 Task: Look for space in Abovyan, Armenia from 6th September, 2023 to 18th September, 2023 for 3 adults in price range Rs.6000 to Rs.12000. Place can be entire place with 2 bedrooms having 2 beds and 2 bathrooms. Property type can be hotel. Amenities needed are: heating, . Booking option can be shelf check-in. Required host language is English.
Action: Mouse moved to (538, 101)
Screenshot: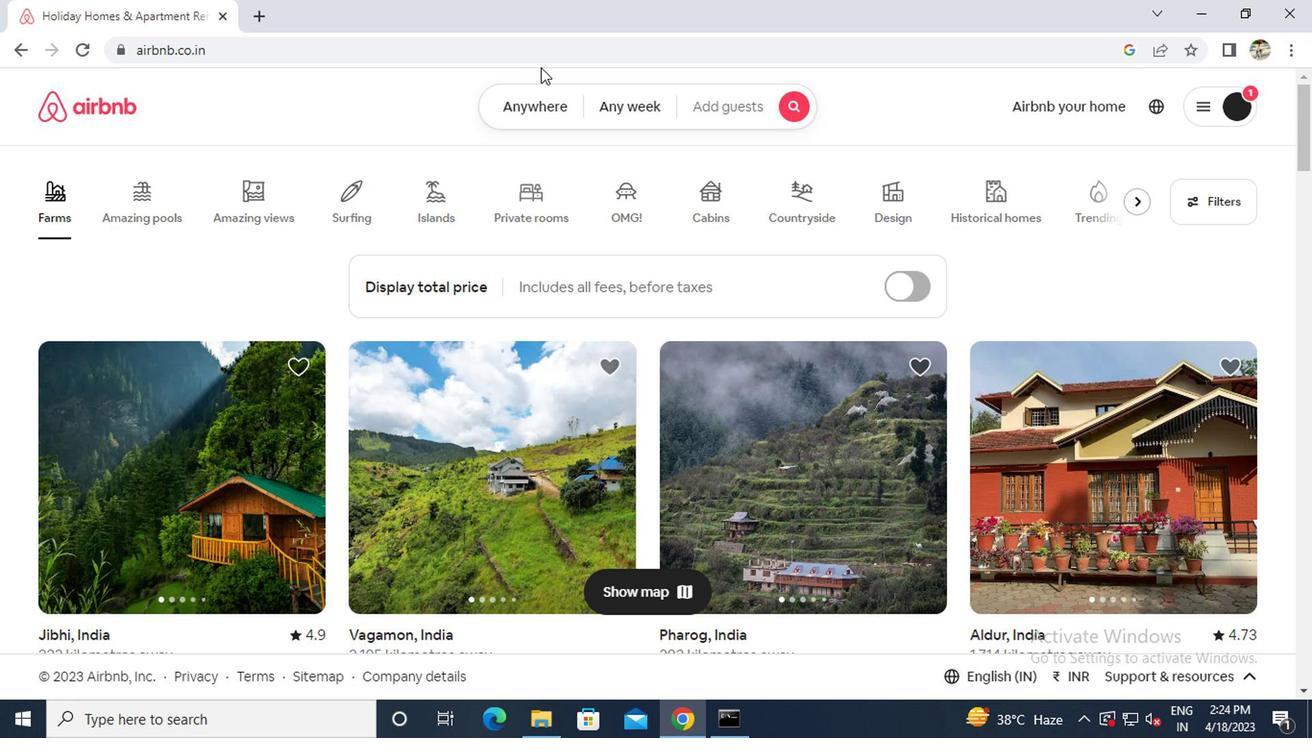 
Action: Mouse pressed left at (538, 101)
Screenshot: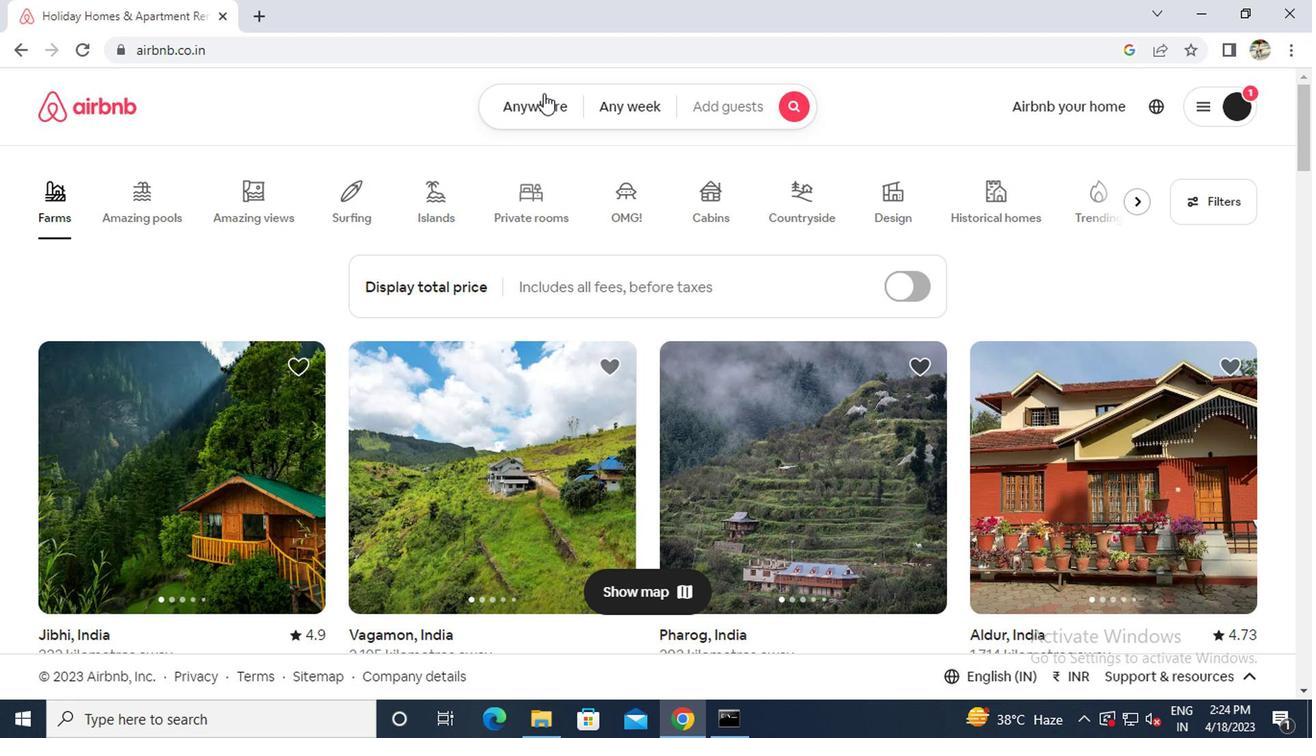 
Action: Mouse moved to (433, 187)
Screenshot: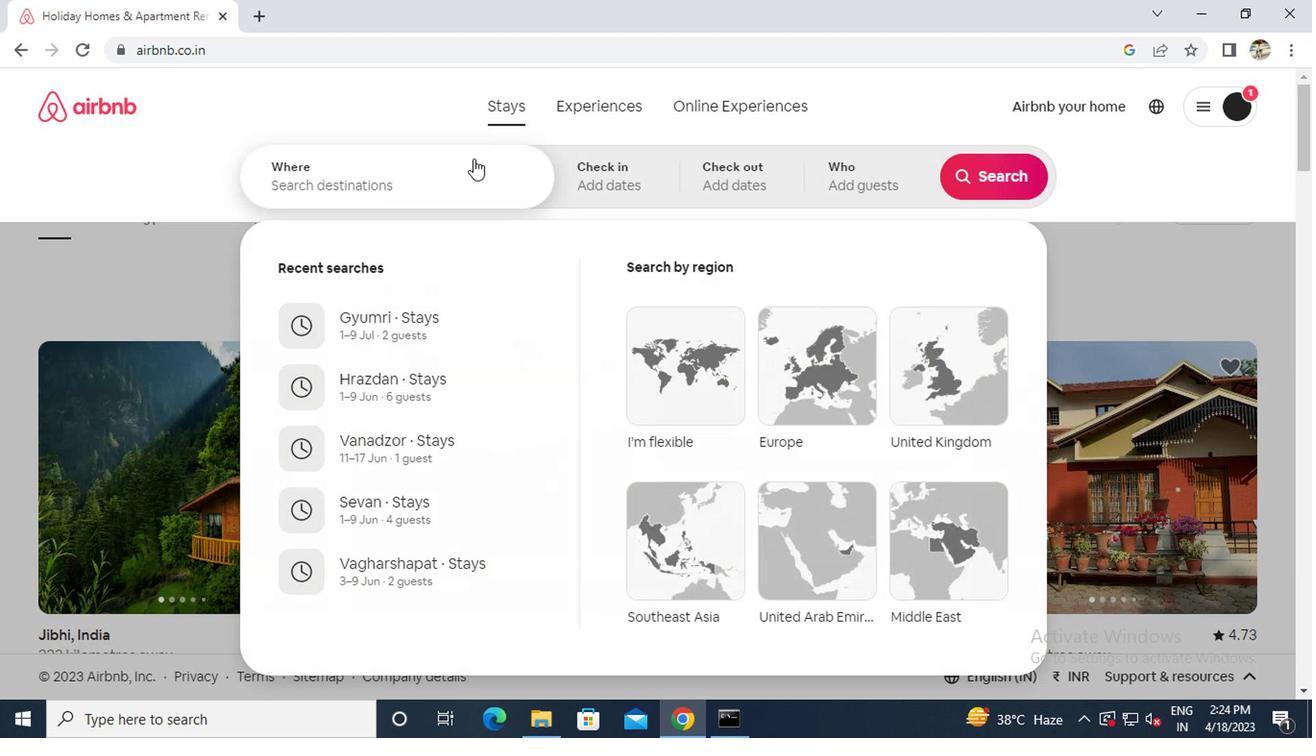
Action: Mouse pressed left at (433, 187)
Screenshot: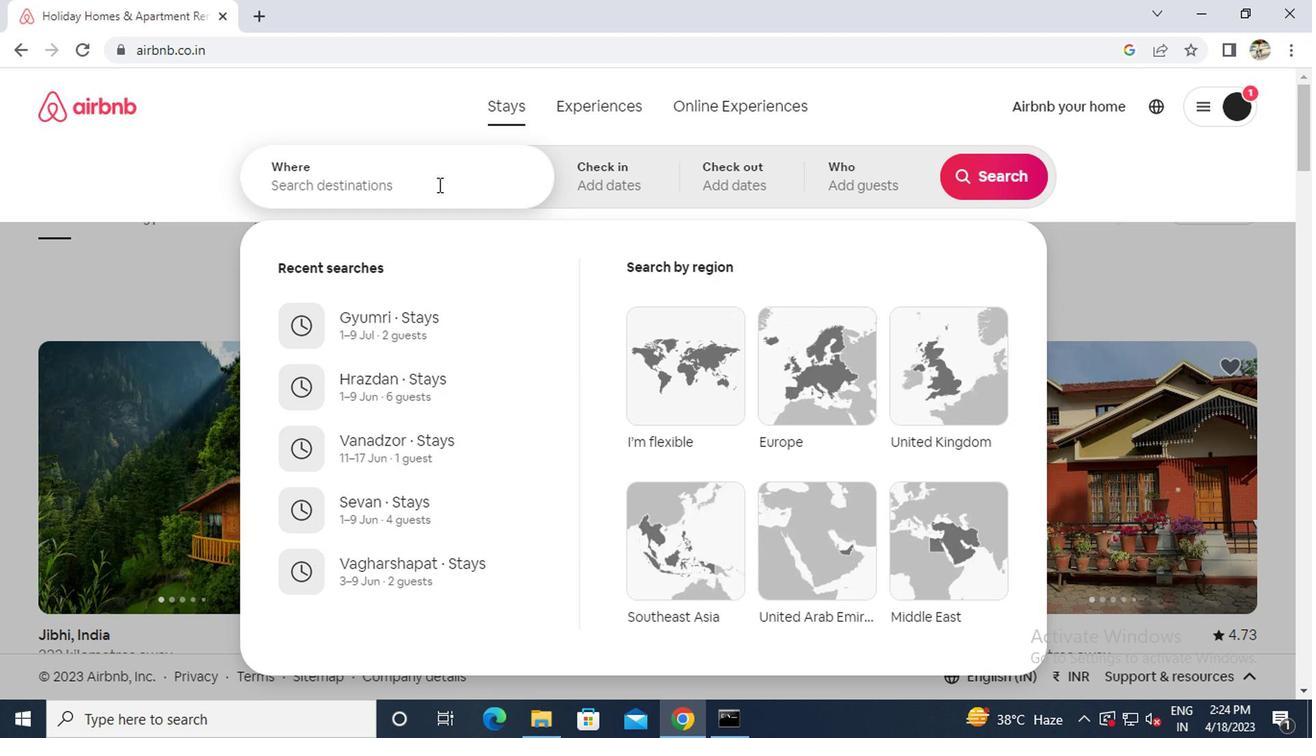 
Action: Key pressed a<Key.caps_lock>bovyan
Screenshot: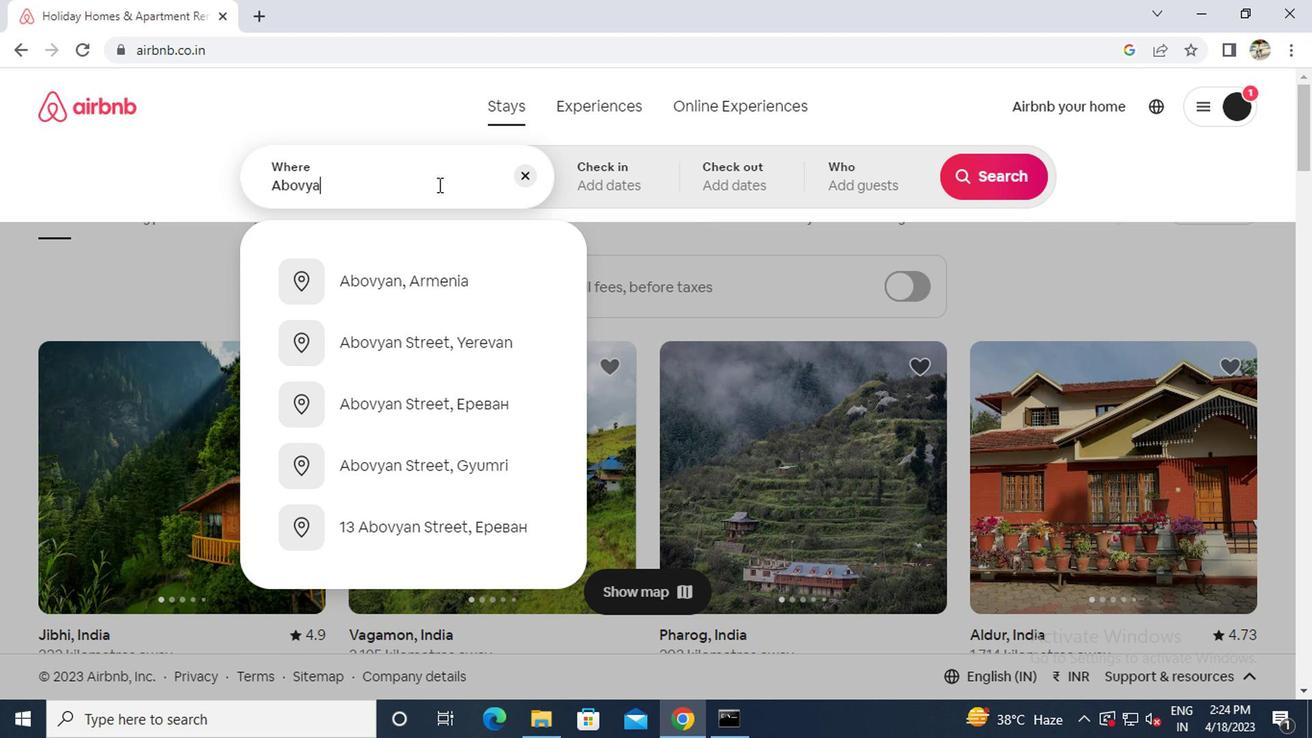 
Action: Mouse moved to (419, 278)
Screenshot: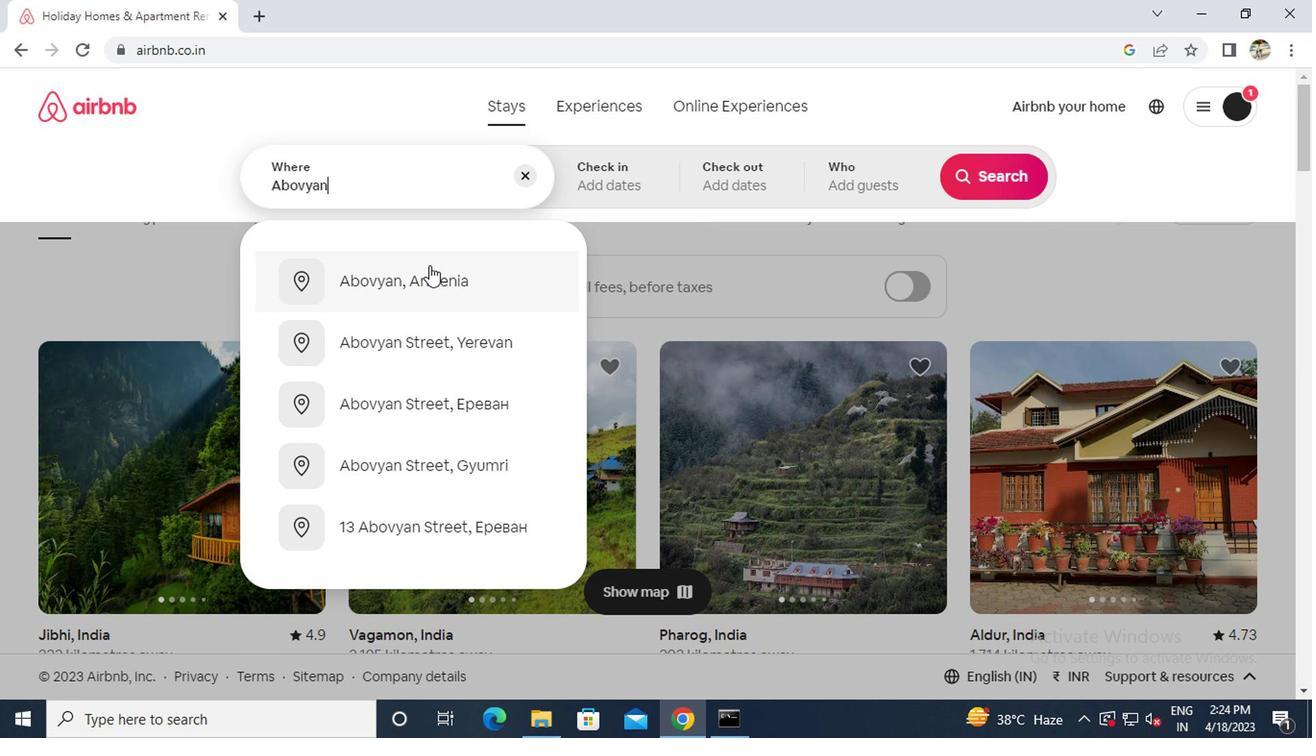 
Action: Mouse pressed left at (419, 278)
Screenshot: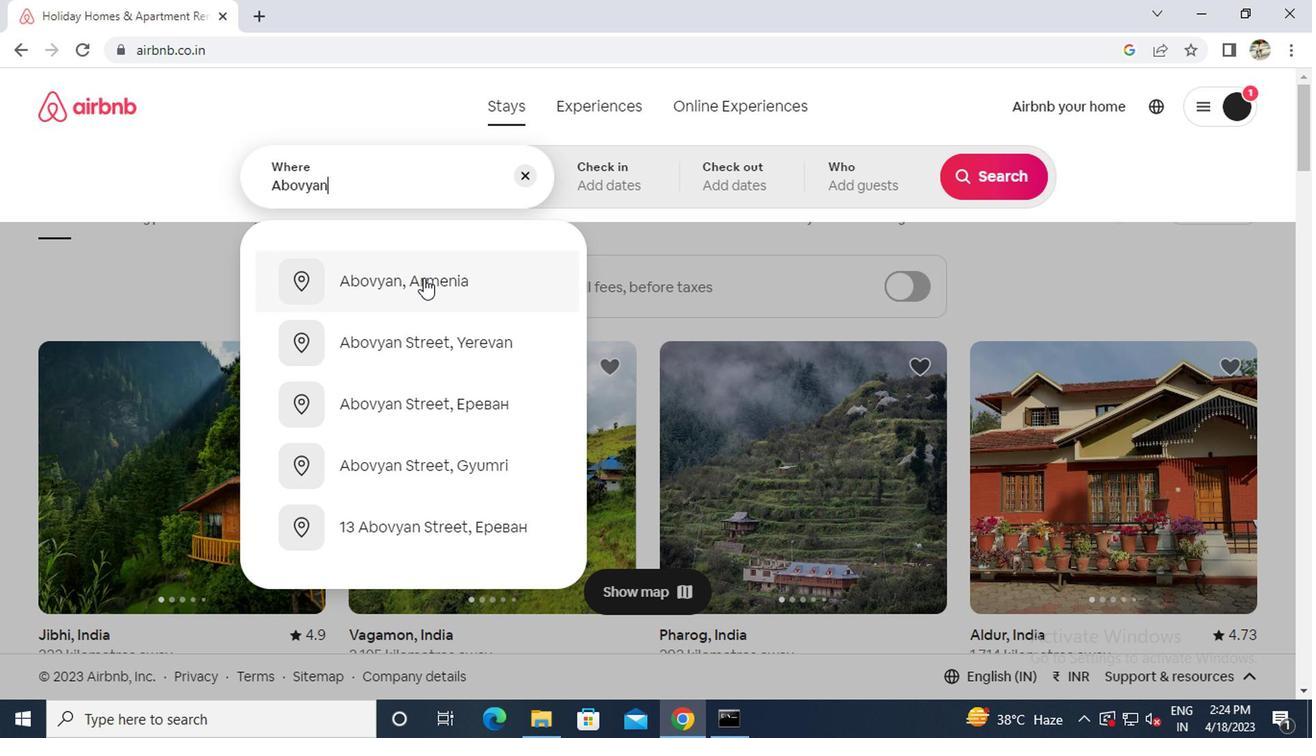
Action: Mouse moved to (981, 331)
Screenshot: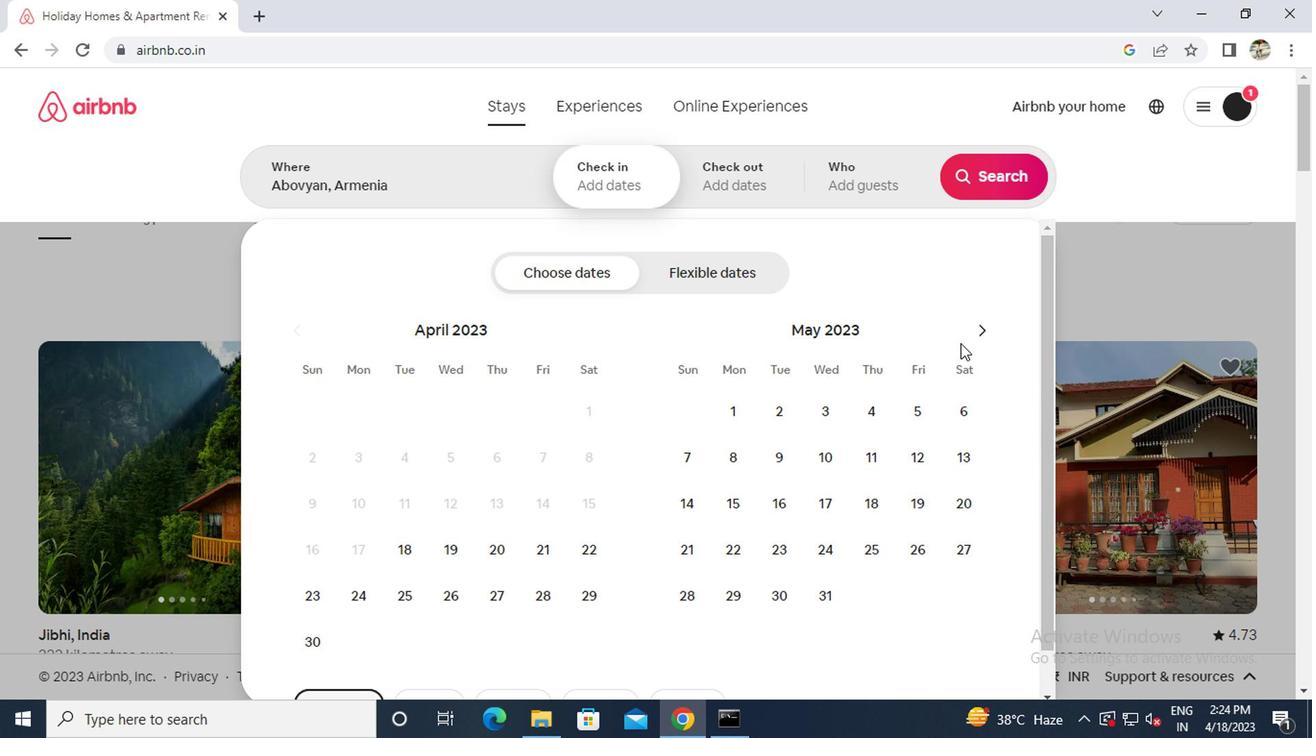
Action: Mouse pressed left at (981, 331)
Screenshot: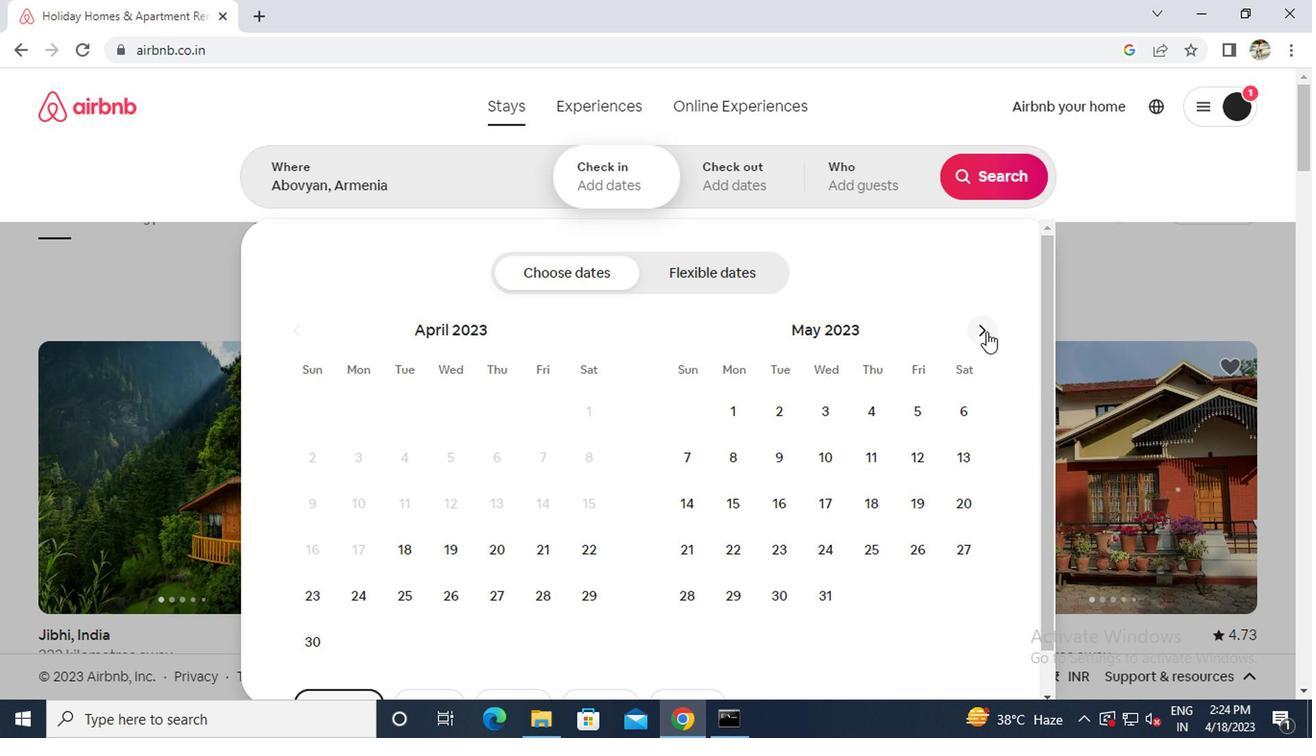 
Action: Mouse pressed left at (981, 331)
Screenshot: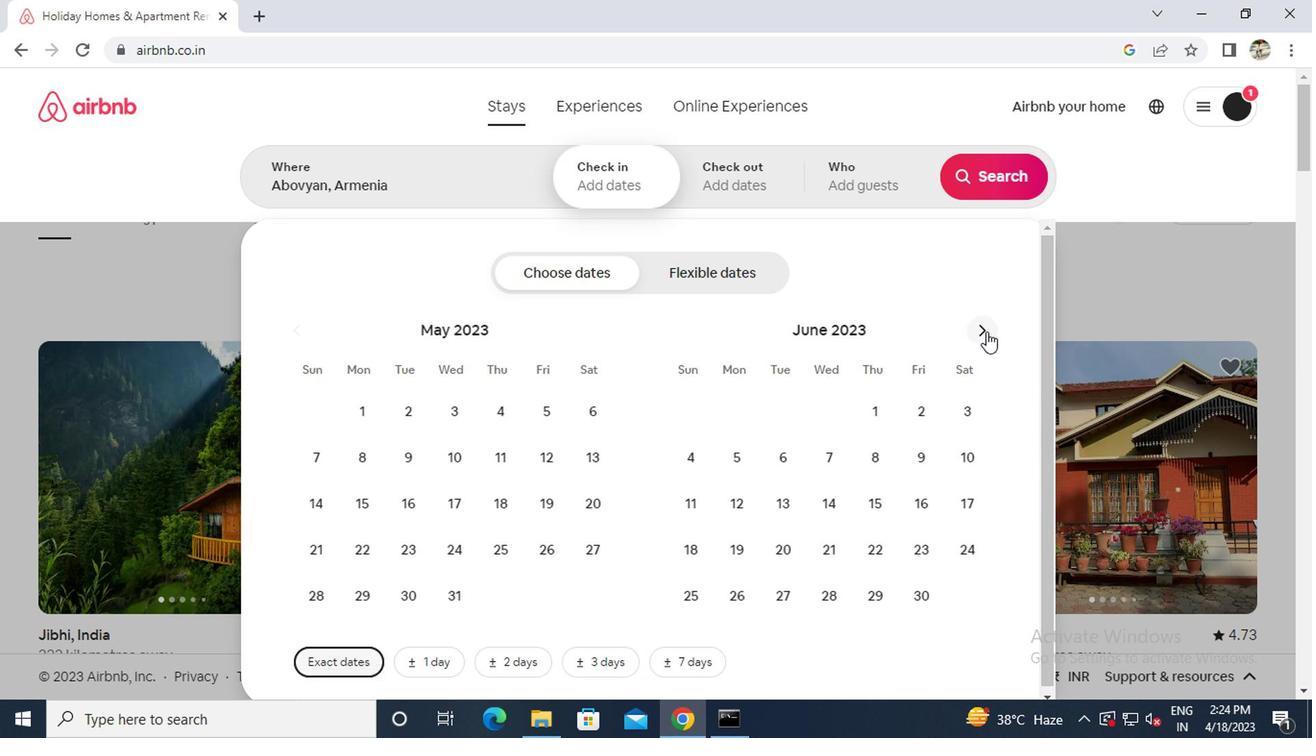 
Action: Mouse pressed left at (981, 331)
Screenshot: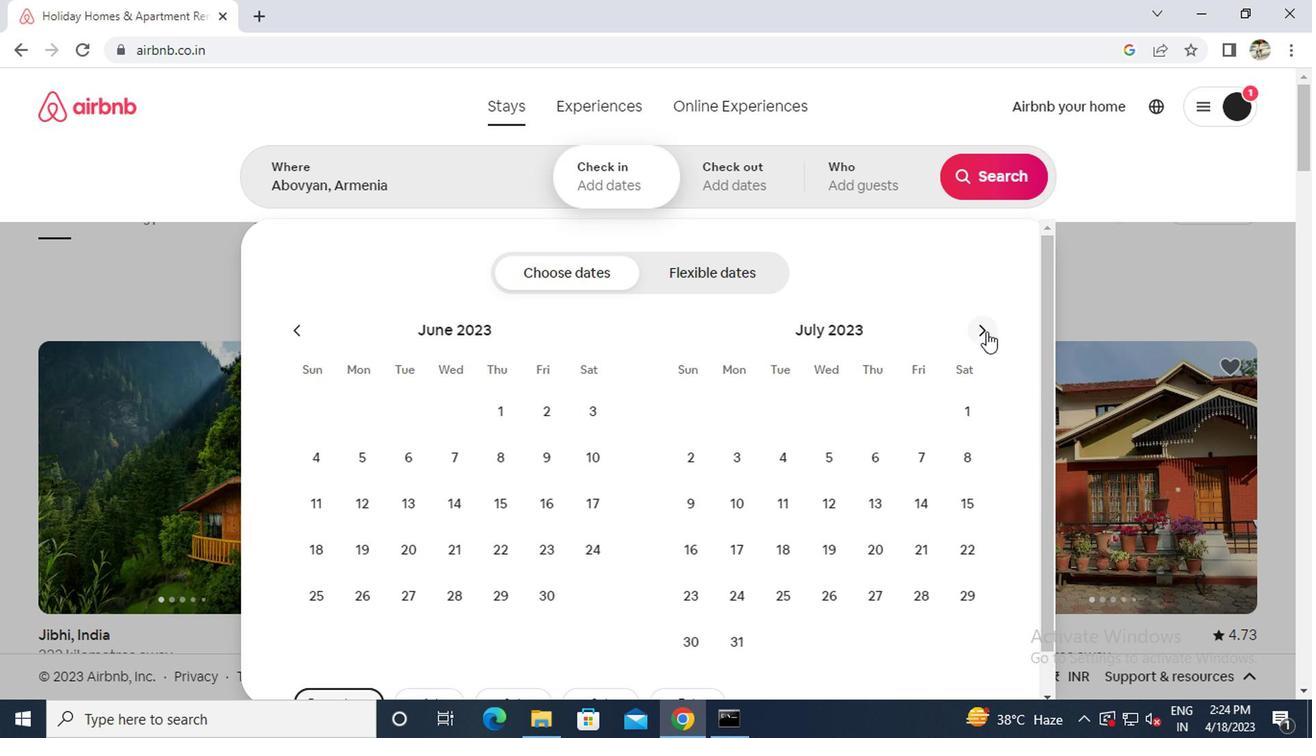 
Action: Mouse pressed left at (981, 331)
Screenshot: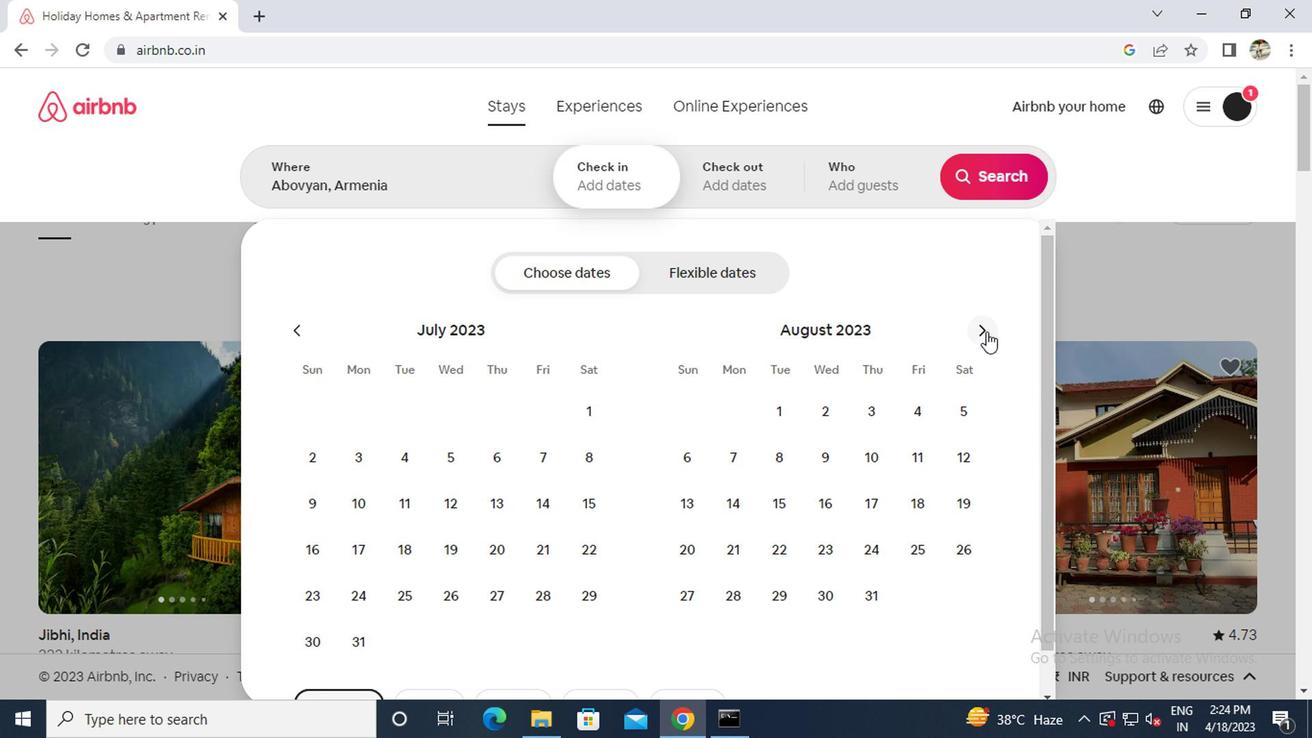 
Action: Mouse moved to (825, 445)
Screenshot: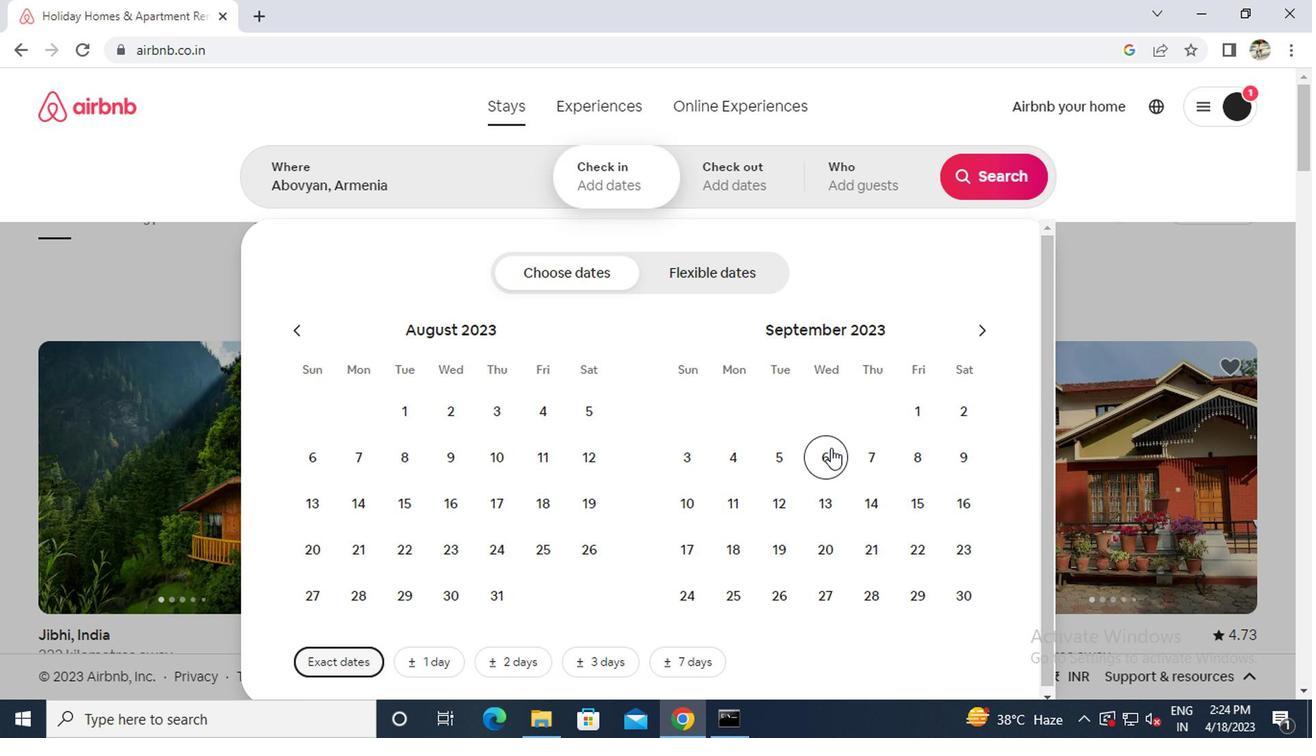 
Action: Mouse pressed left at (825, 445)
Screenshot: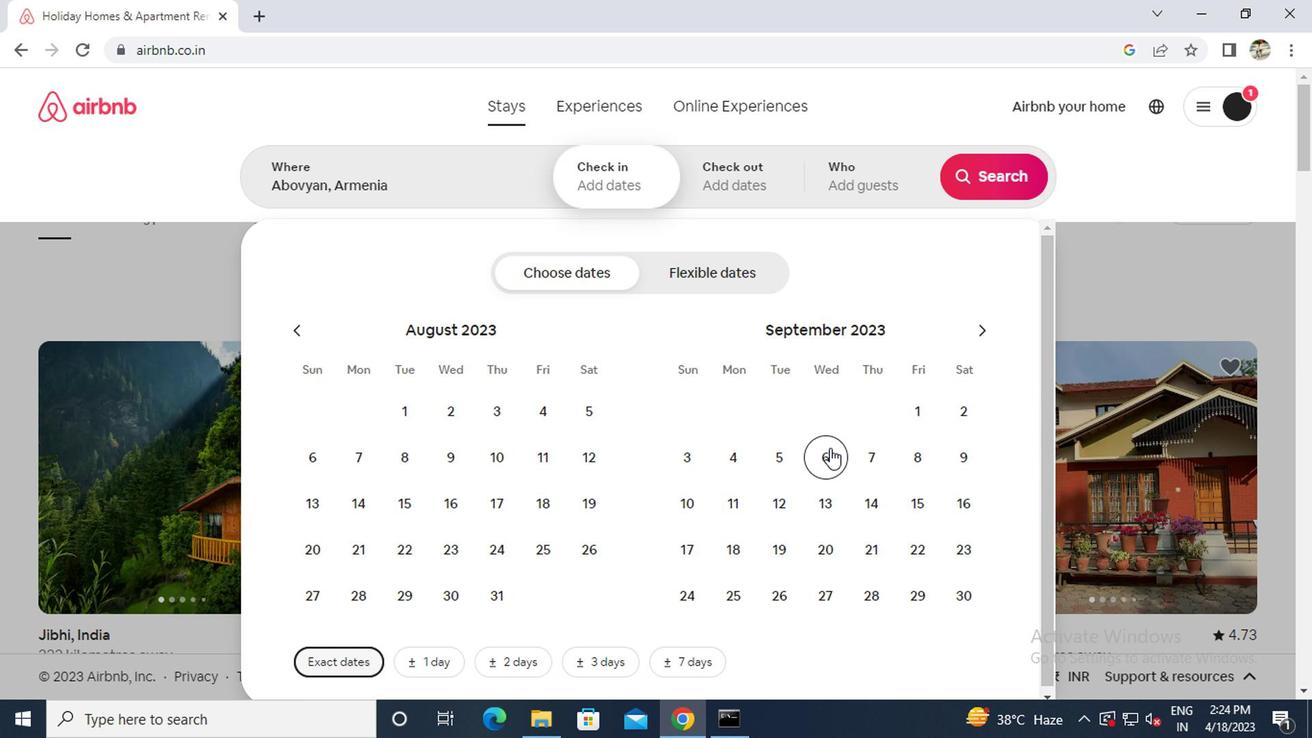 
Action: Mouse moved to (729, 549)
Screenshot: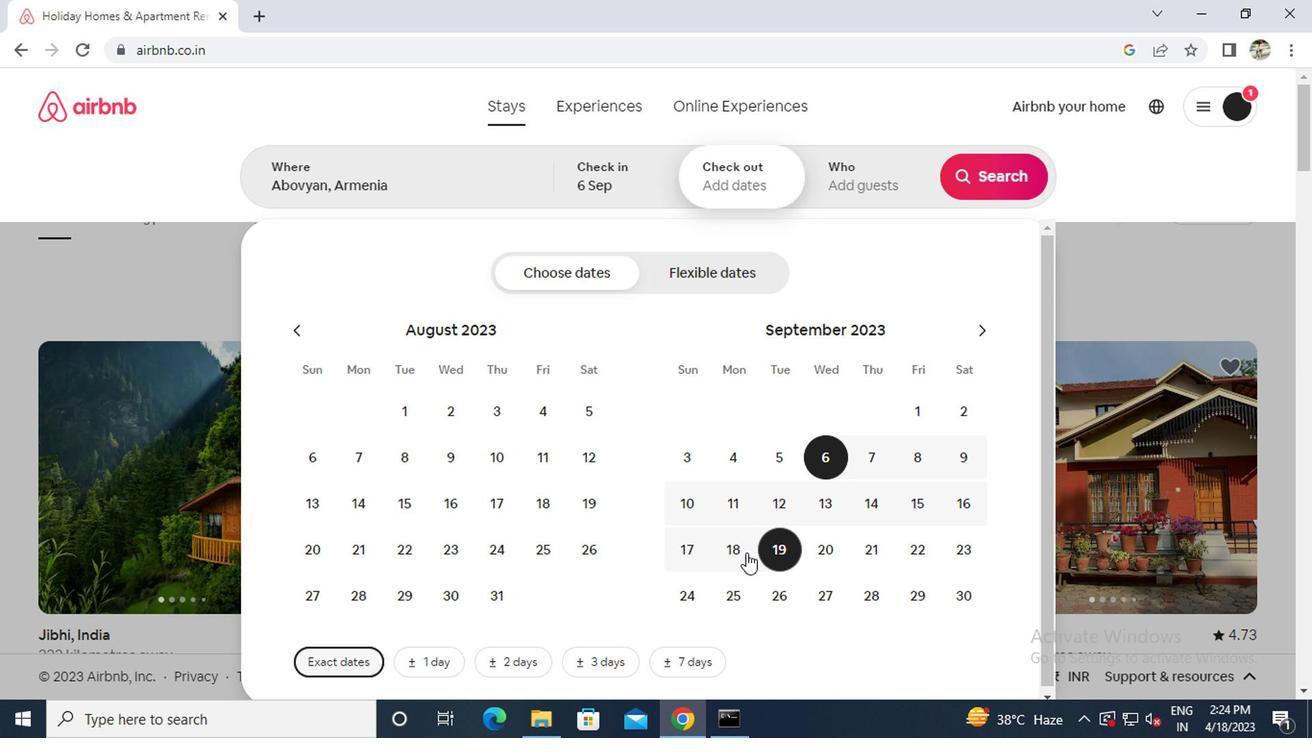 
Action: Mouse pressed left at (729, 549)
Screenshot: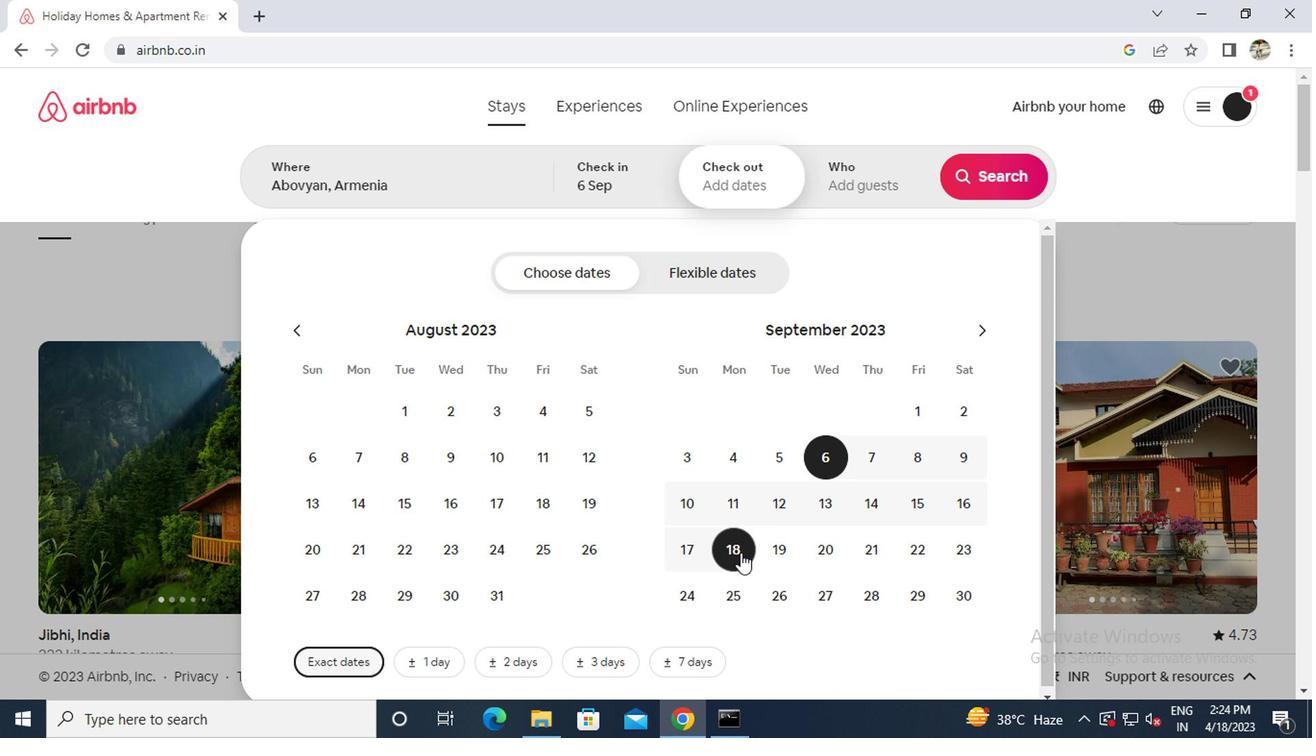
Action: Mouse moved to (853, 193)
Screenshot: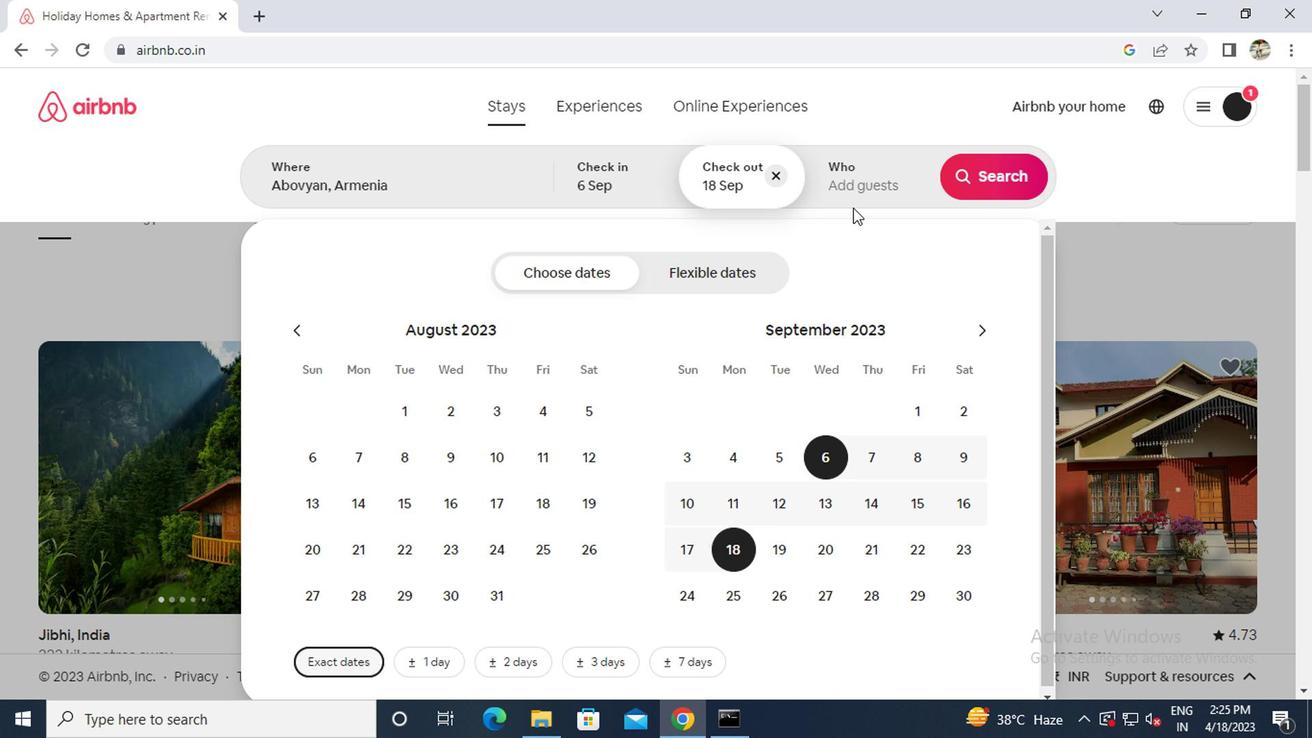
Action: Mouse pressed left at (853, 193)
Screenshot: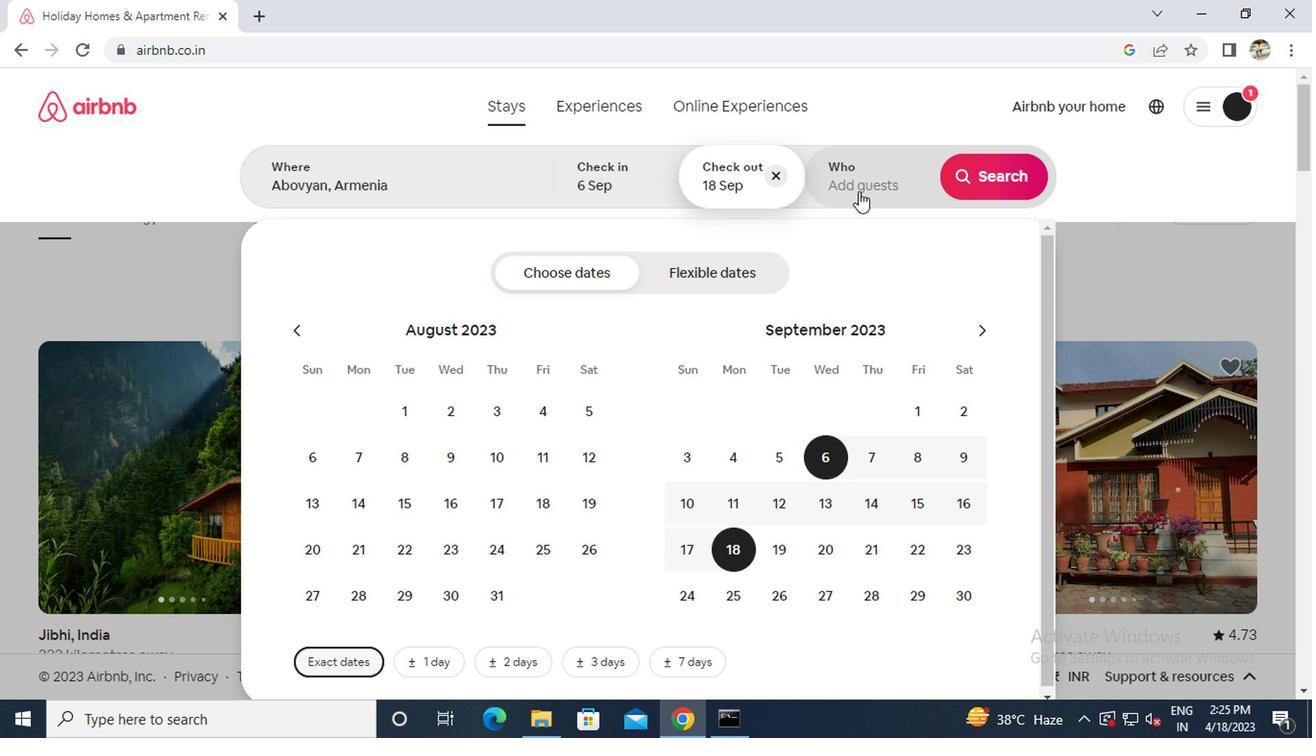 
Action: Mouse moved to (999, 282)
Screenshot: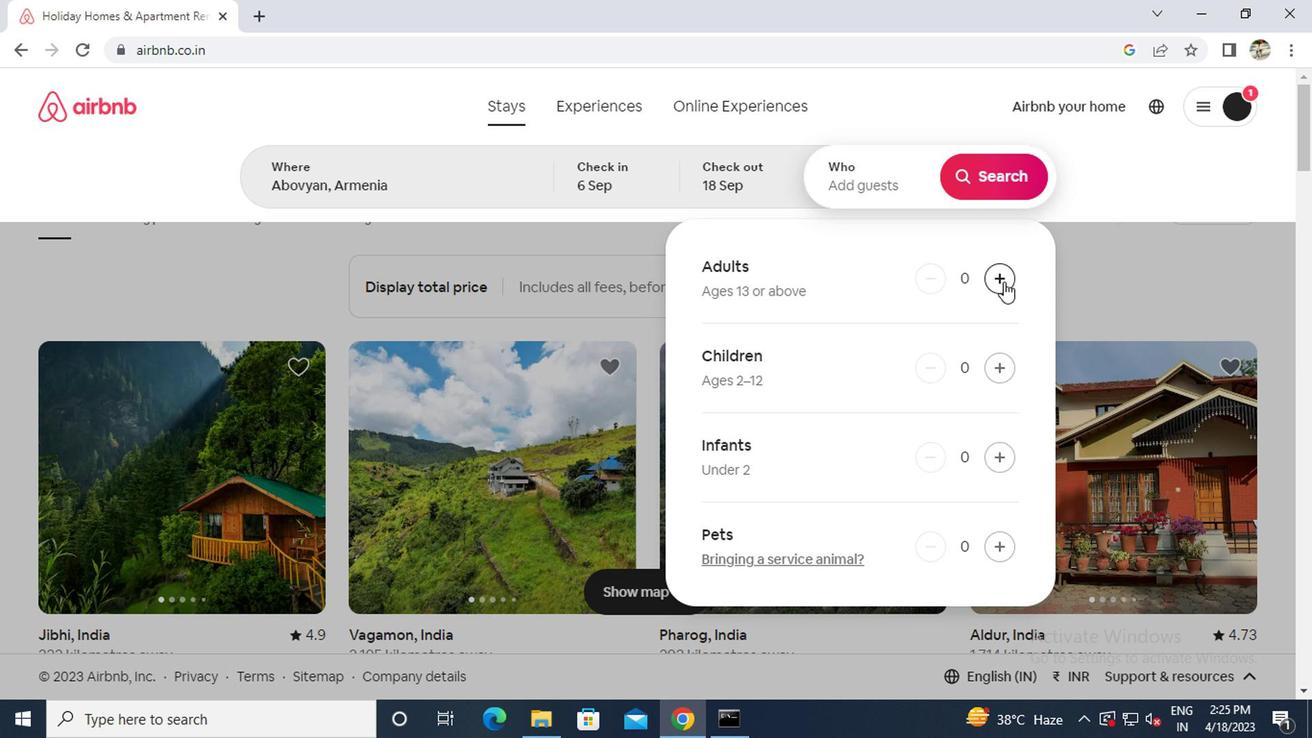 
Action: Mouse pressed left at (999, 282)
Screenshot: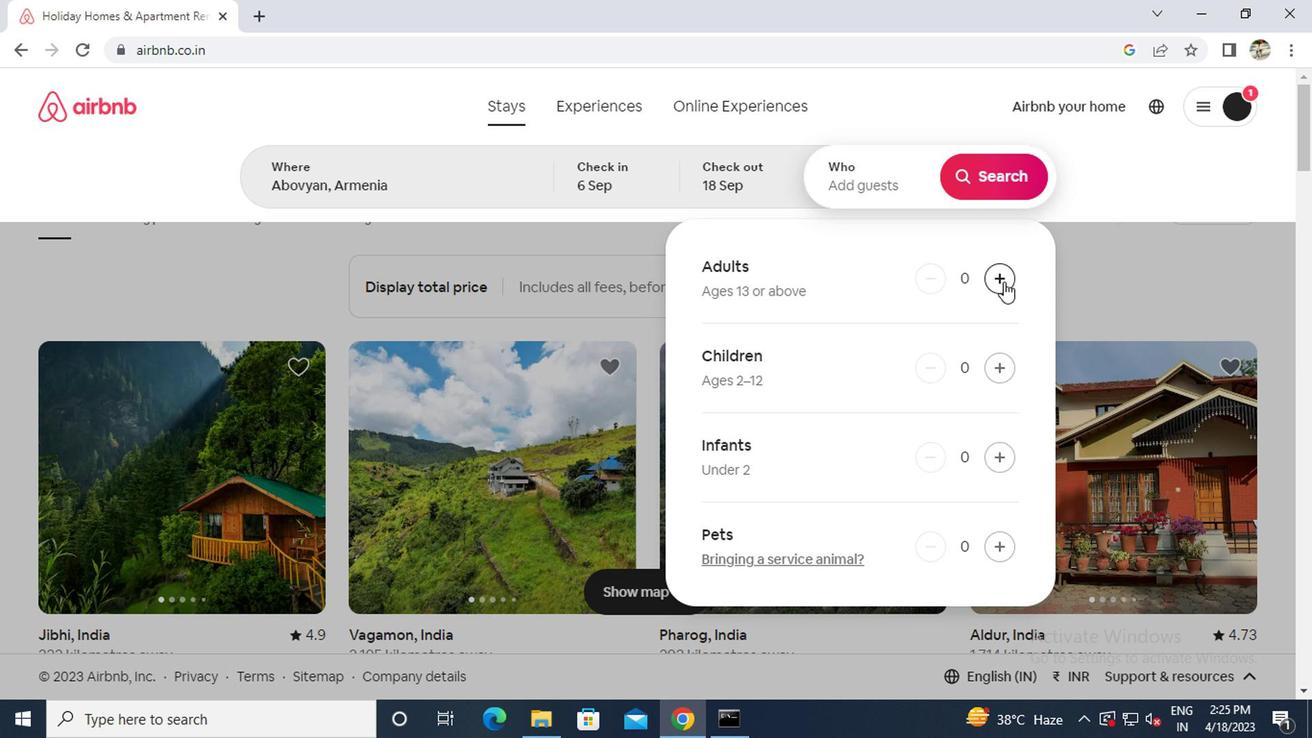 
Action: Mouse pressed left at (999, 282)
Screenshot: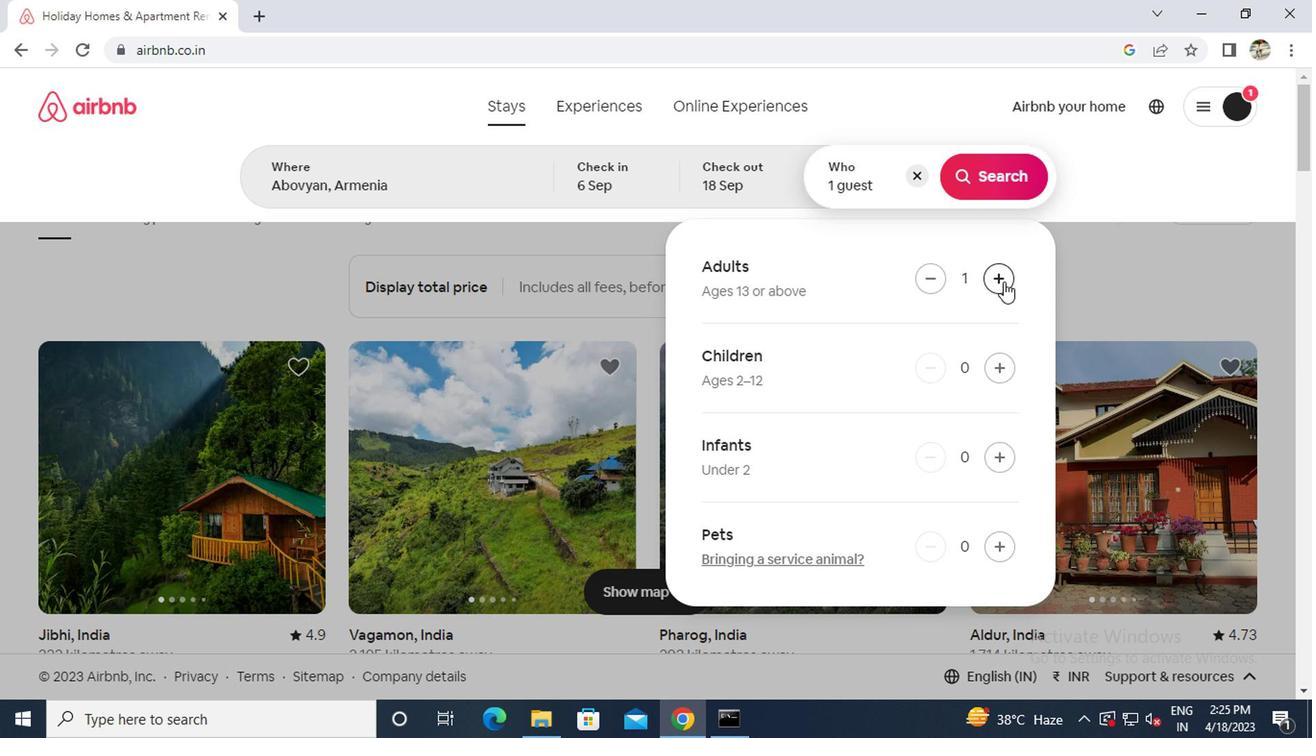 
Action: Mouse pressed left at (999, 282)
Screenshot: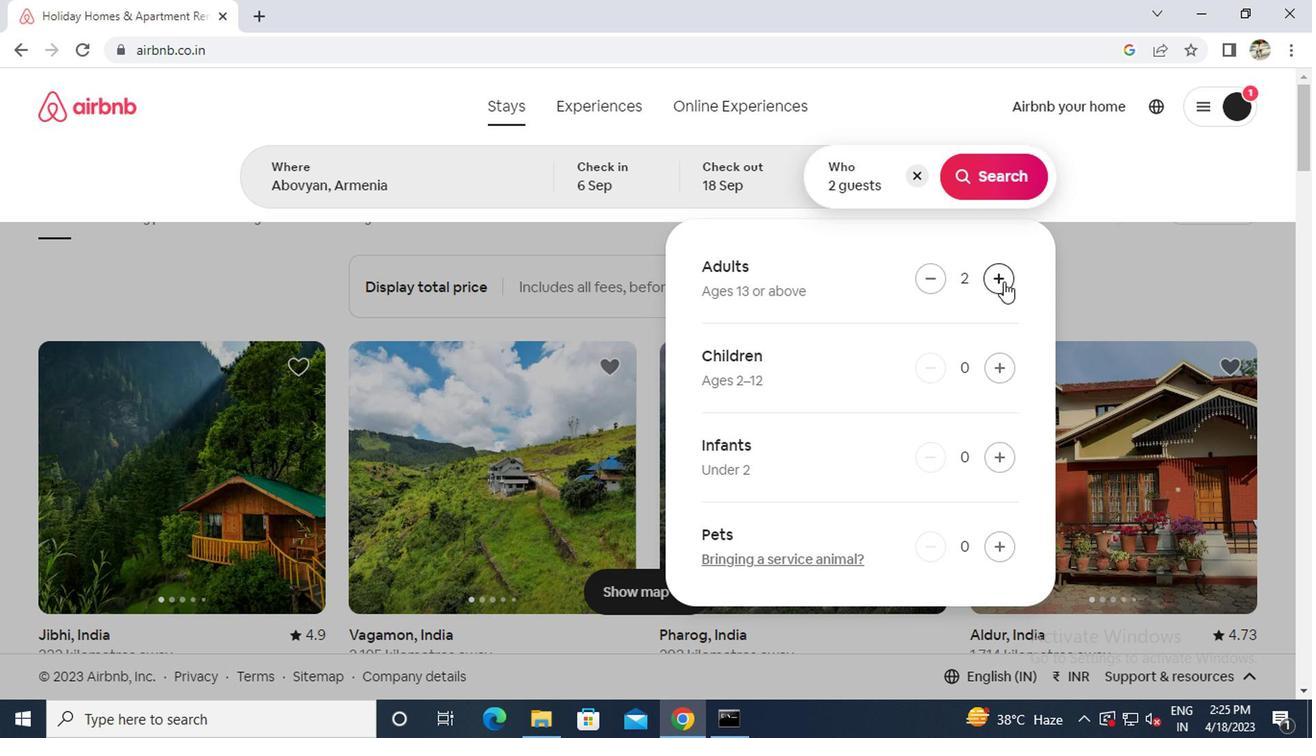 
Action: Mouse moved to (999, 170)
Screenshot: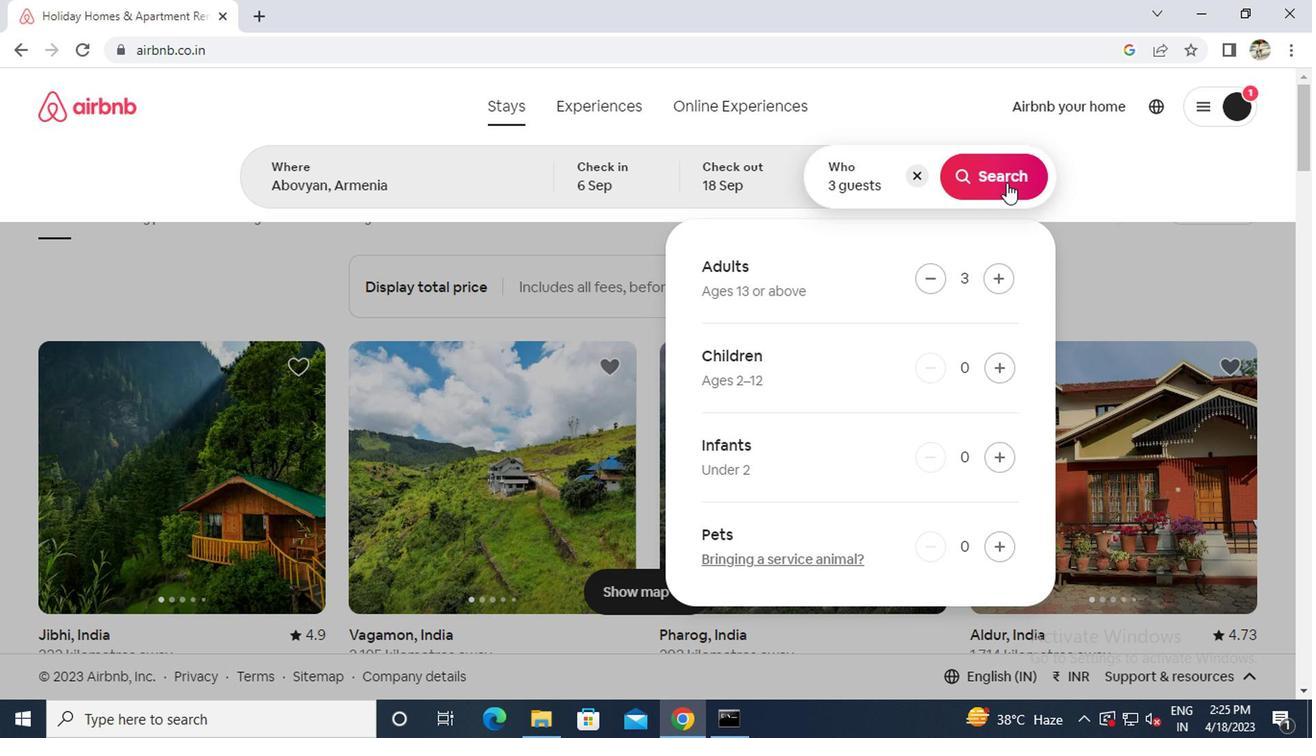 
Action: Mouse pressed left at (999, 170)
Screenshot: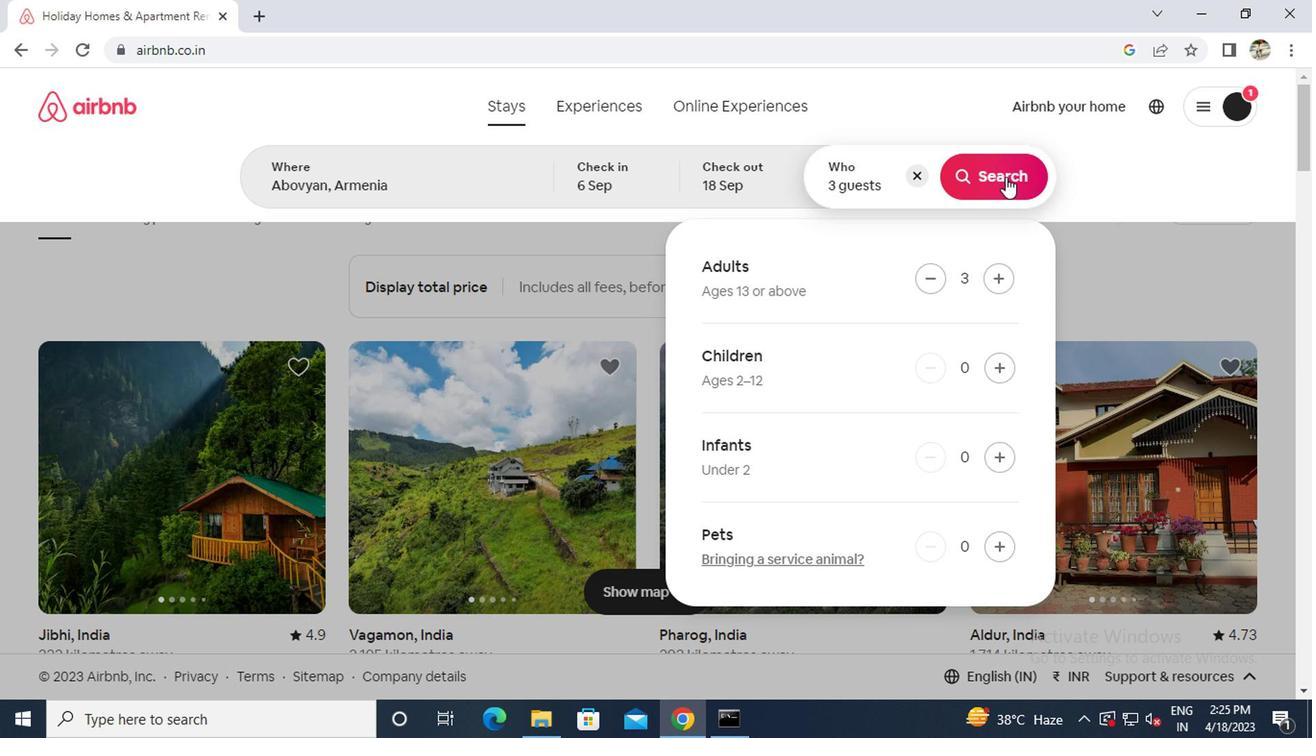 
Action: Mouse moved to (1209, 199)
Screenshot: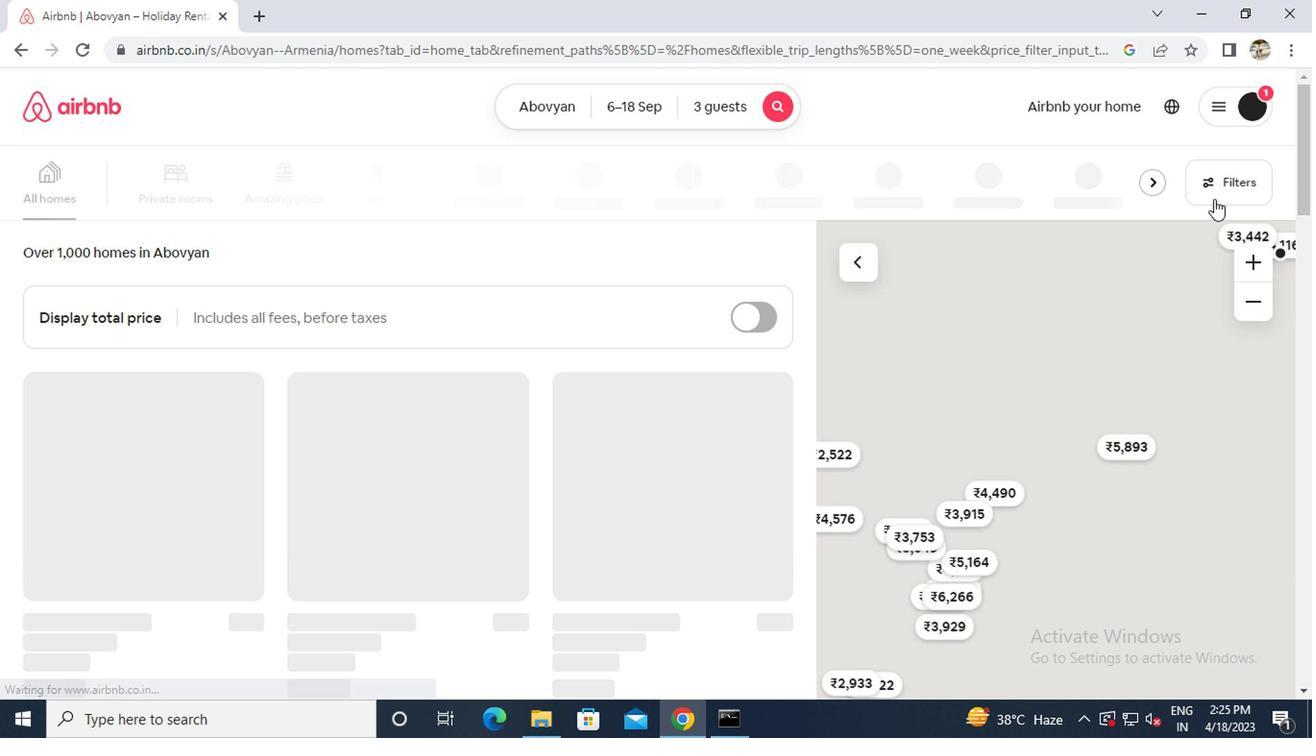 
Action: Mouse pressed left at (1209, 199)
Screenshot: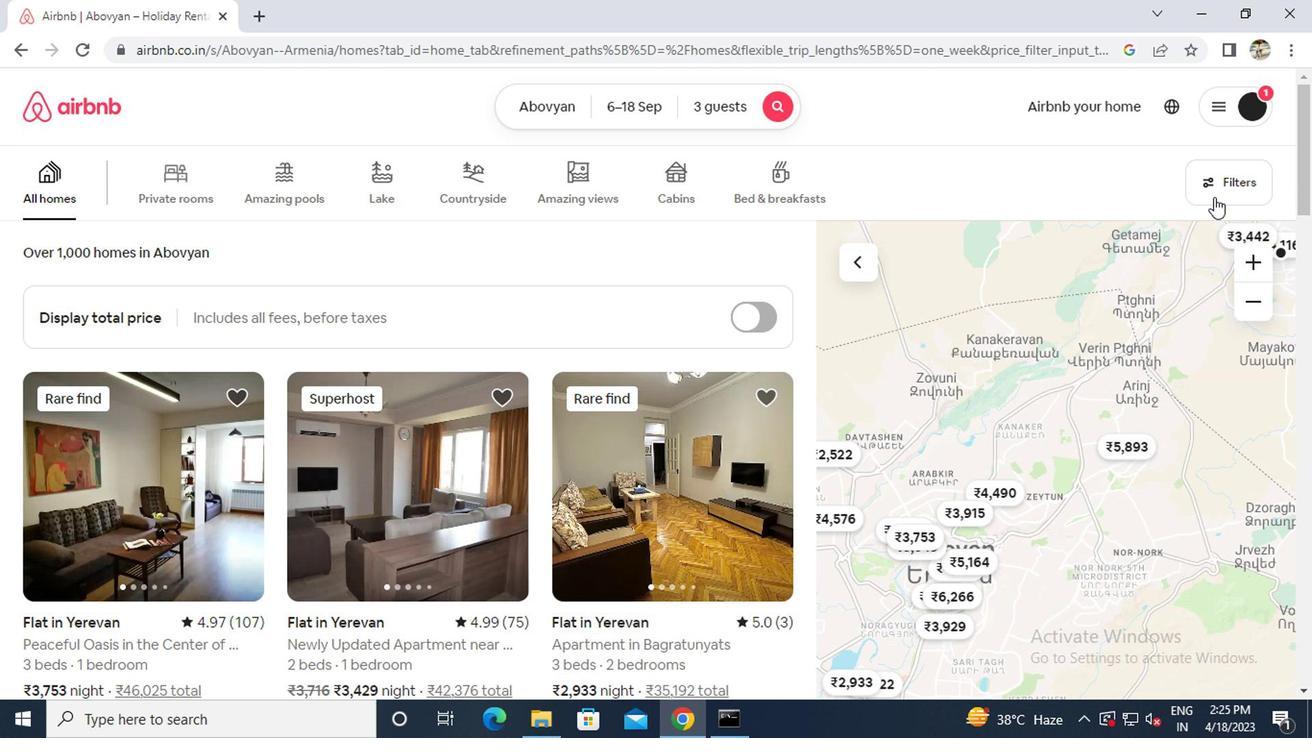 
Action: Mouse moved to (466, 437)
Screenshot: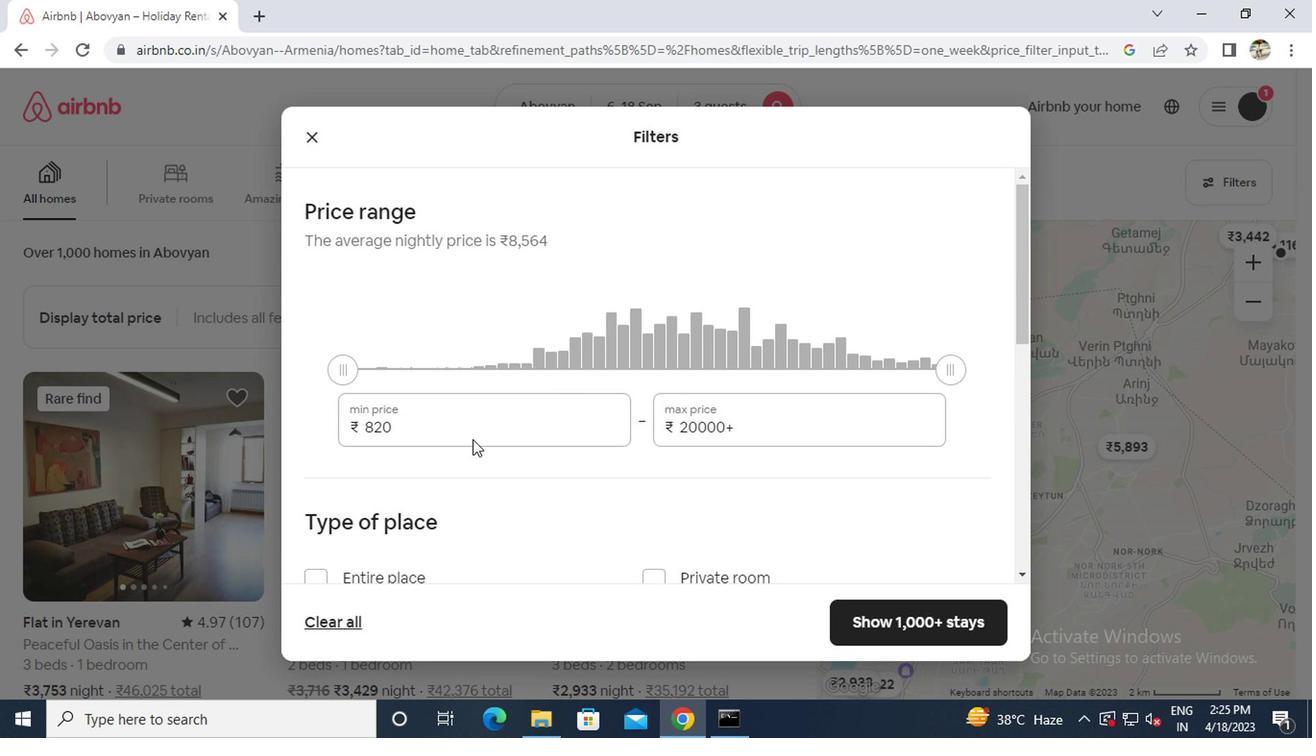
Action: Mouse pressed left at (466, 437)
Screenshot: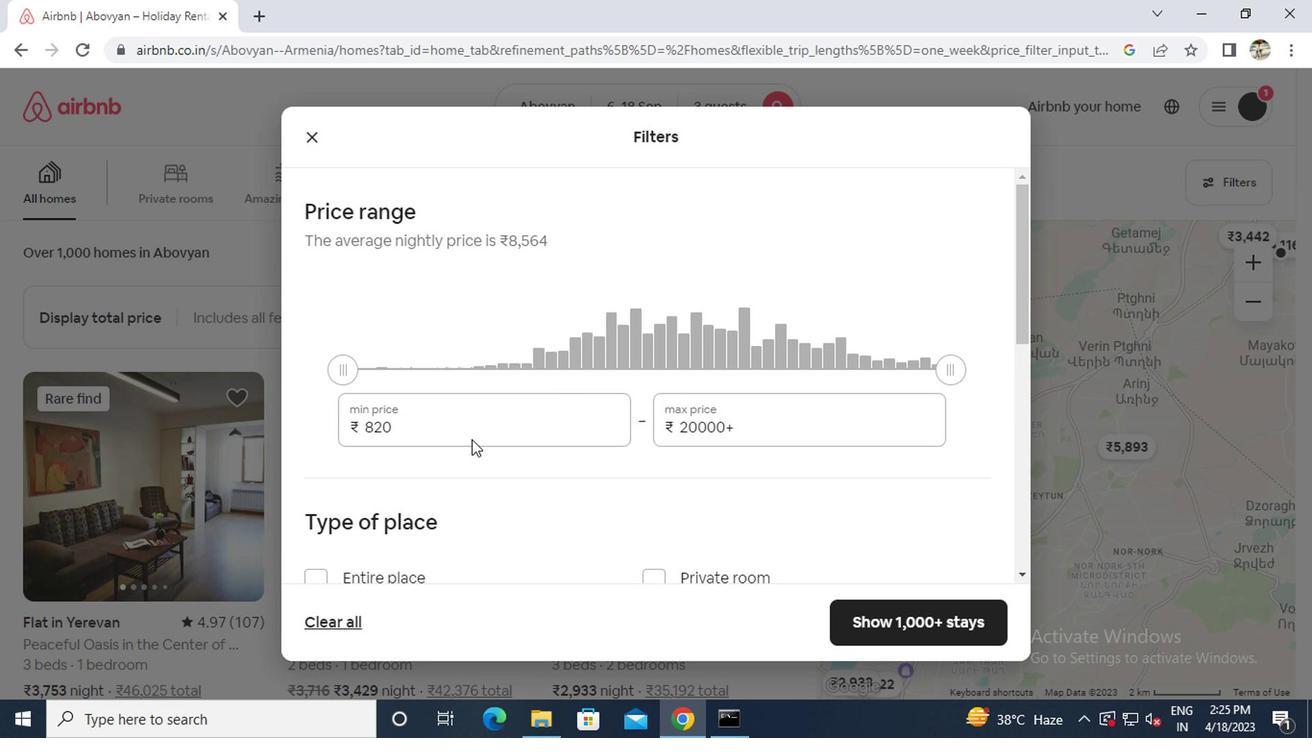
Action: Mouse moved to (466, 433)
Screenshot: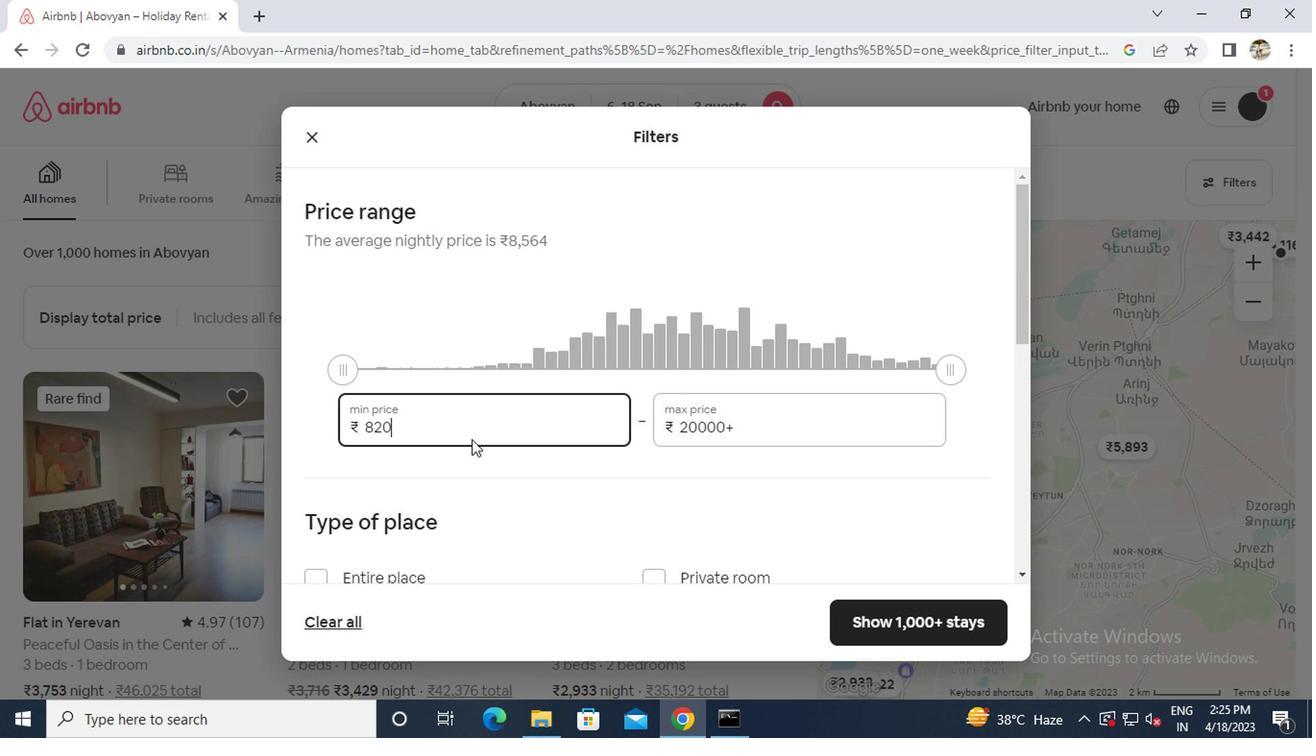 
Action: Key pressed ctrl+A6000
Screenshot: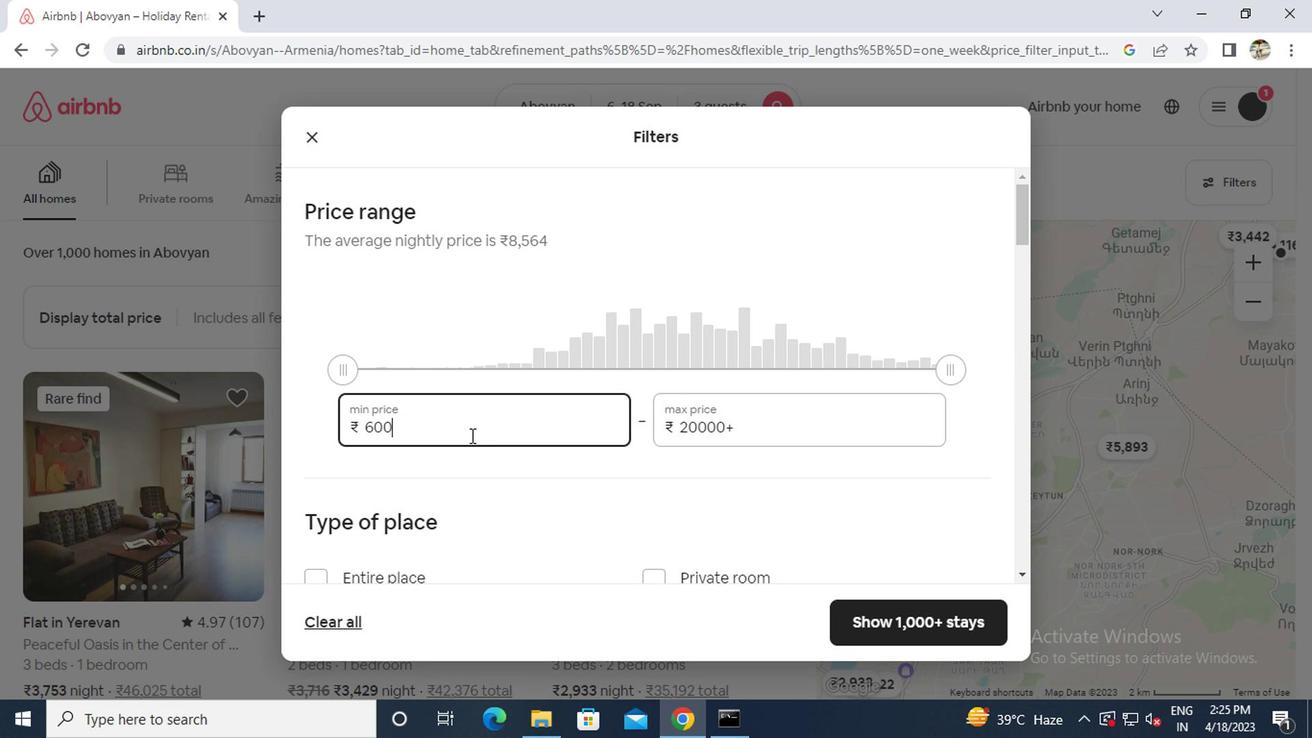 
Action: Mouse moved to (773, 422)
Screenshot: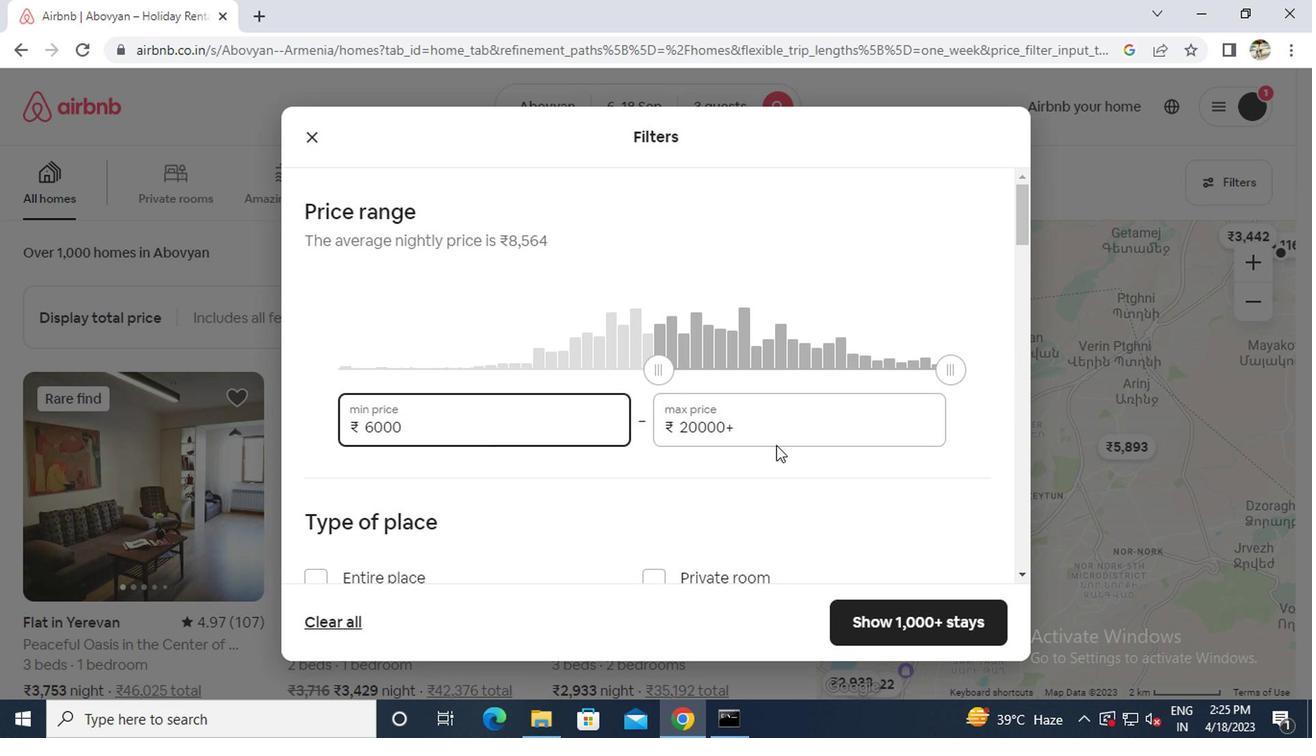 
Action: Mouse pressed left at (773, 422)
Screenshot: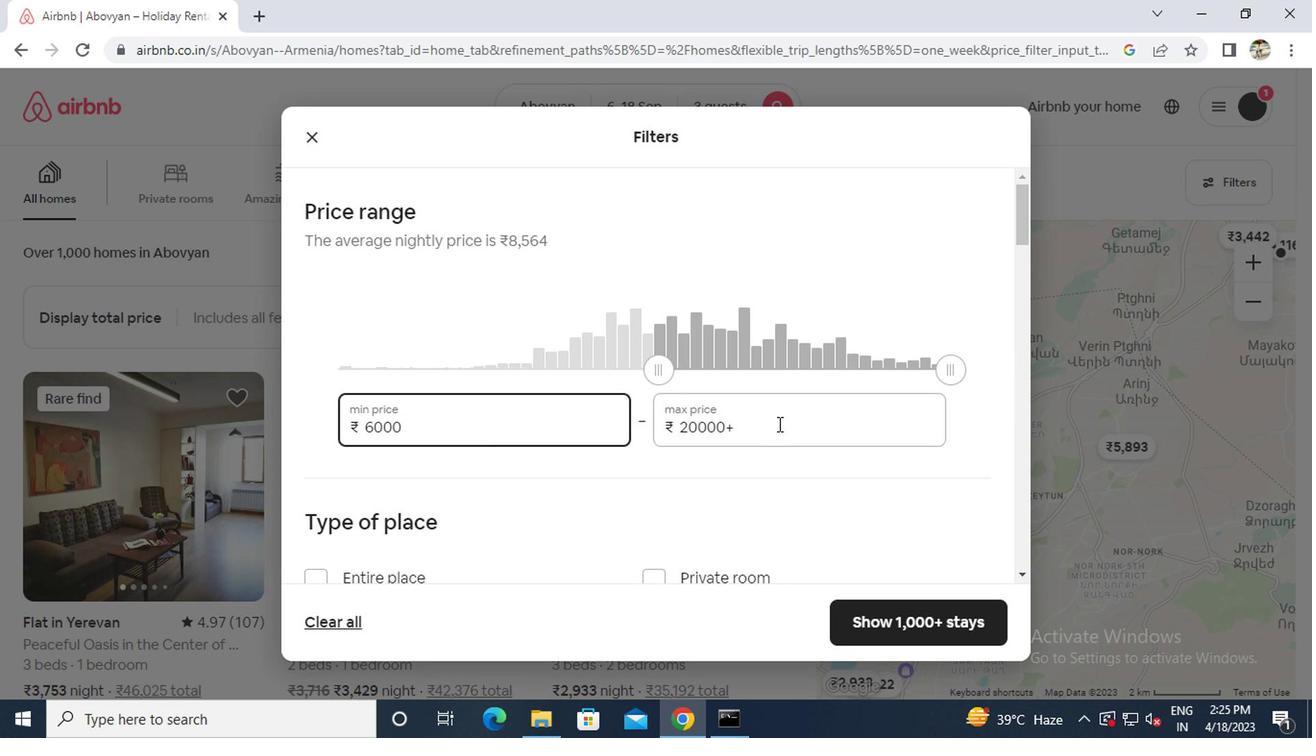 
Action: Key pressed ctrl+A12000
Screenshot: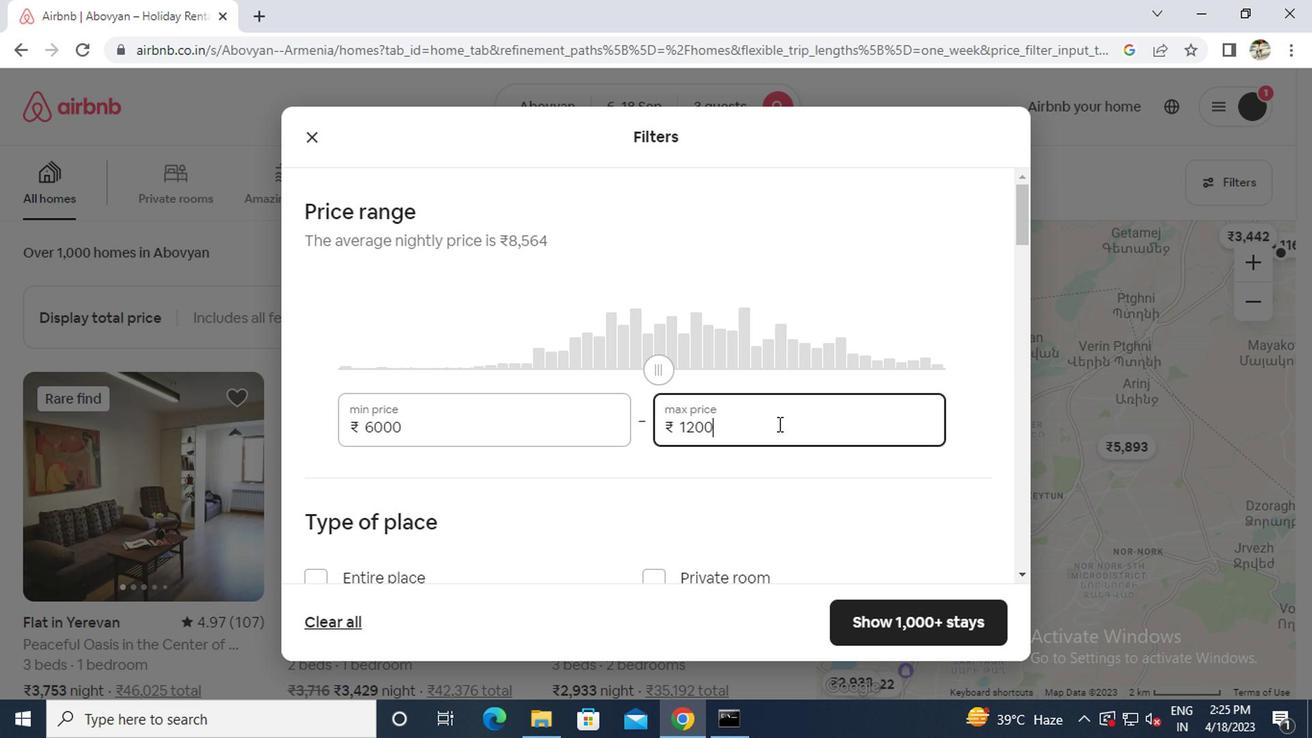 
Action: Mouse scrolled (773, 421) with delta (0, -1)
Screenshot: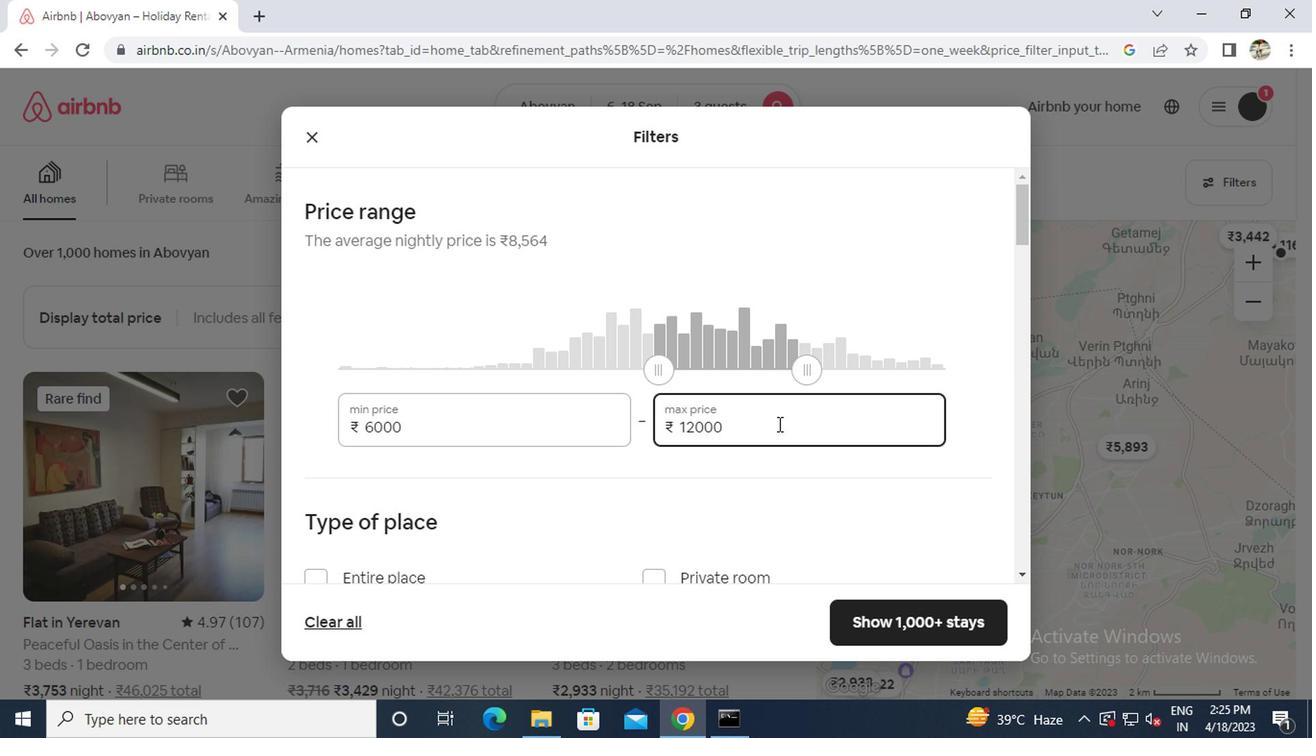 
Action: Mouse moved to (672, 416)
Screenshot: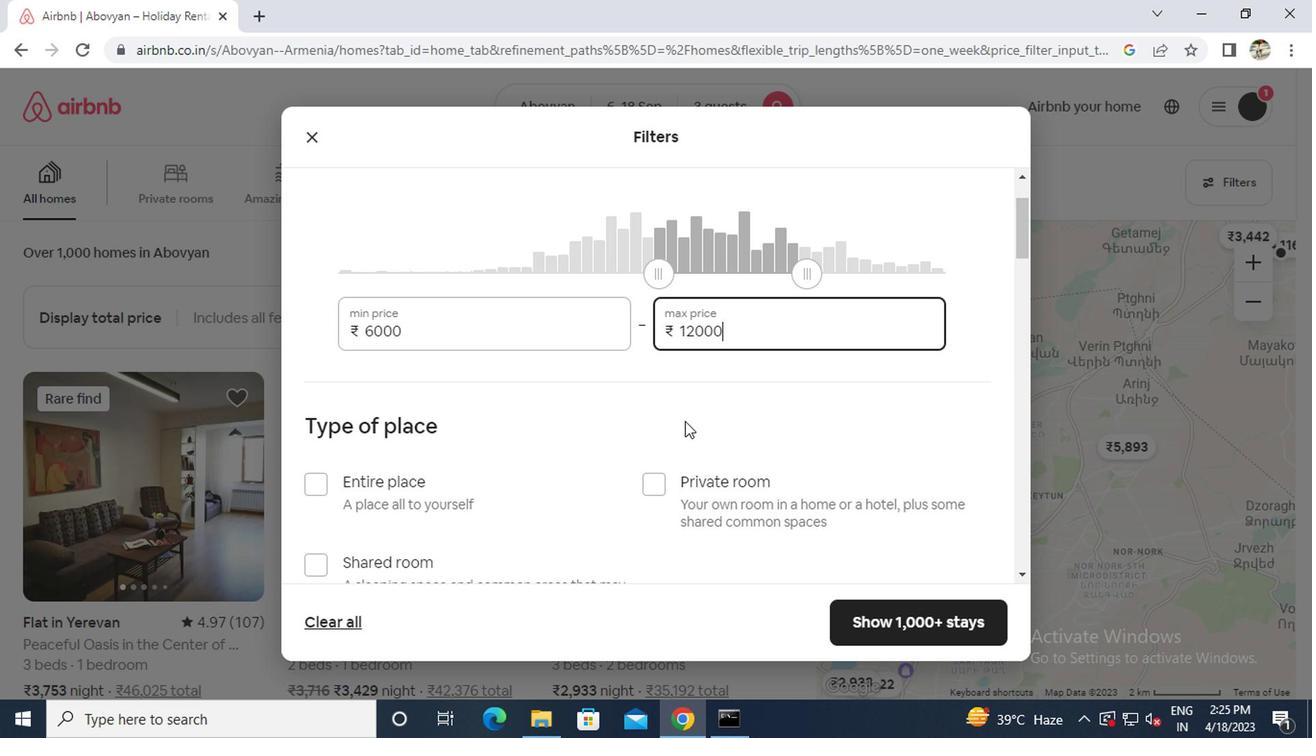 
Action: Mouse scrolled (672, 415) with delta (0, 0)
Screenshot: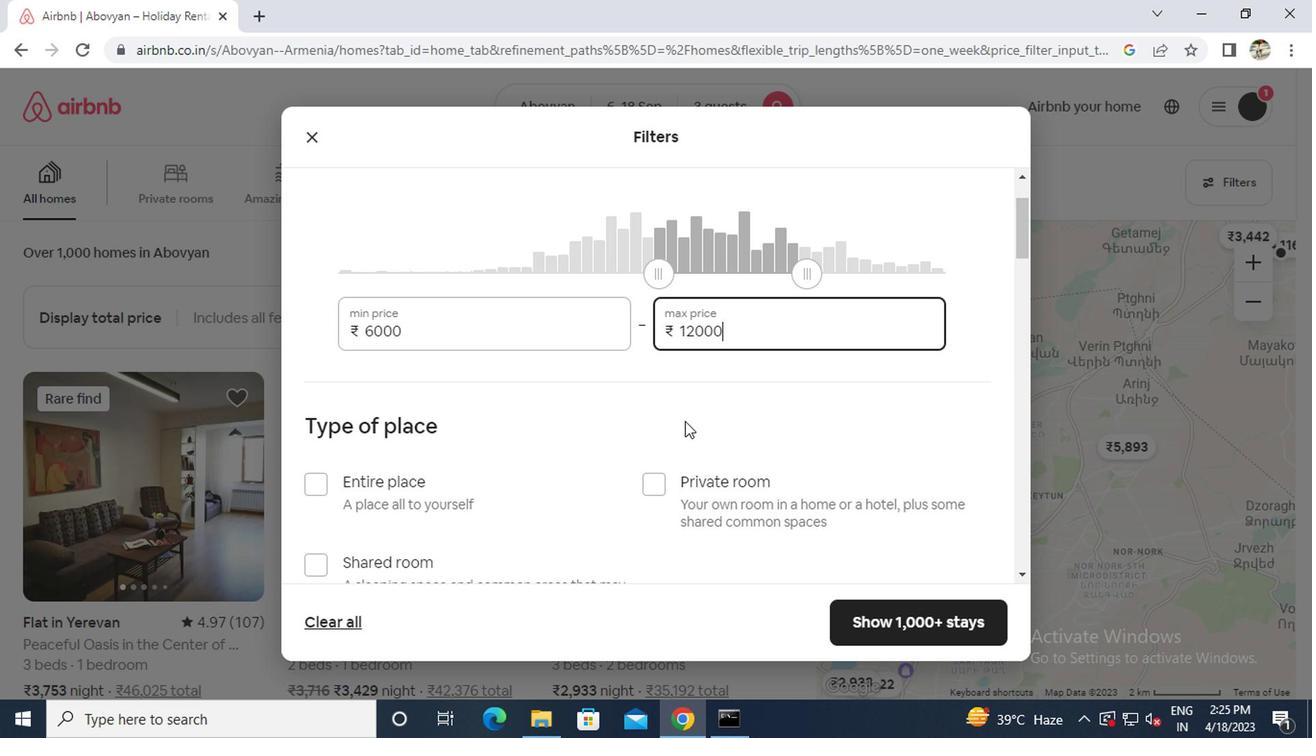 
Action: Mouse moved to (668, 412)
Screenshot: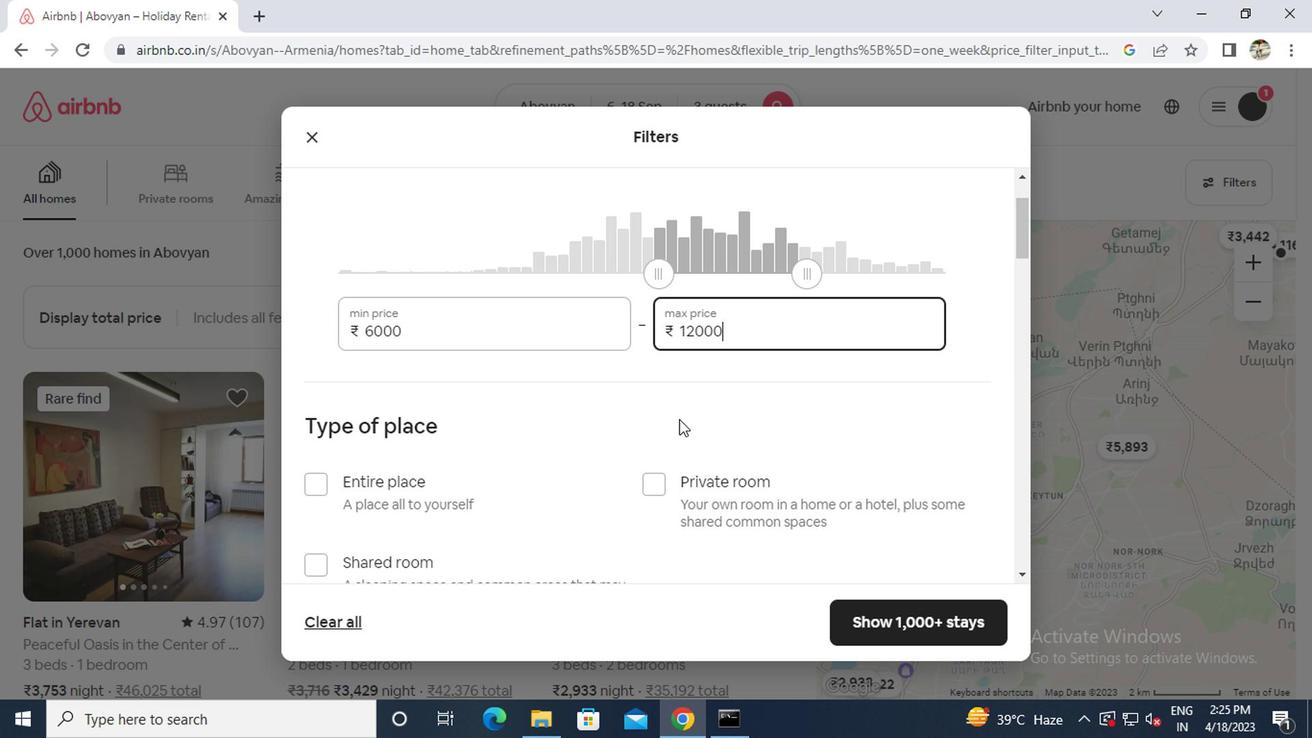 
Action: Mouse scrolled (668, 411) with delta (0, -1)
Screenshot: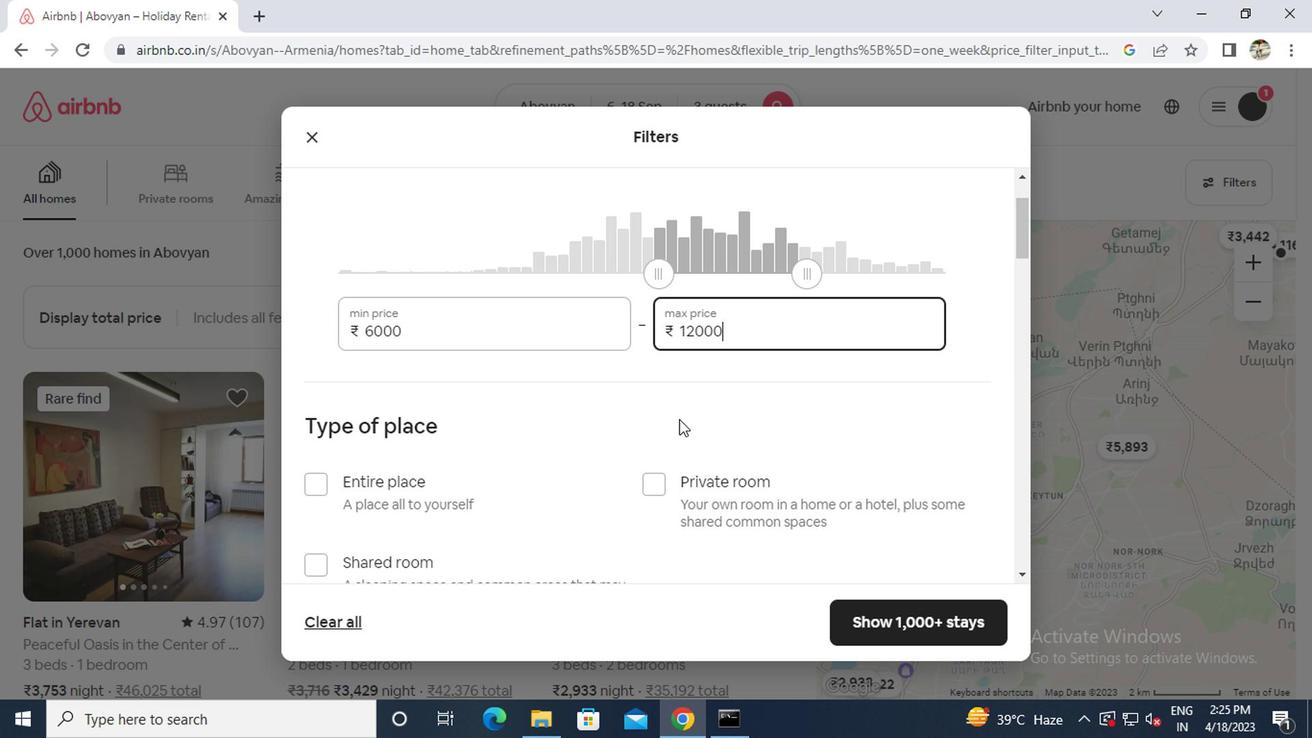 
Action: Mouse moved to (395, 302)
Screenshot: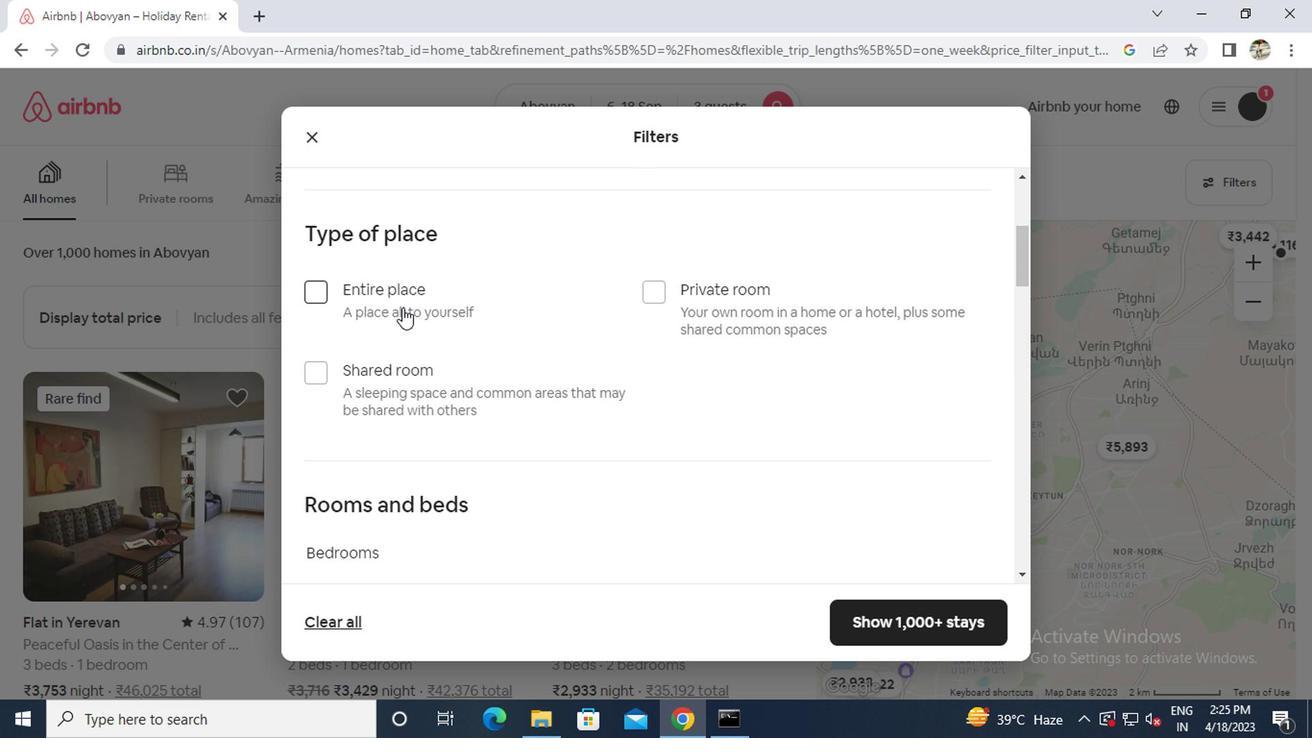 
Action: Mouse pressed left at (395, 302)
Screenshot: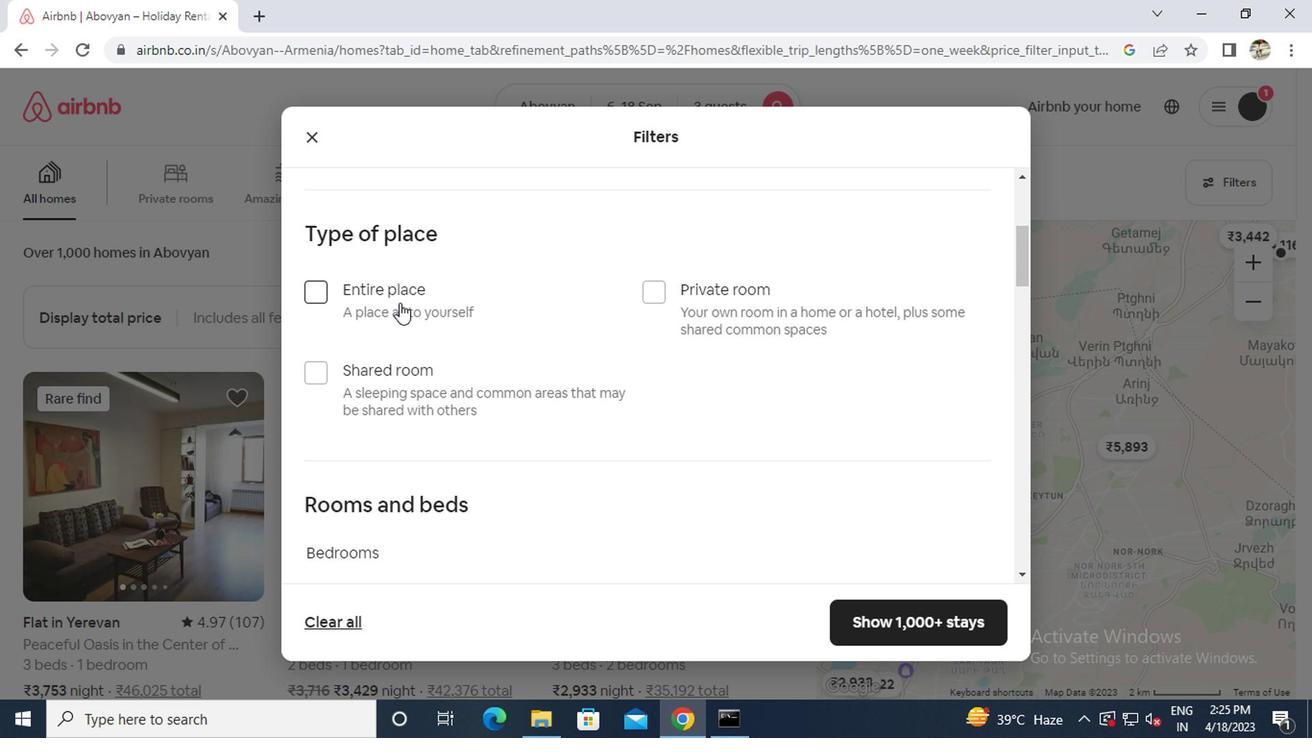 
Action: Mouse moved to (309, 289)
Screenshot: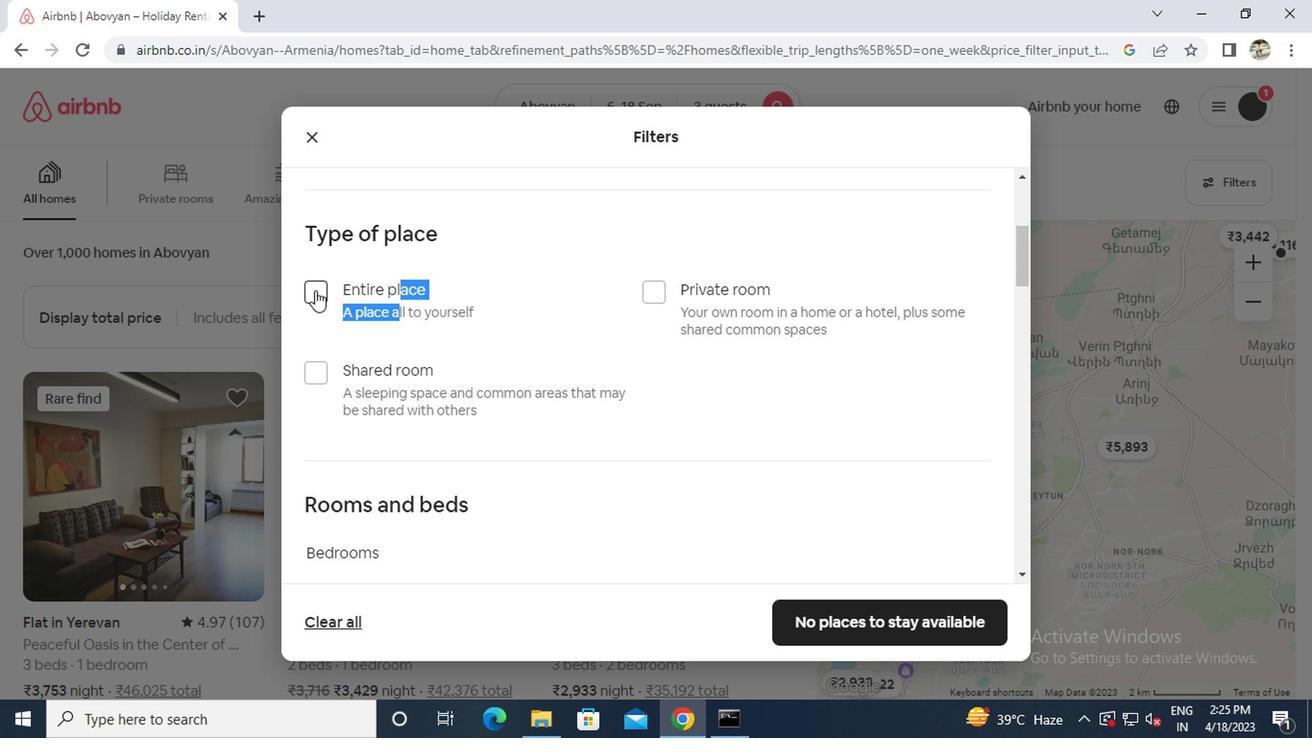 
Action: Mouse pressed left at (309, 289)
Screenshot: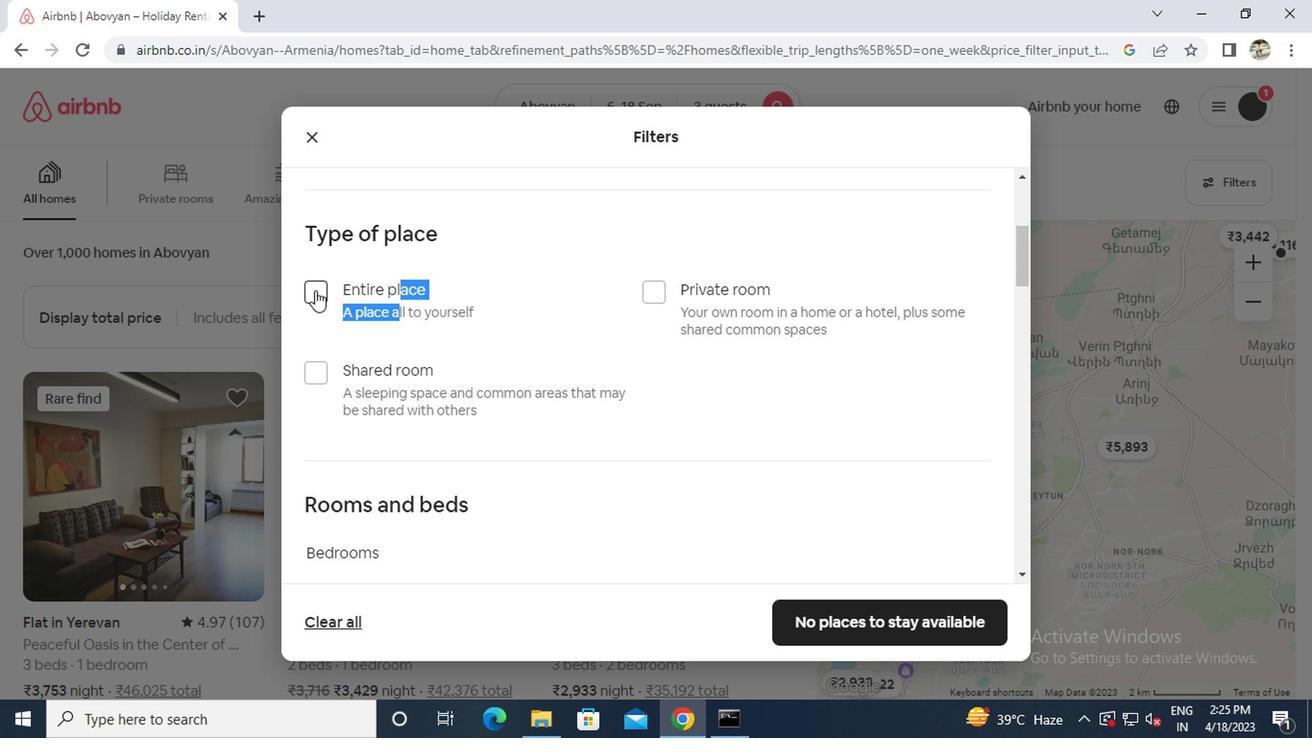 
Action: Mouse moved to (314, 289)
Screenshot: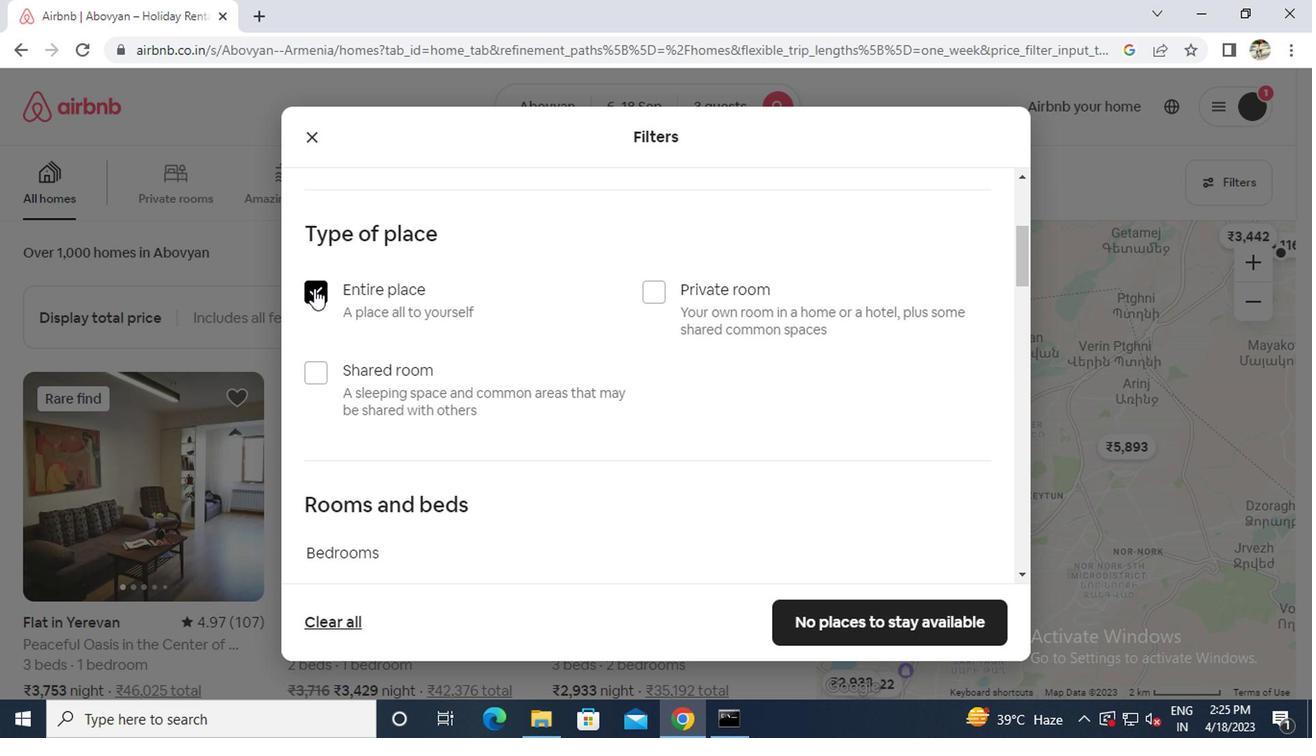 
Action: Mouse scrolled (314, 287) with delta (0, -1)
Screenshot: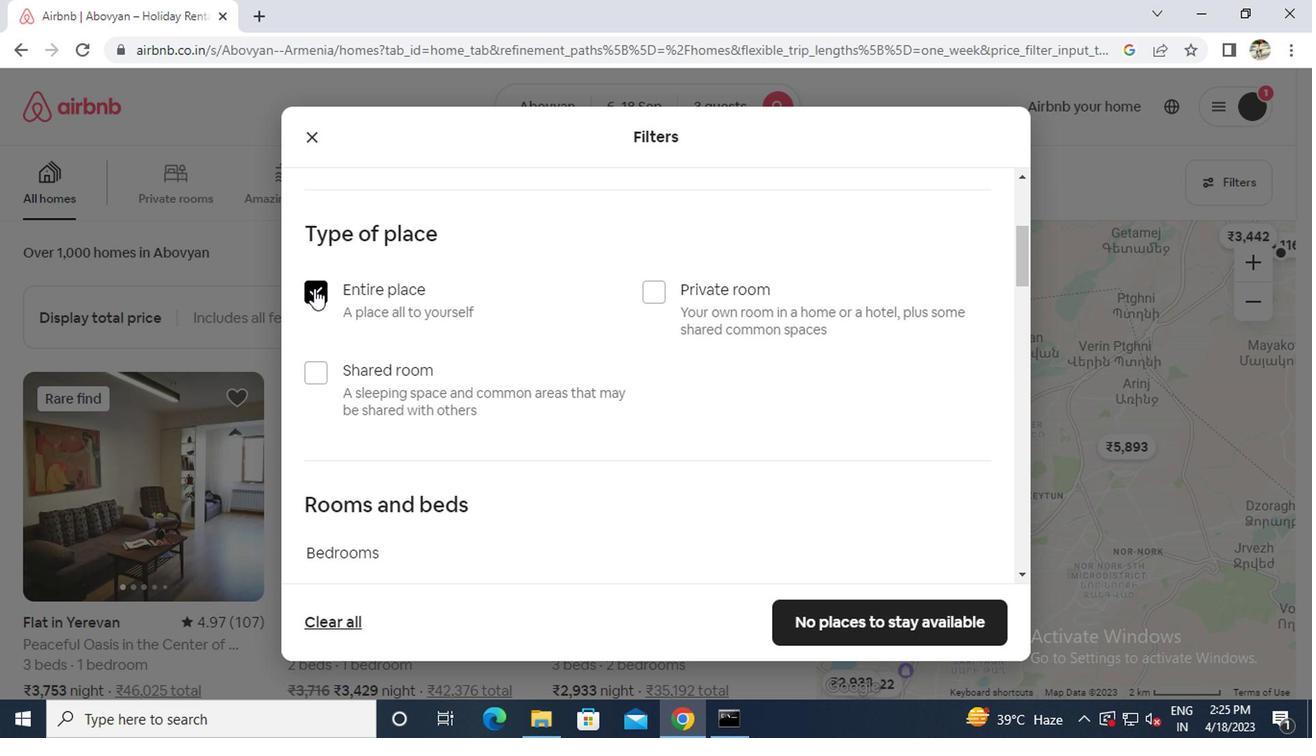 
Action: Mouse moved to (345, 294)
Screenshot: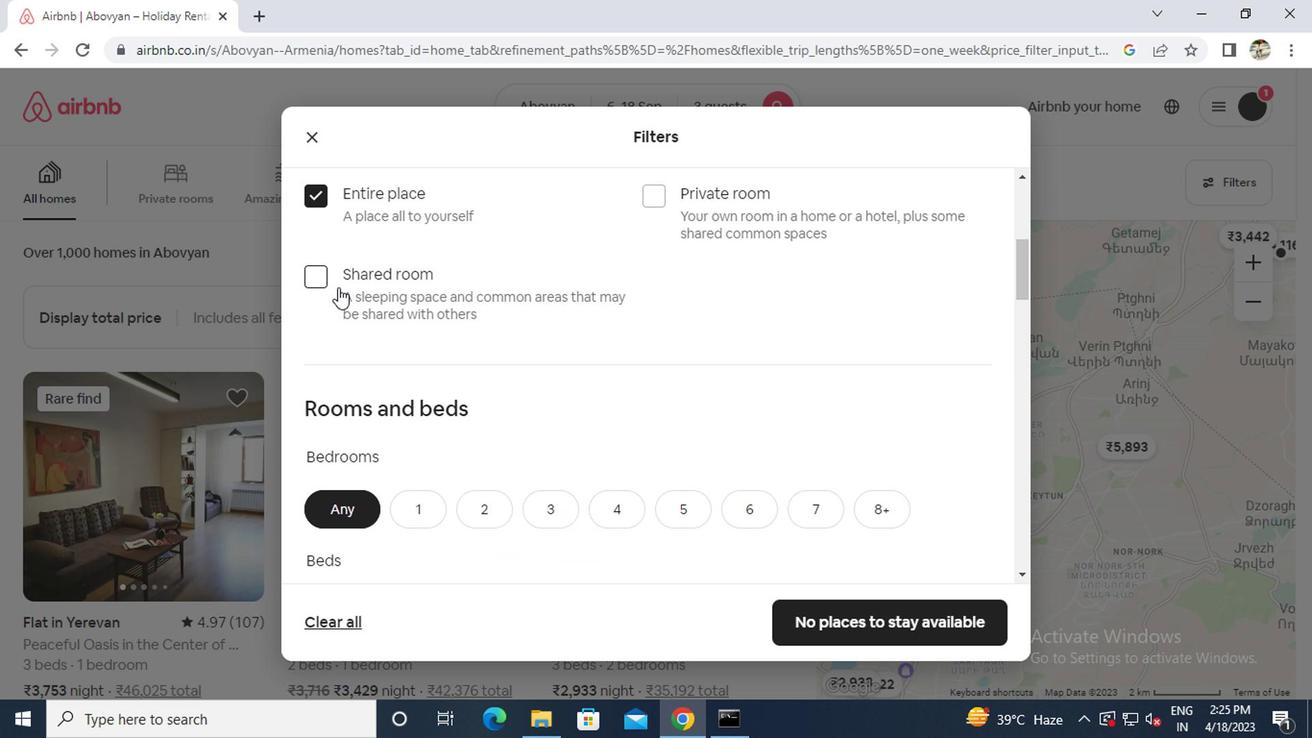 
Action: Mouse scrolled (345, 293) with delta (0, 0)
Screenshot: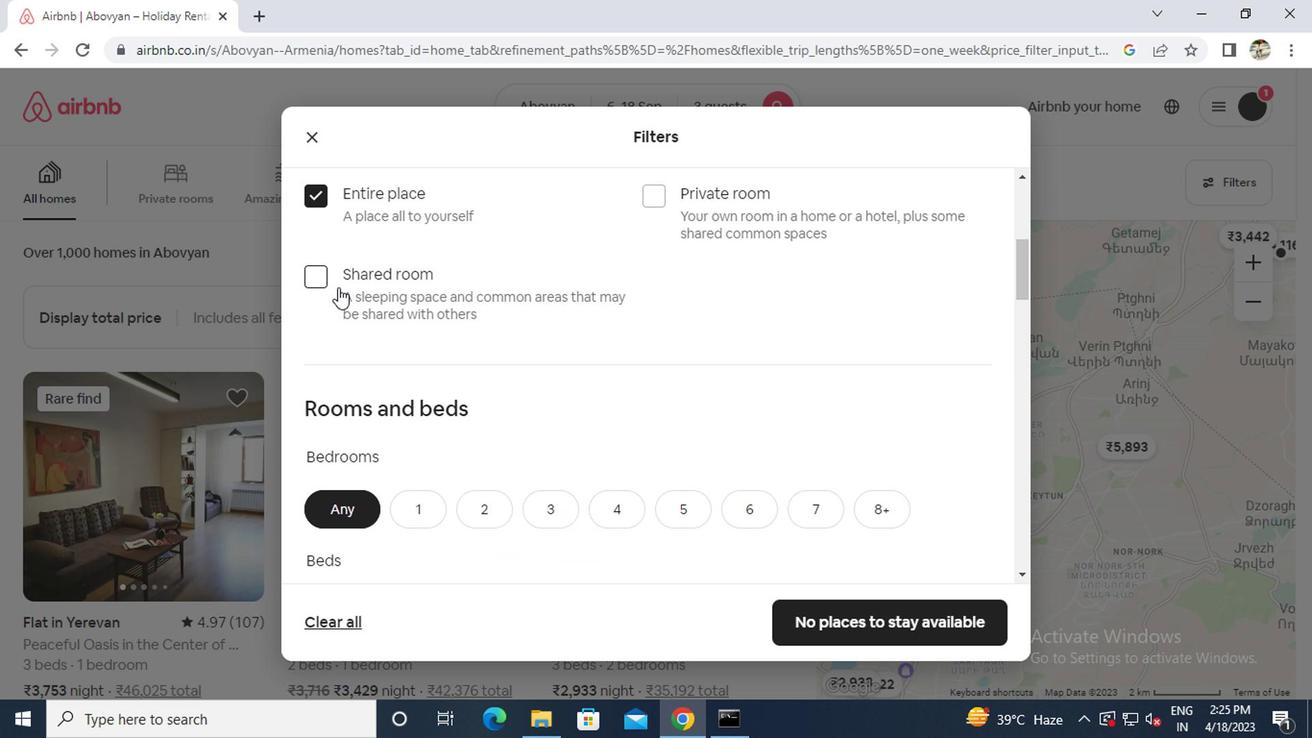 
Action: Mouse moved to (345, 294)
Screenshot: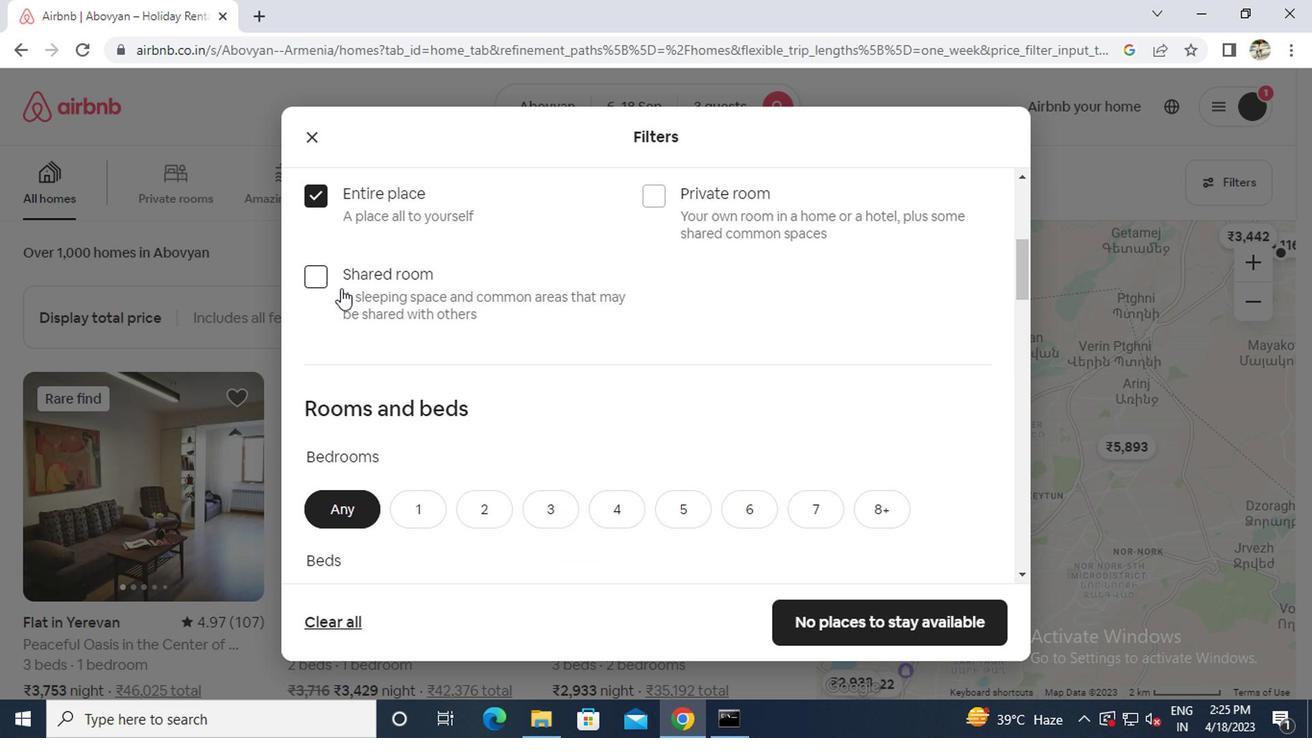 
Action: Mouse scrolled (345, 293) with delta (0, 0)
Screenshot: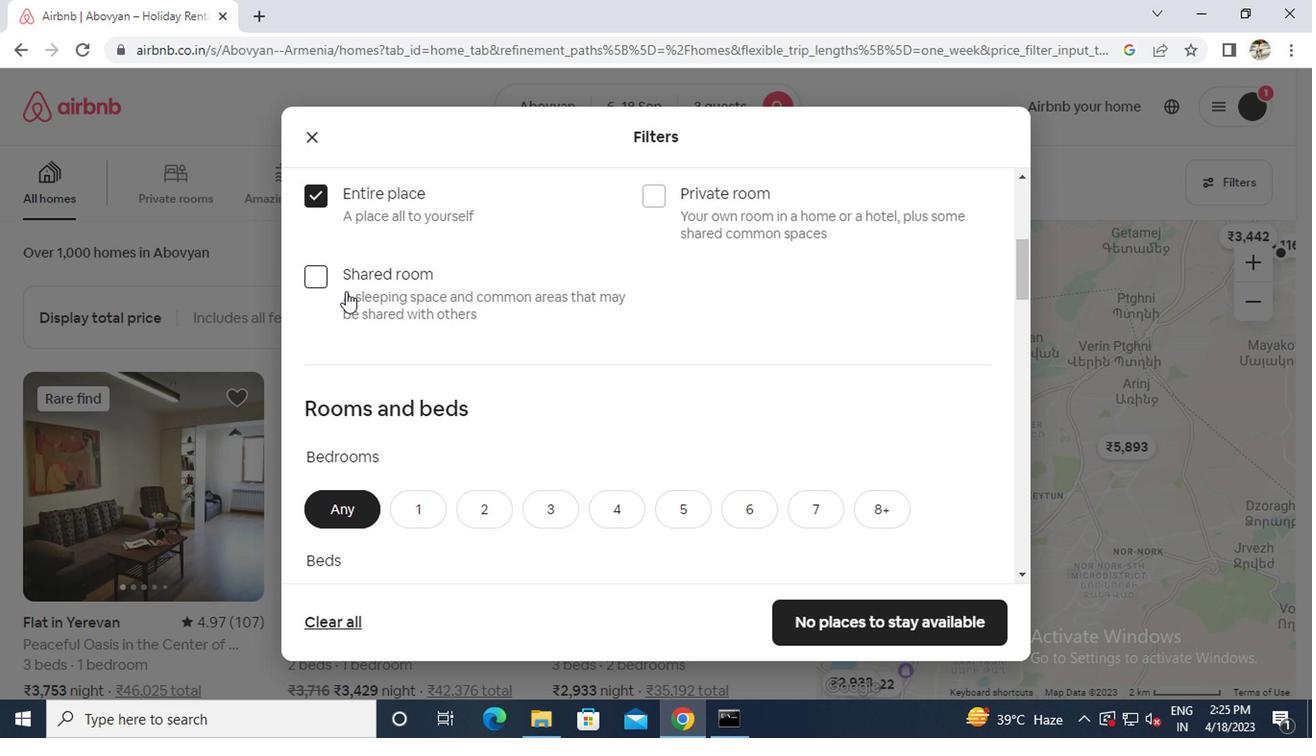 
Action: Mouse moved to (497, 322)
Screenshot: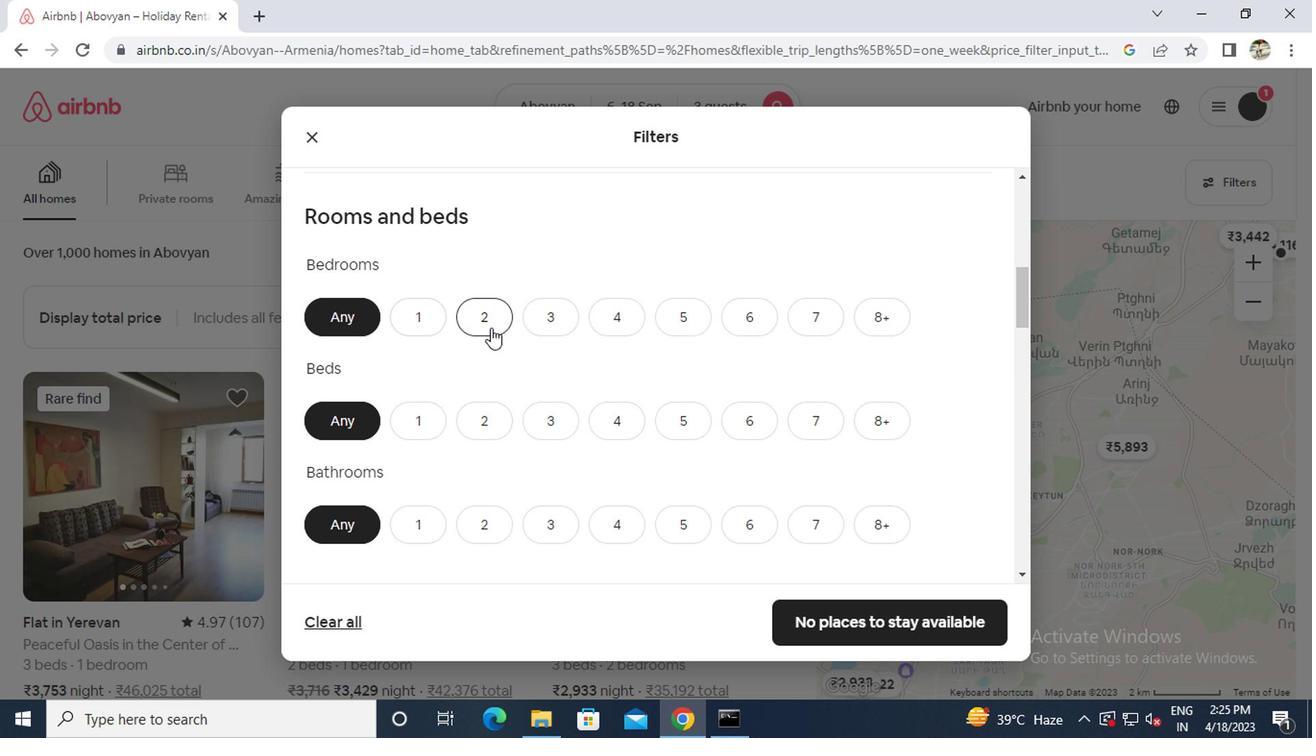 
Action: Mouse pressed left at (497, 322)
Screenshot: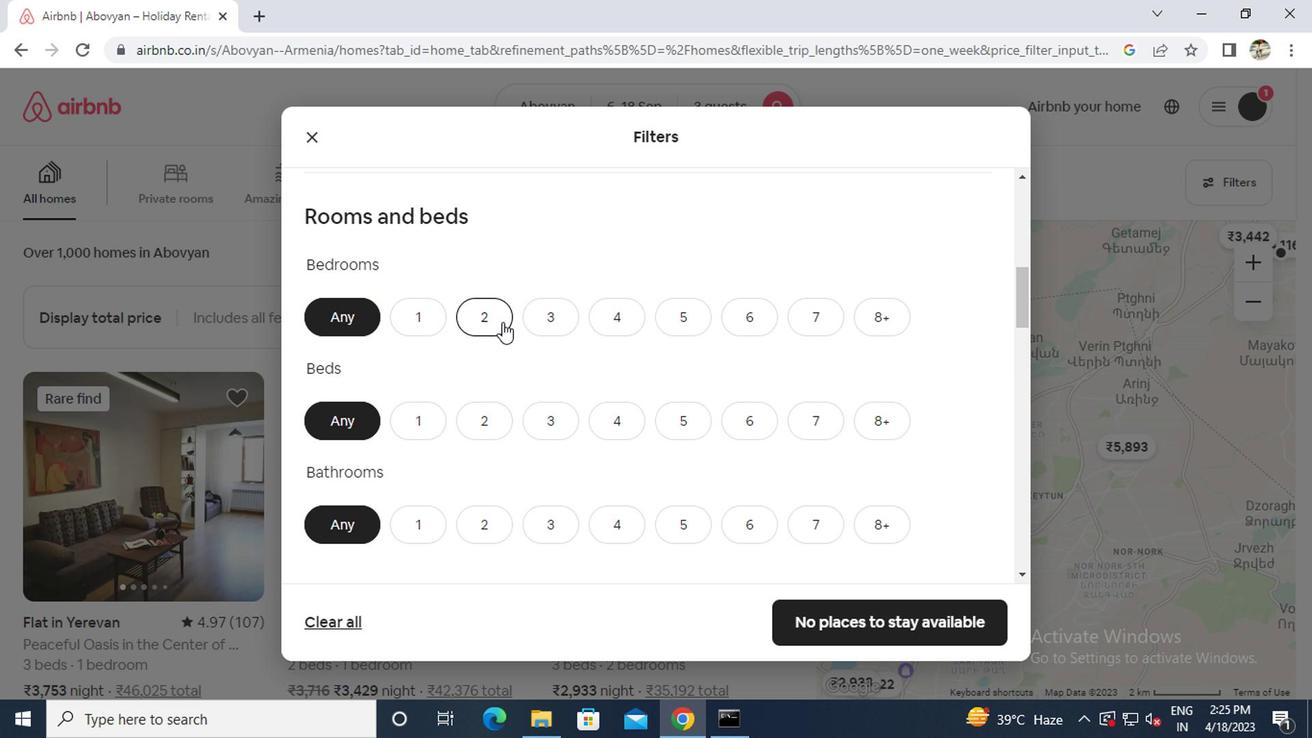
Action: Mouse moved to (481, 410)
Screenshot: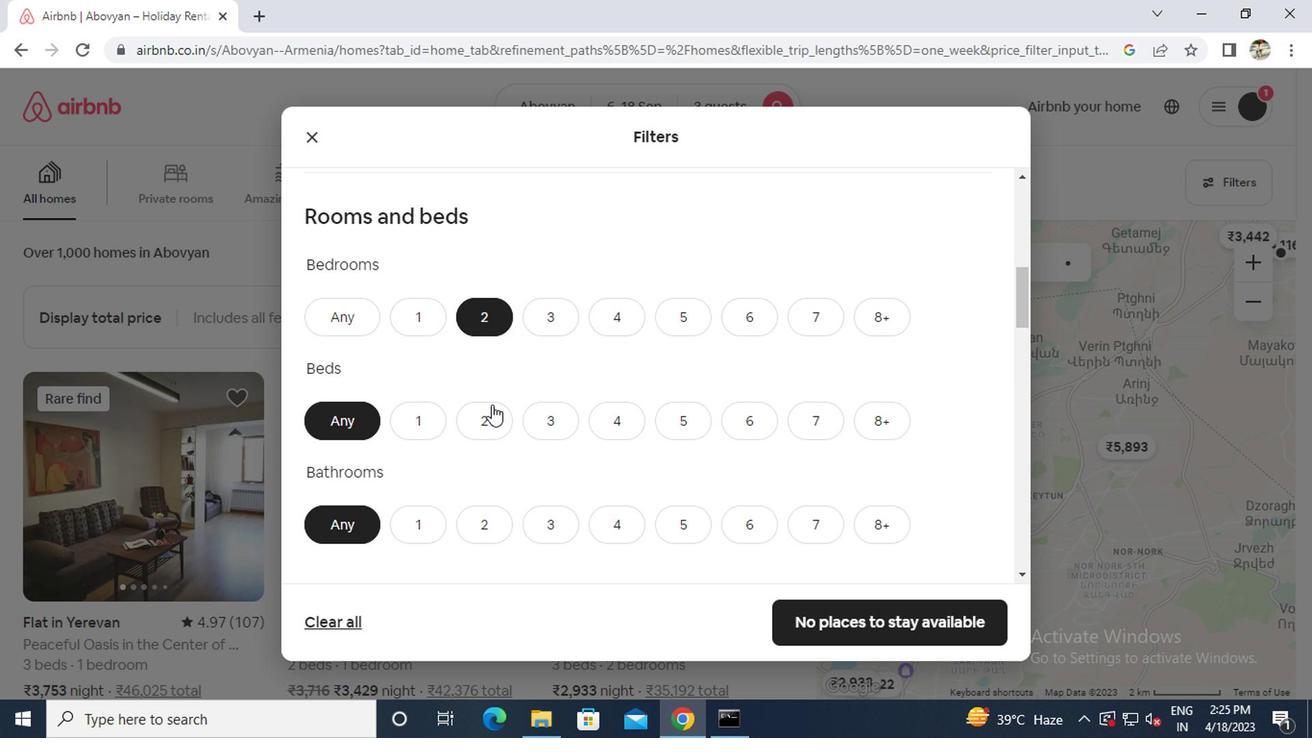 
Action: Mouse pressed left at (481, 410)
Screenshot: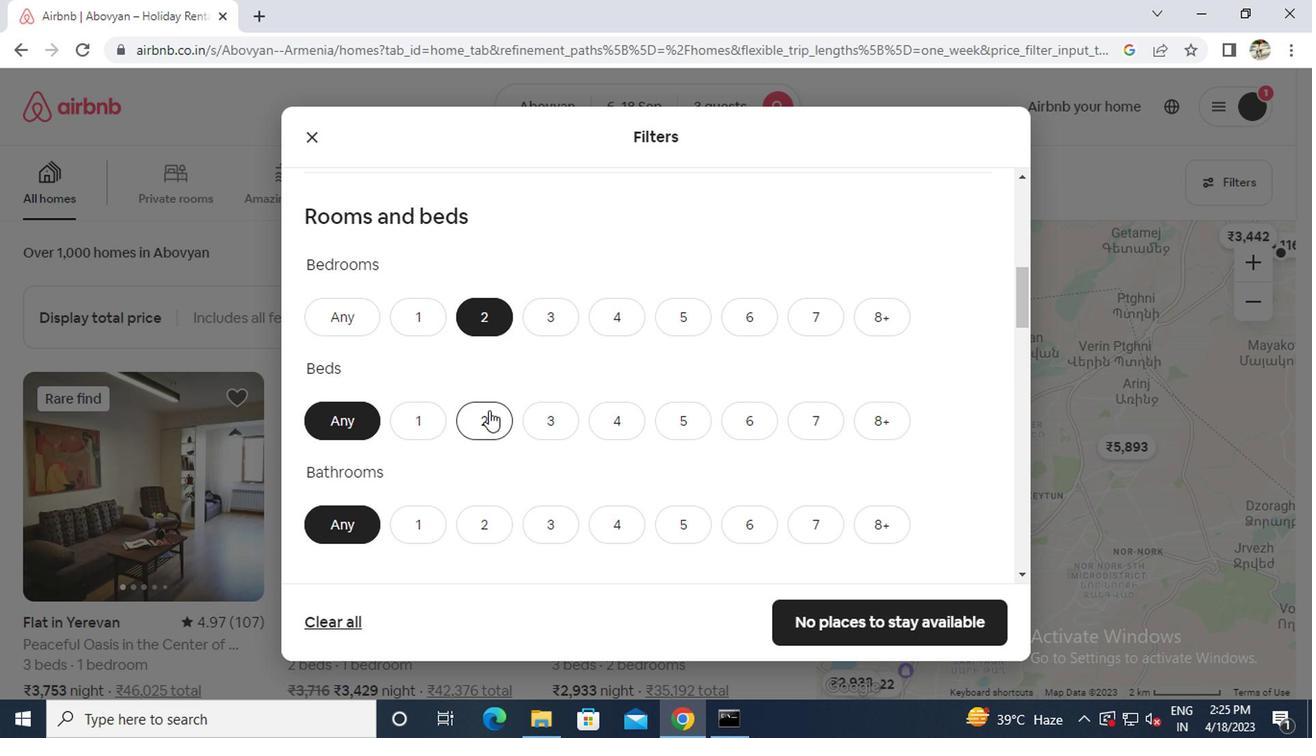 
Action: Mouse moved to (475, 510)
Screenshot: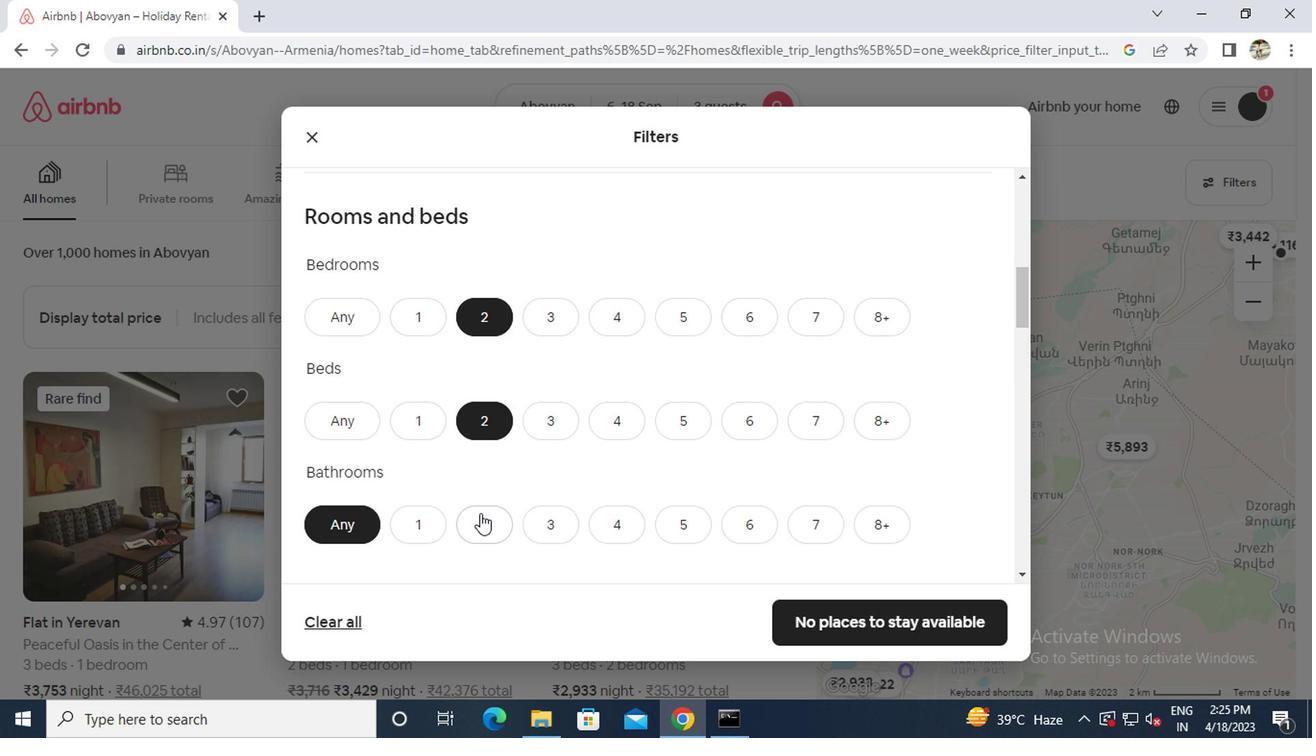 
Action: Mouse pressed left at (475, 510)
Screenshot: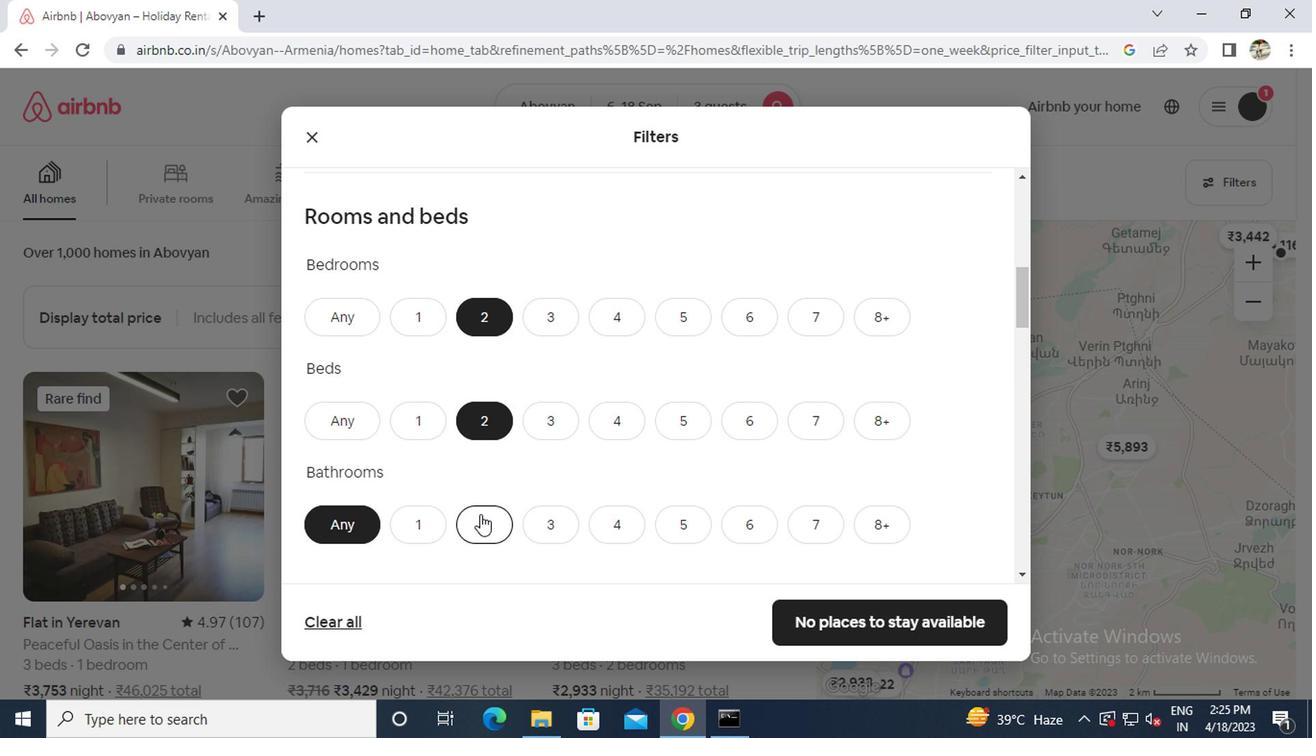 
Action: Mouse moved to (475, 510)
Screenshot: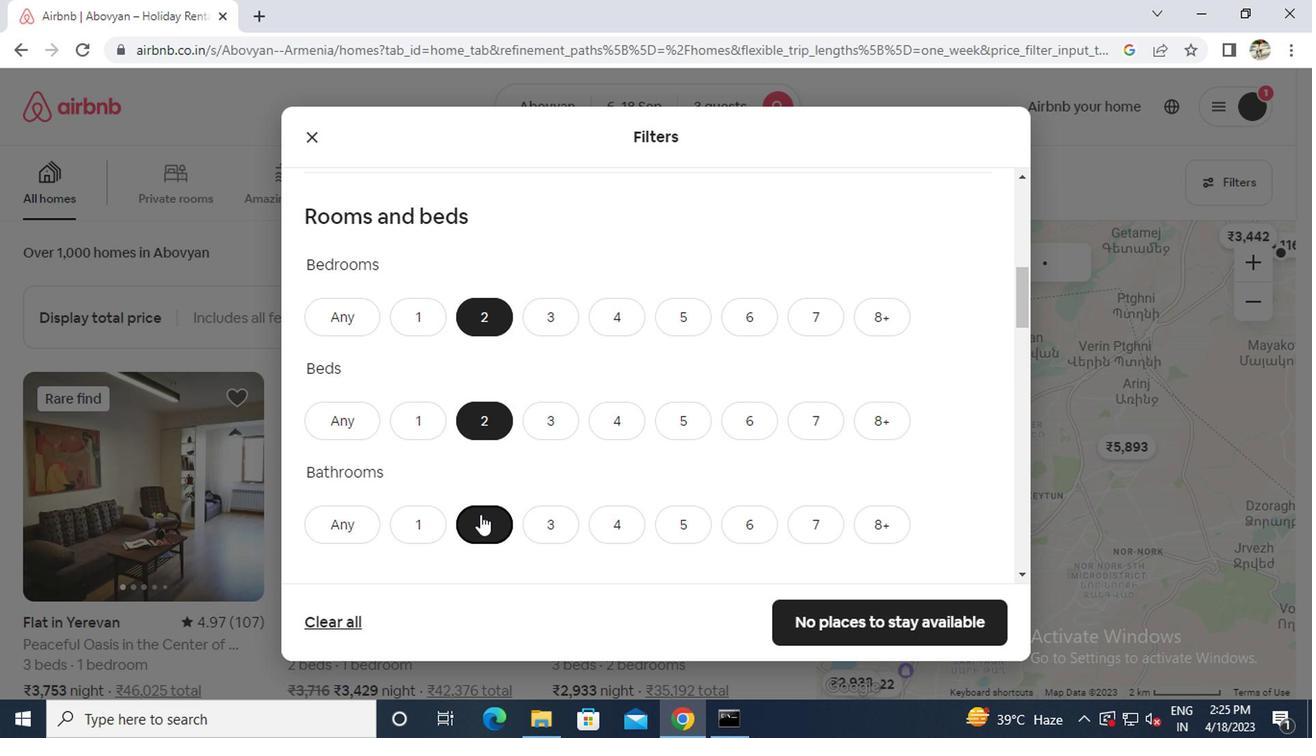 
Action: Mouse scrolled (475, 510) with delta (0, 0)
Screenshot: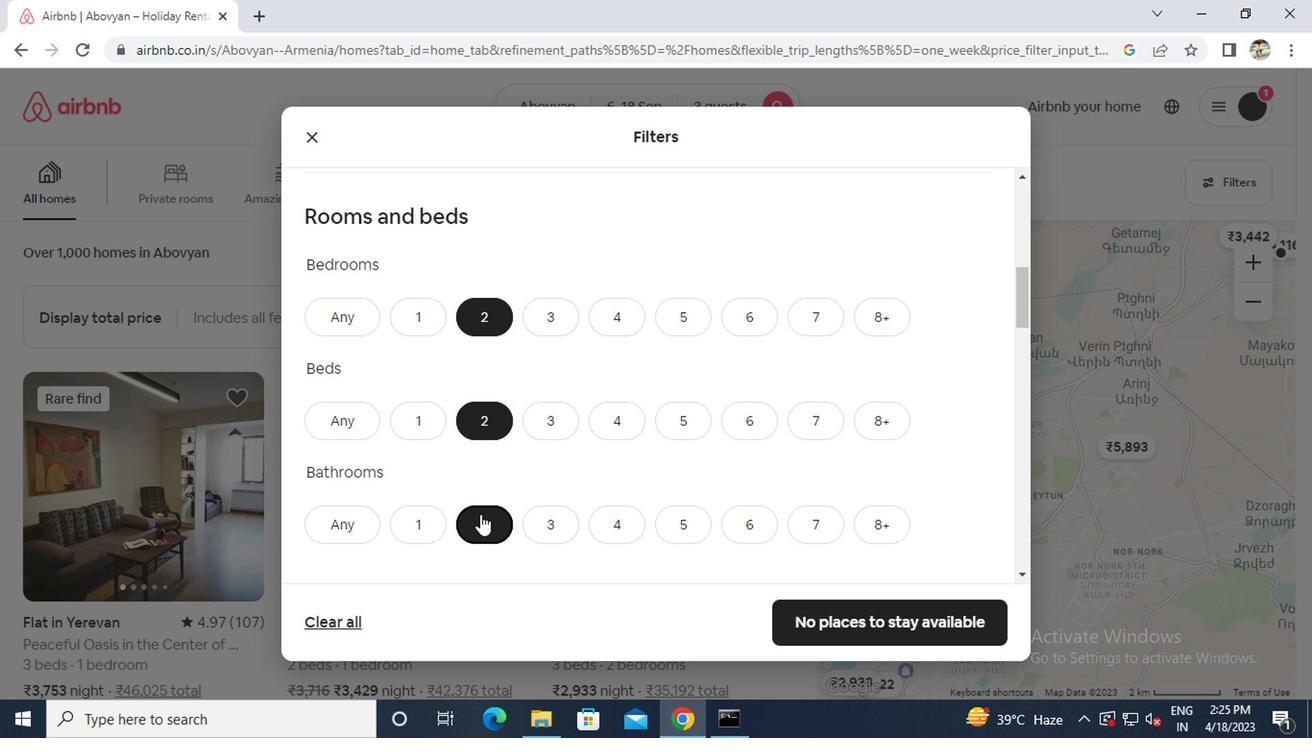 
Action: Mouse scrolled (475, 510) with delta (0, 0)
Screenshot: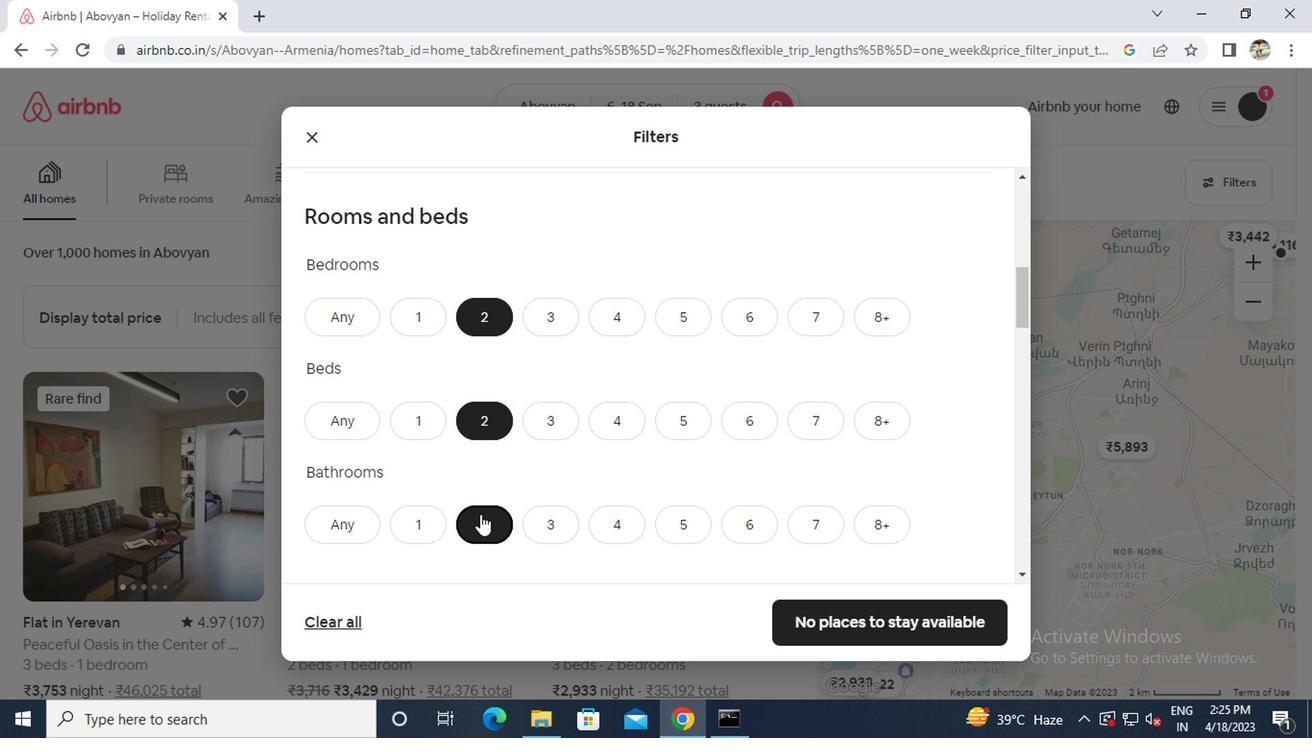 
Action: Mouse moved to (874, 551)
Screenshot: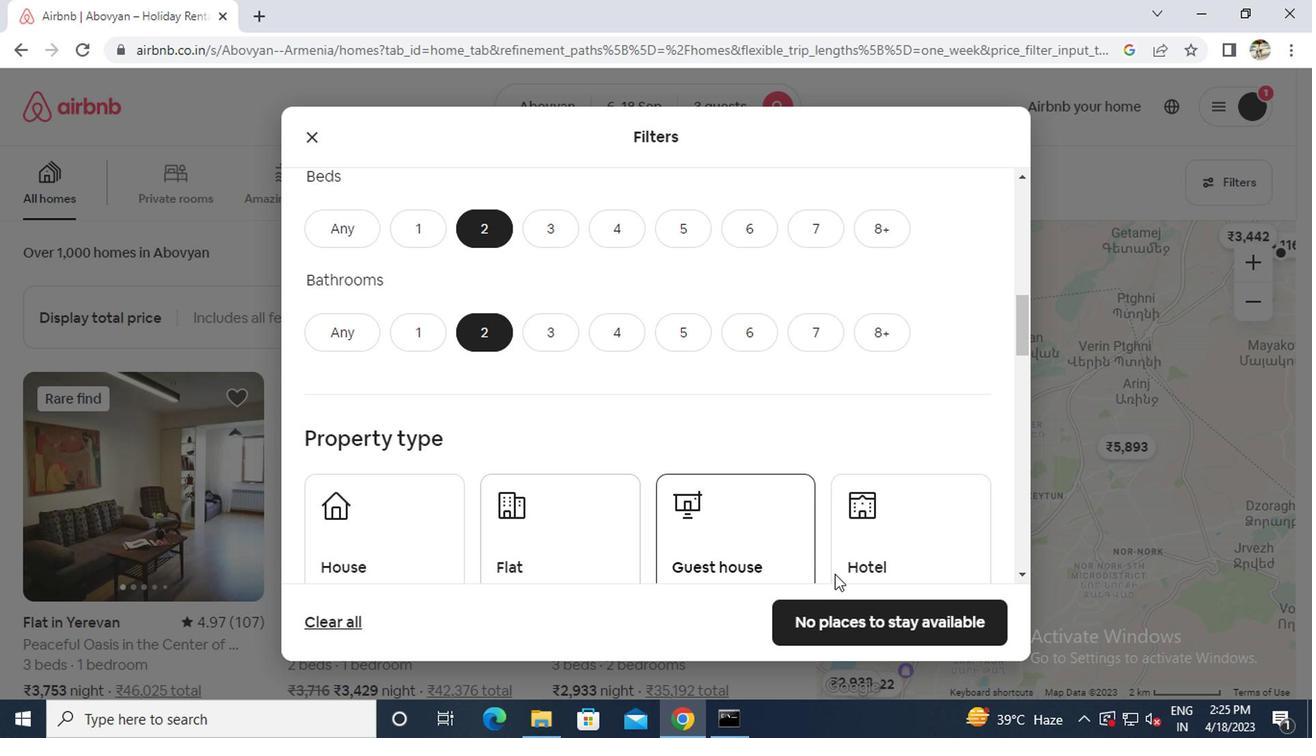 
Action: Mouse pressed left at (874, 551)
Screenshot: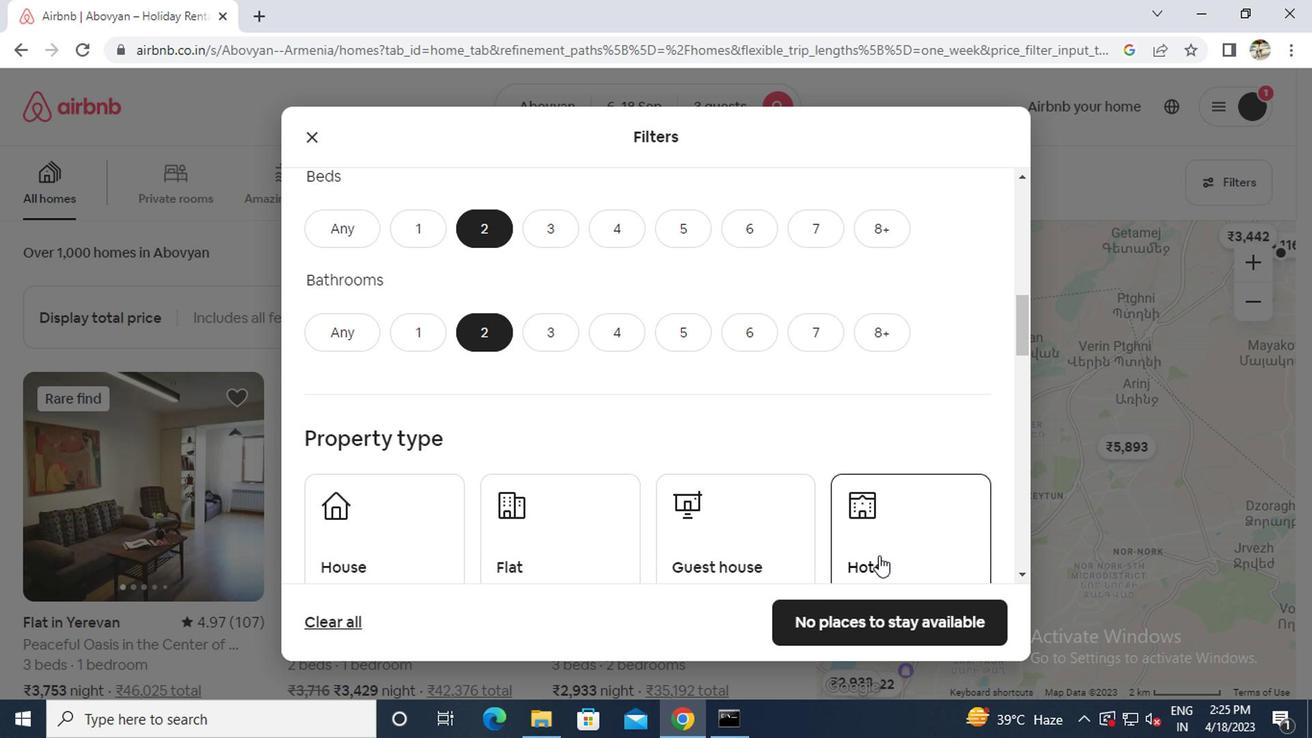 
Action: Mouse moved to (641, 450)
Screenshot: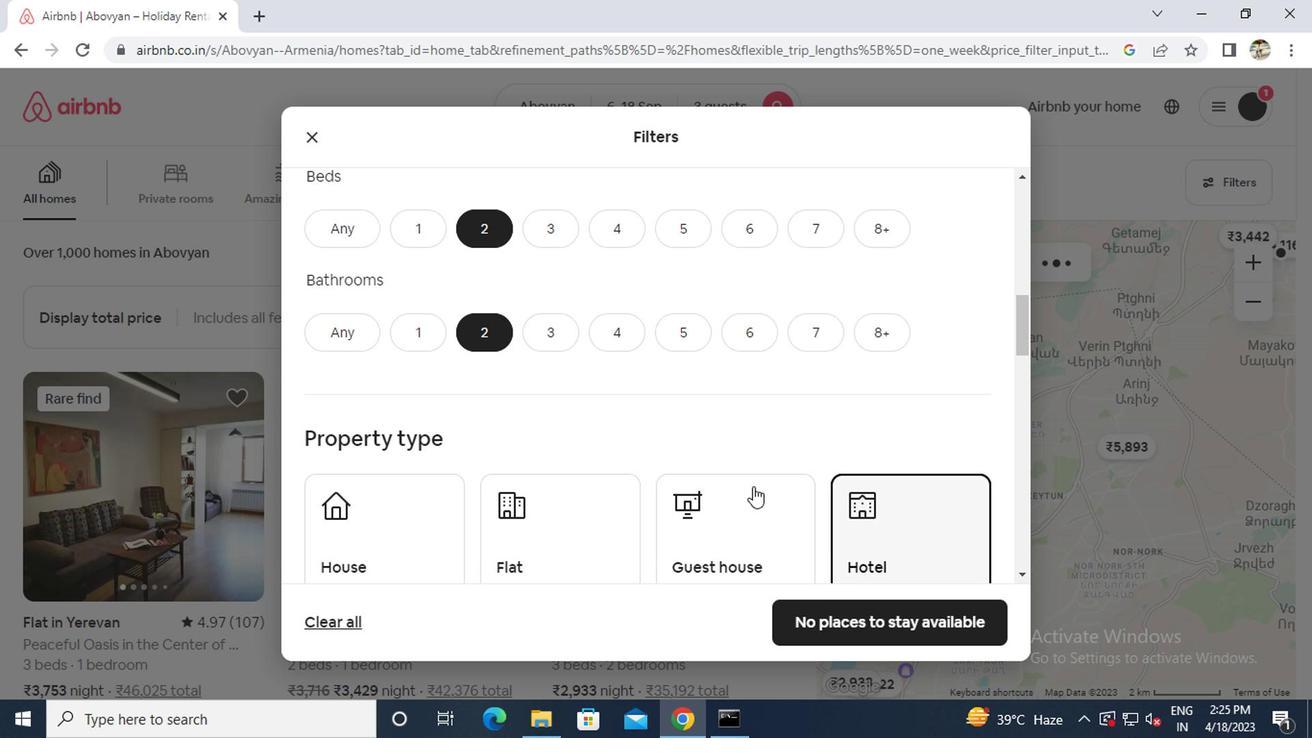
Action: Mouse scrolled (641, 449) with delta (0, 0)
Screenshot: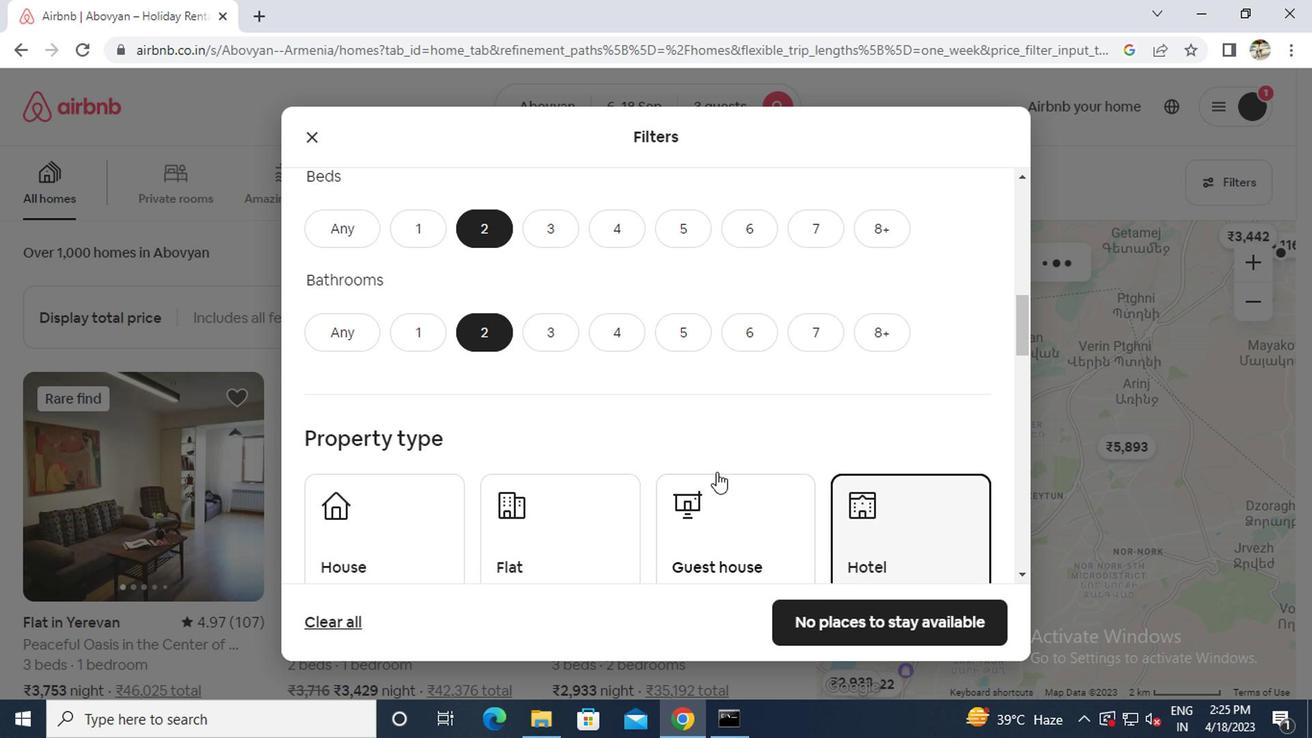 
Action: Mouse scrolled (641, 449) with delta (0, 0)
Screenshot: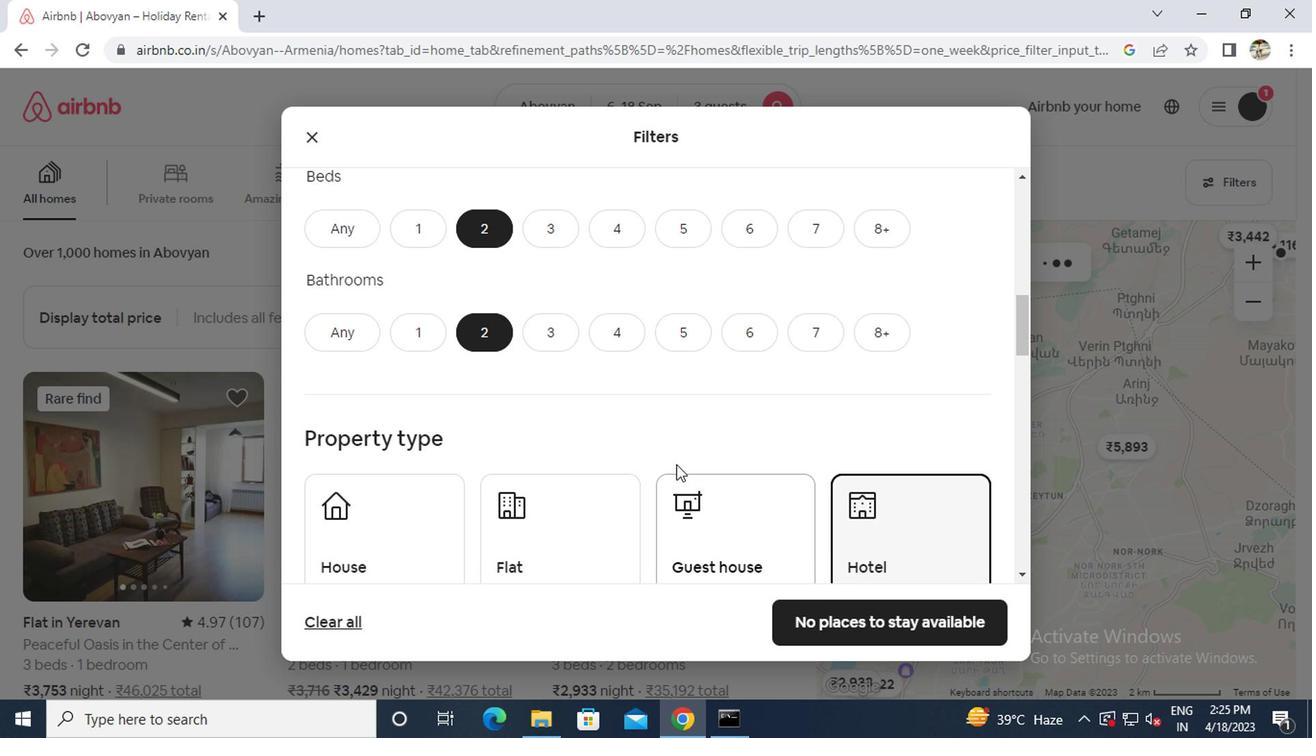 
Action: Mouse moved to (607, 453)
Screenshot: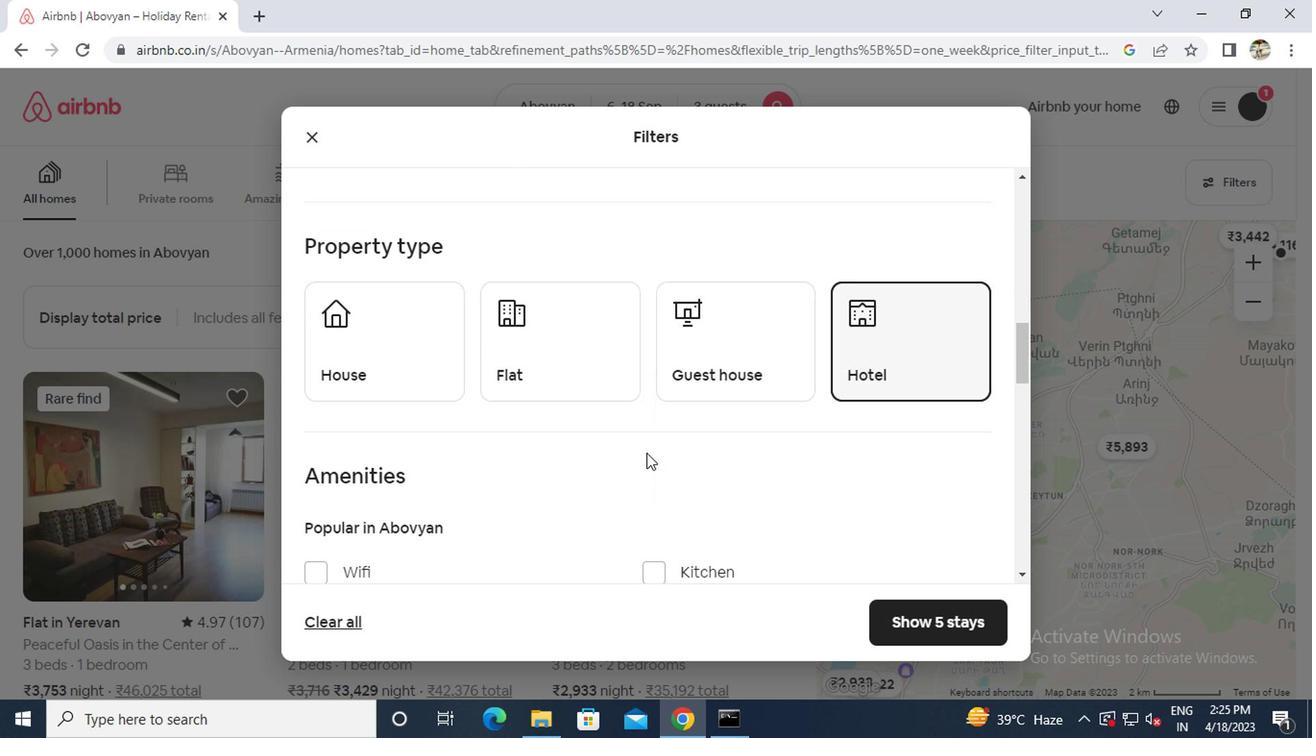 
Action: Mouse scrolled (607, 452) with delta (0, 0)
Screenshot: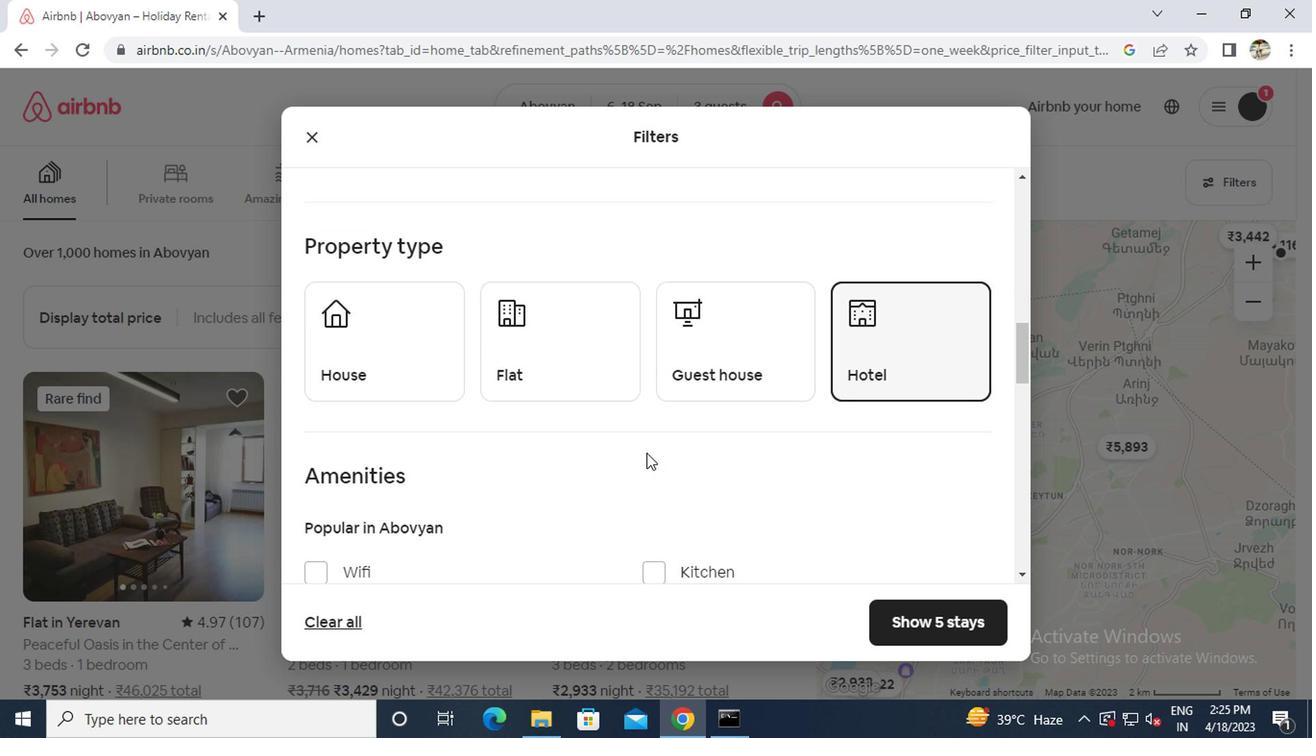 
Action: Mouse moved to (600, 455)
Screenshot: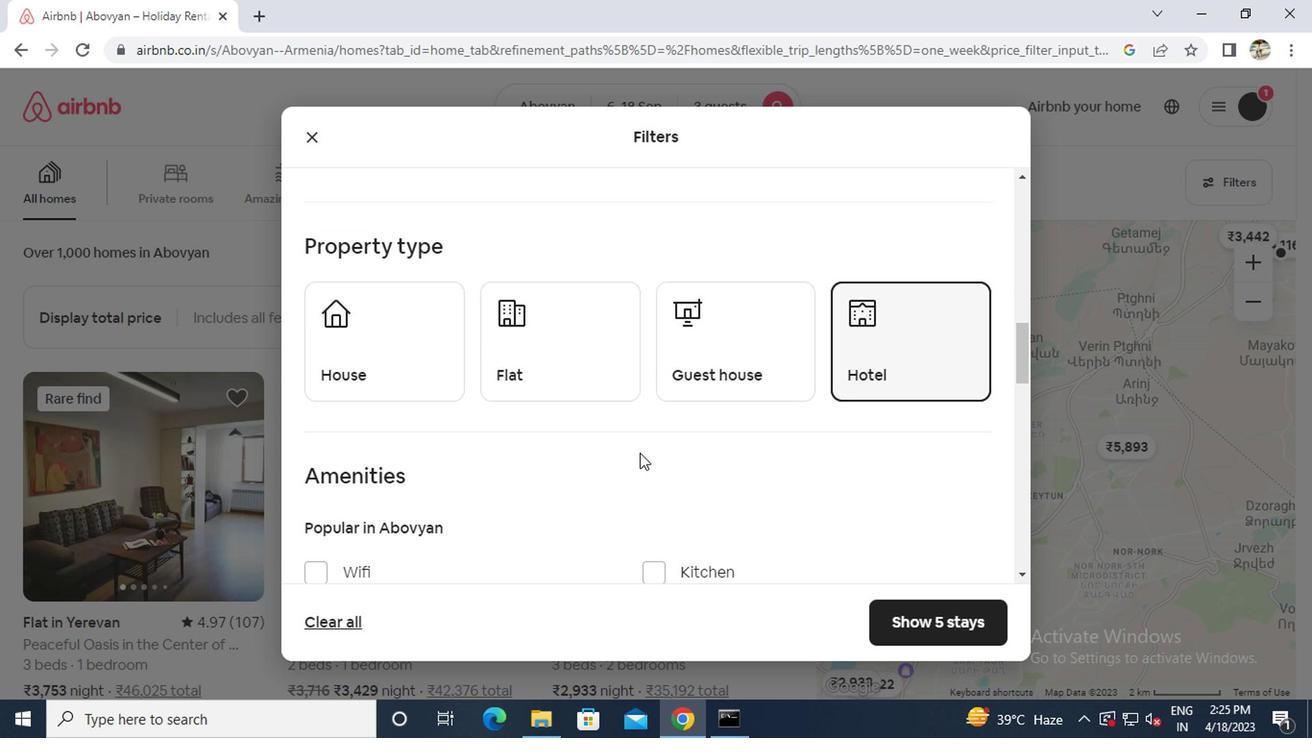 
Action: Mouse scrolled (600, 453) with delta (0, -1)
Screenshot: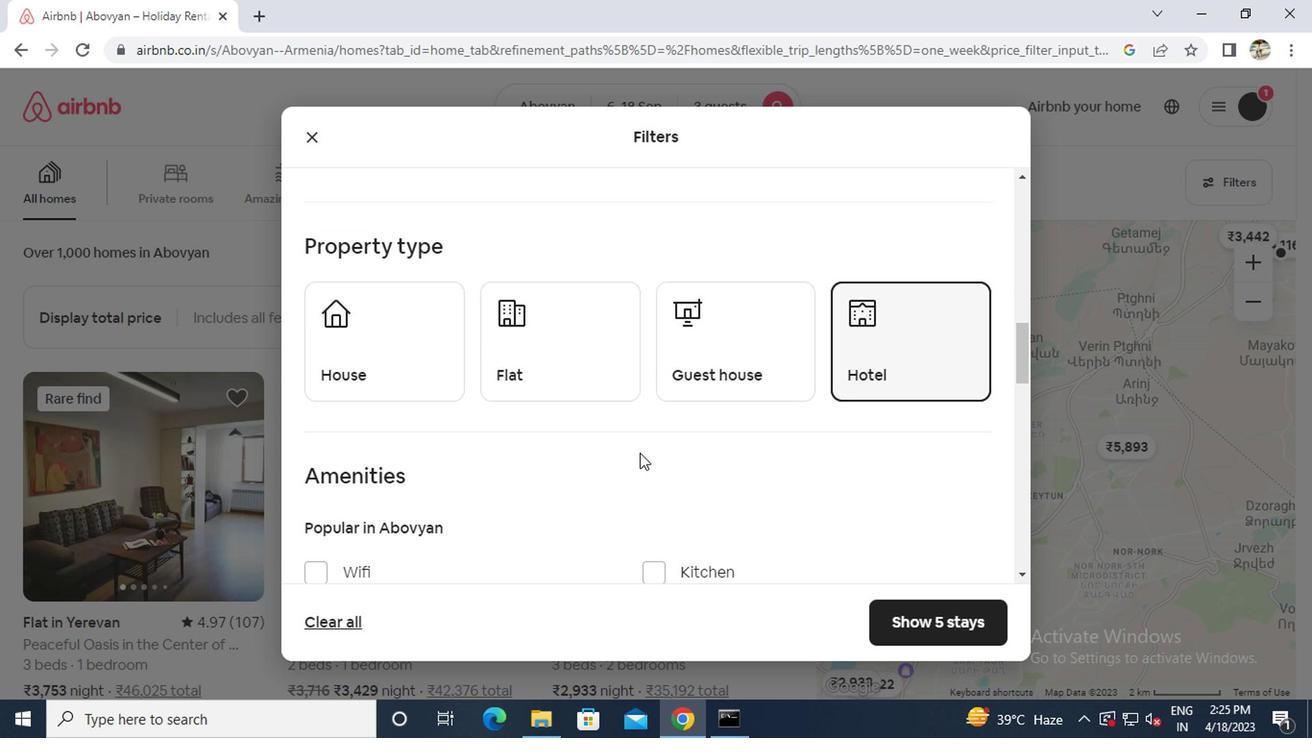 
Action: Mouse moved to (326, 507)
Screenshot: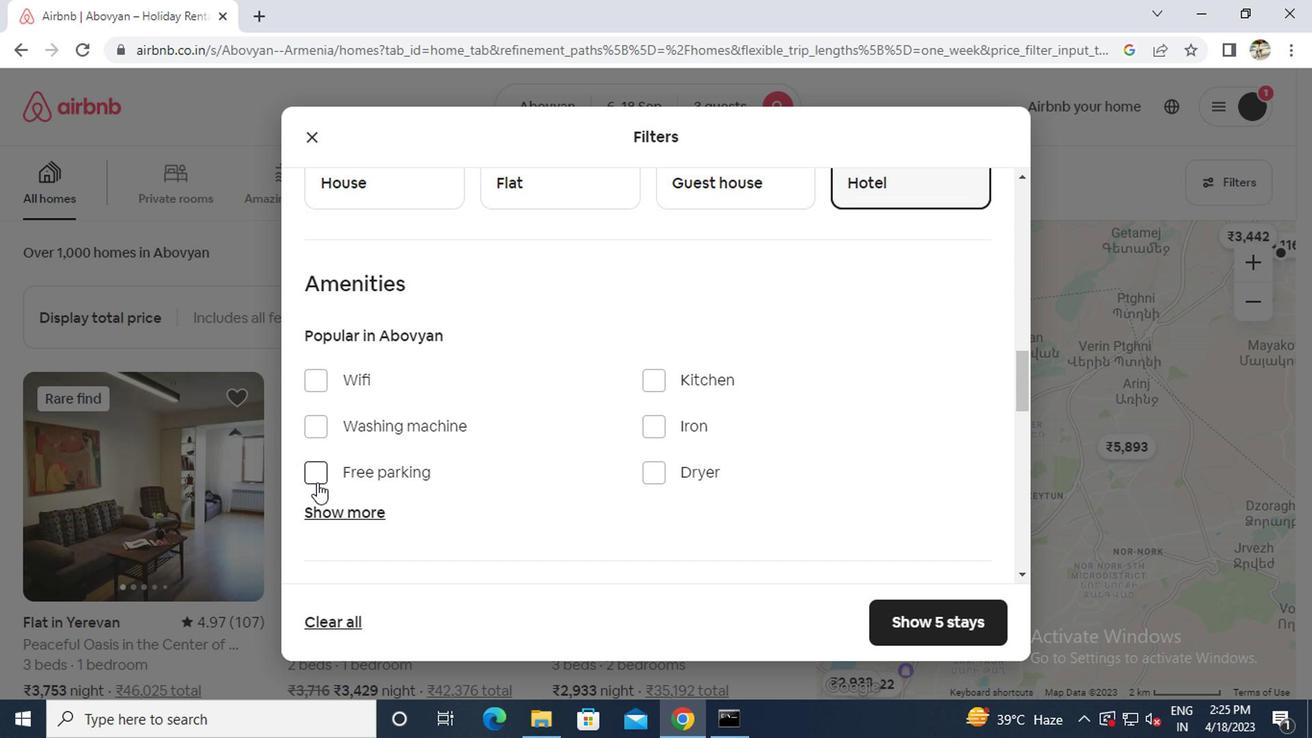 
Action: Mouse pressed left at (326, 507)
Screenshot: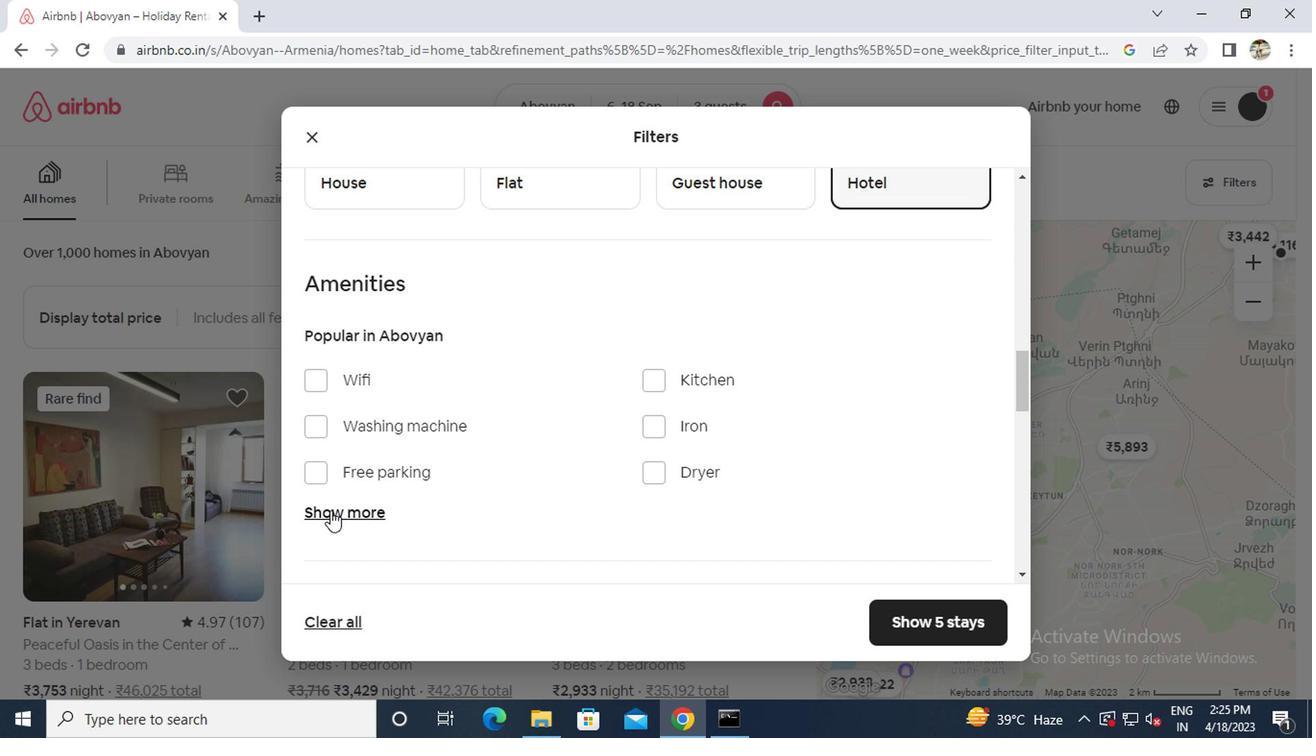 
Action: Mouse moved to (454, 517)
Screenshot: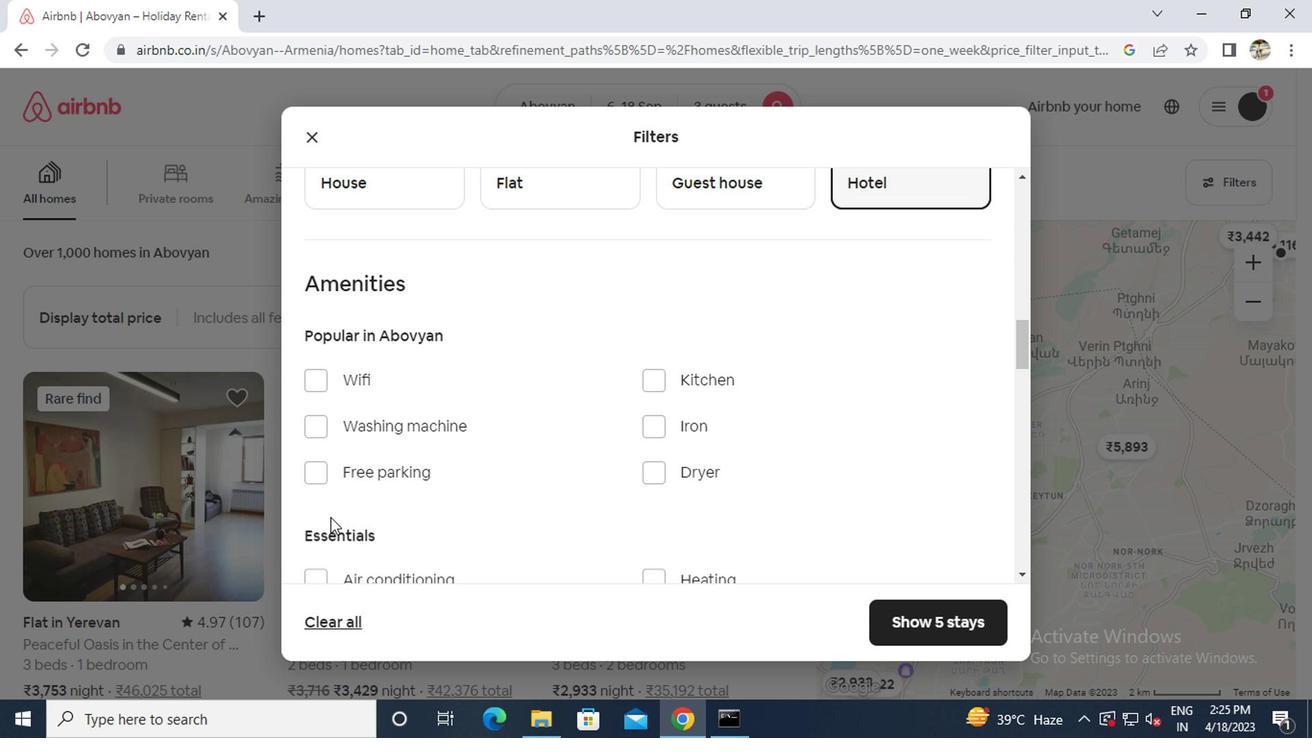 
Action: Mouse scrolled (454, 516) with delta (0, 0)
Screenshot: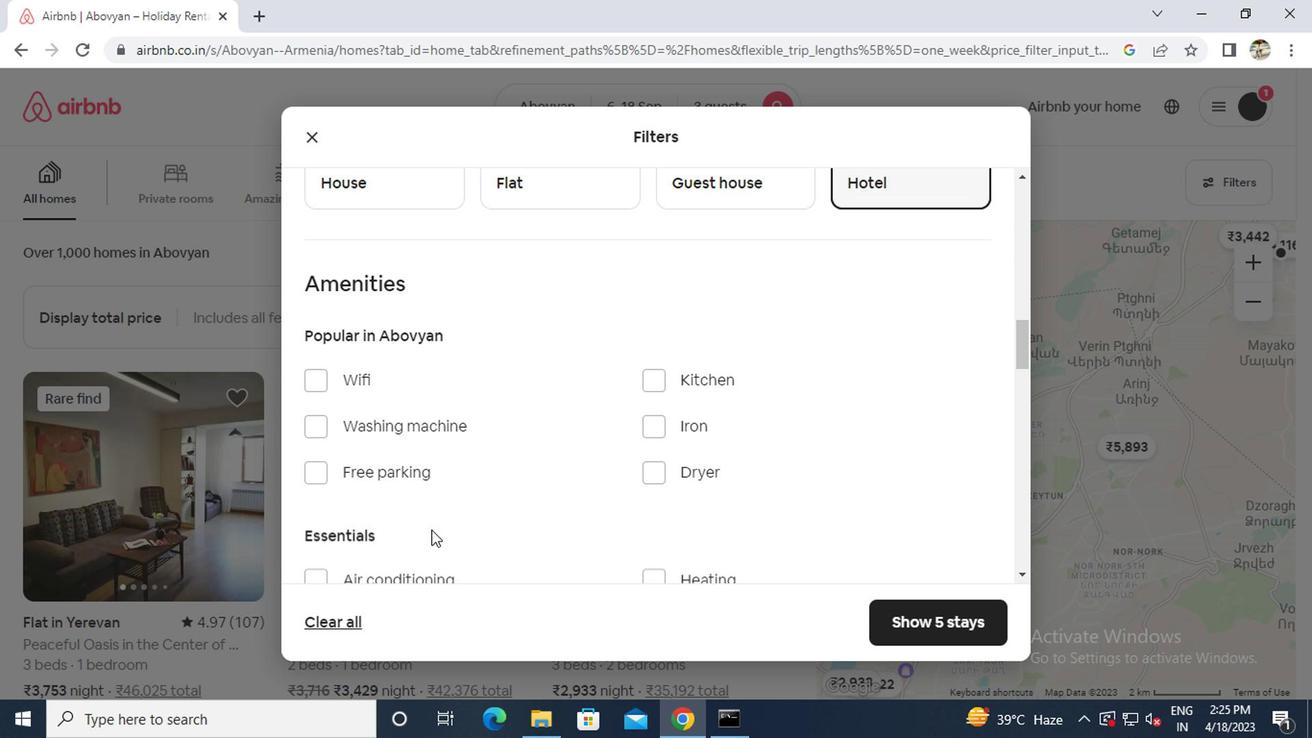 
Action: Mouse moved to (457, 516)
Screenshot: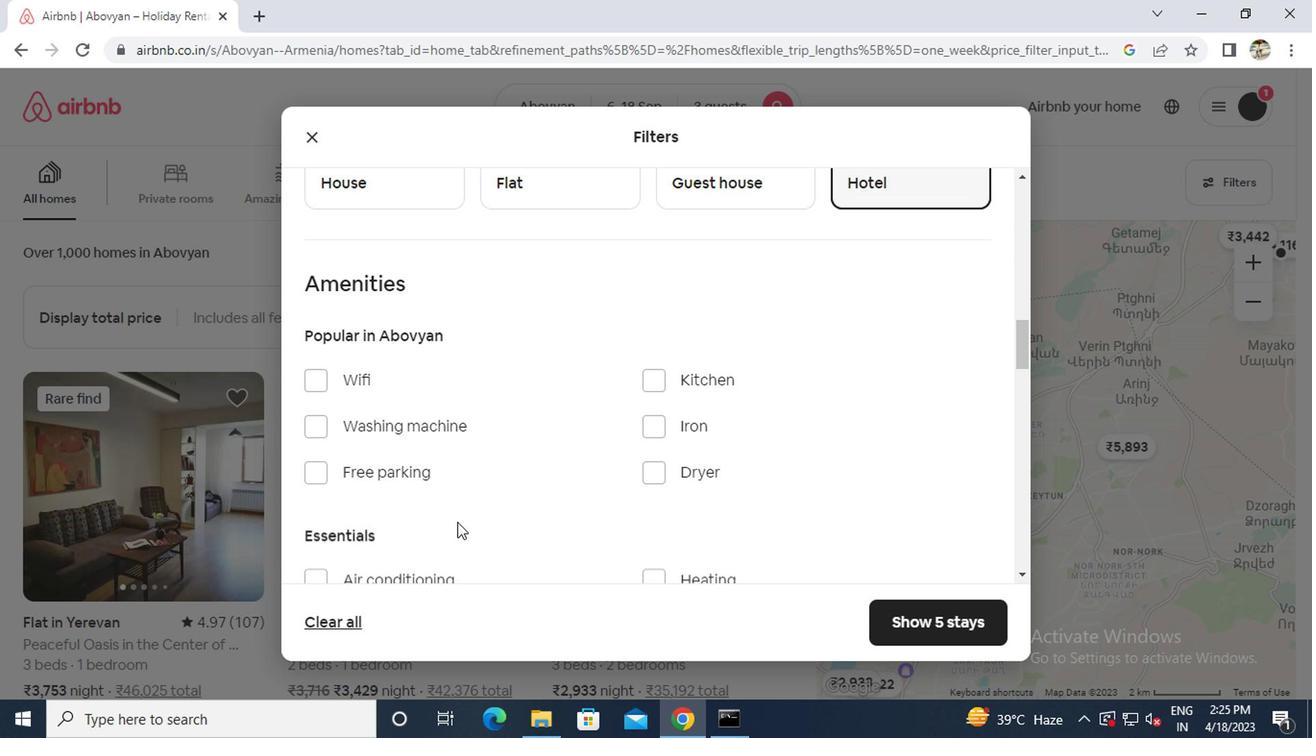 
Action: Mouse scrolled (457, 515) with delta (0, -1)
Screenshot: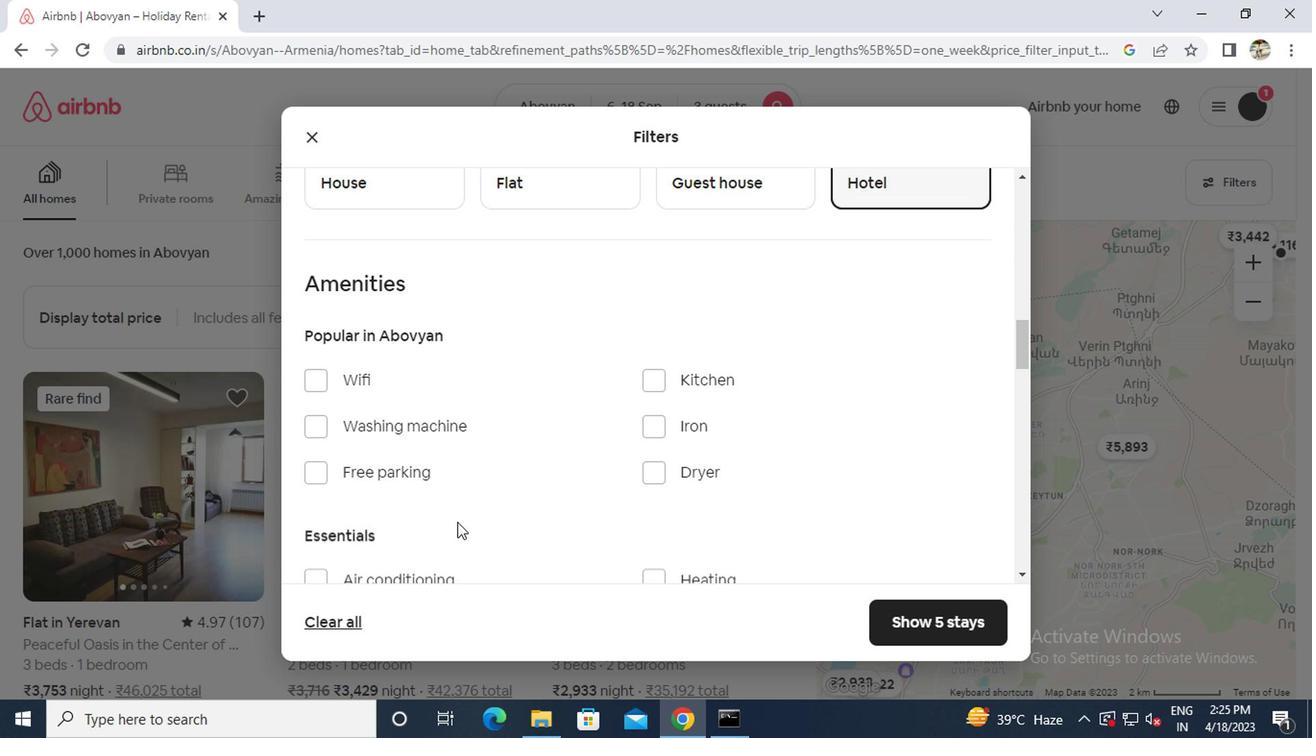 
Action: Mouse moved to (654, 386)
Screenshot: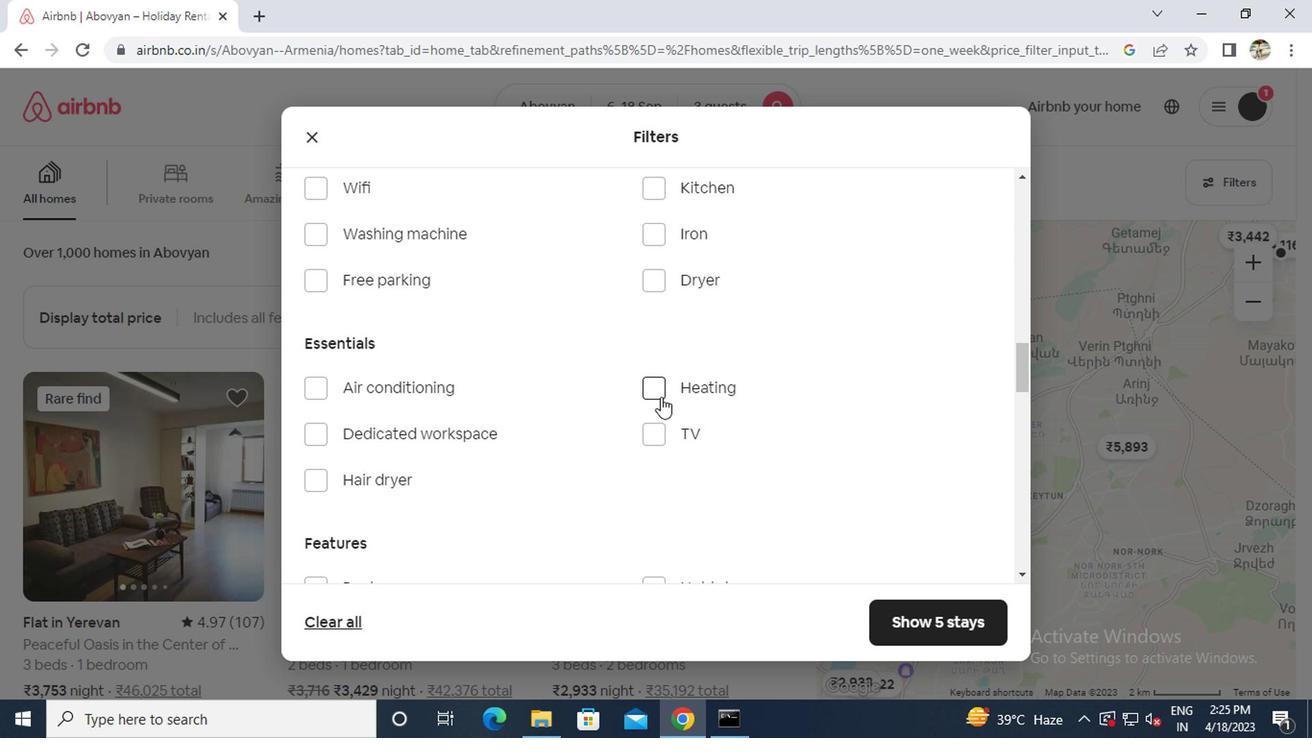 
Action: Mouse pressed left at (654, 386)
Screenshot: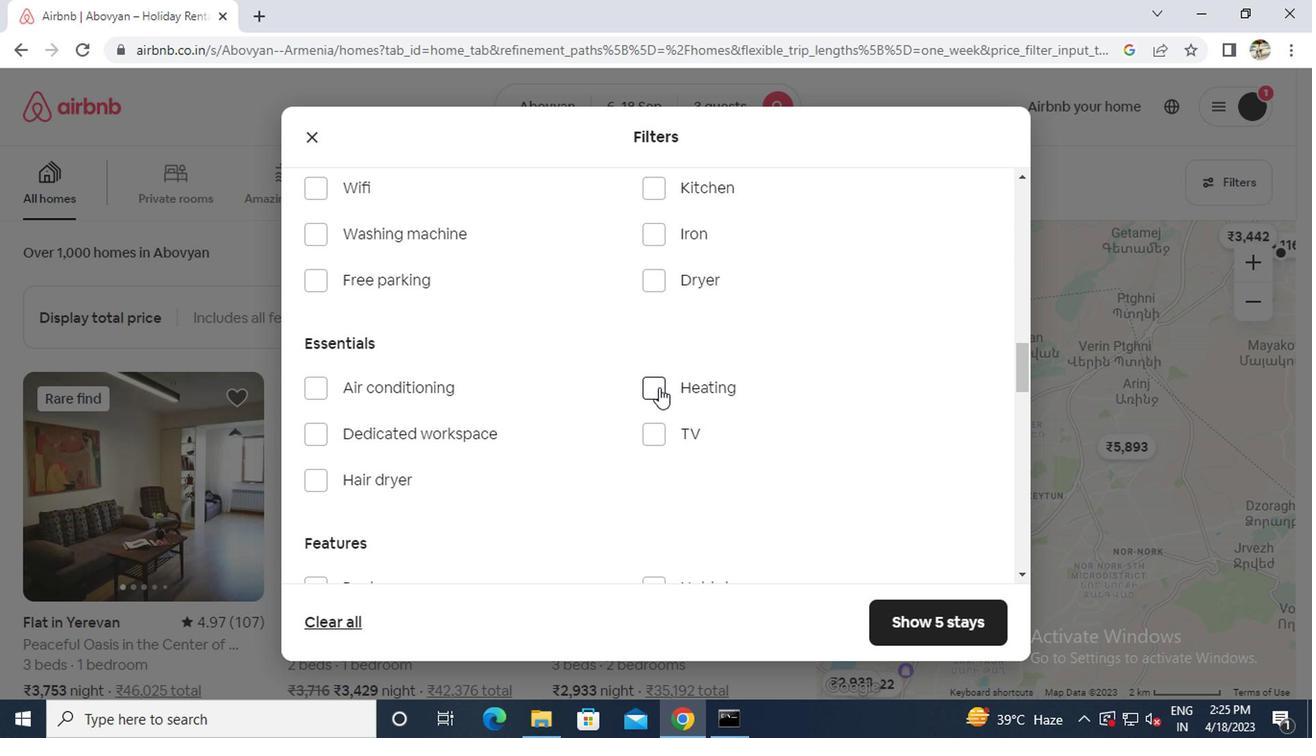 
Action: Mouse scrolled (654, 385) with delta (0, 0)
Screenshot: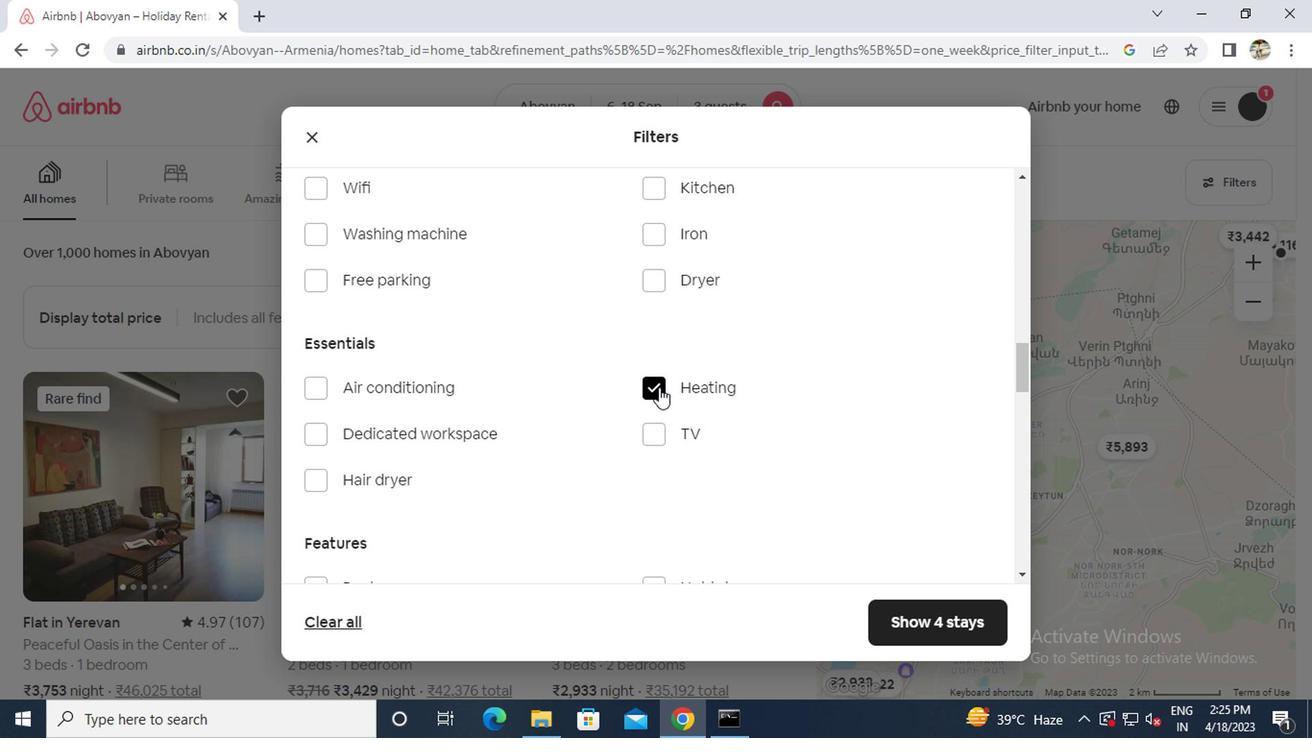 
Action: Mouse scrolled (654, 385) with delta (0, 0)
Screenshot: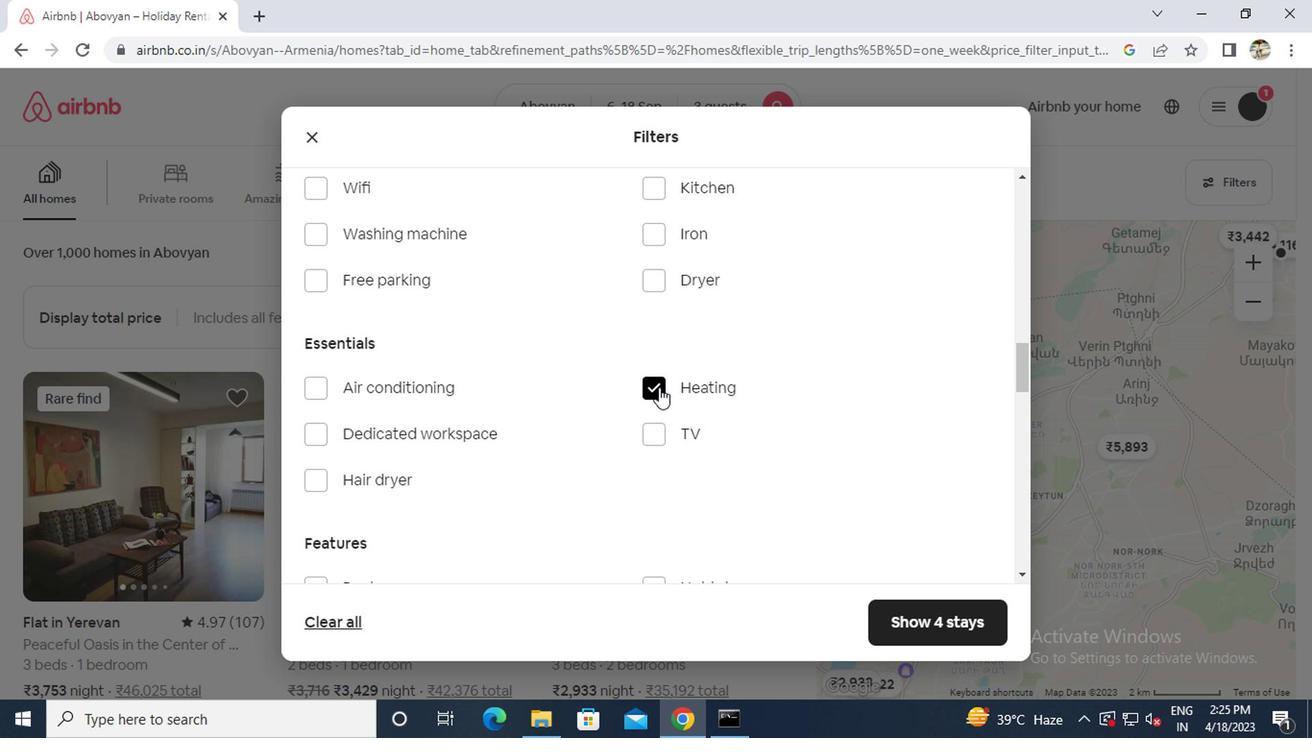 
Action: Mouse scrolled (654, 385) with delta (0, 0)
Screenshot: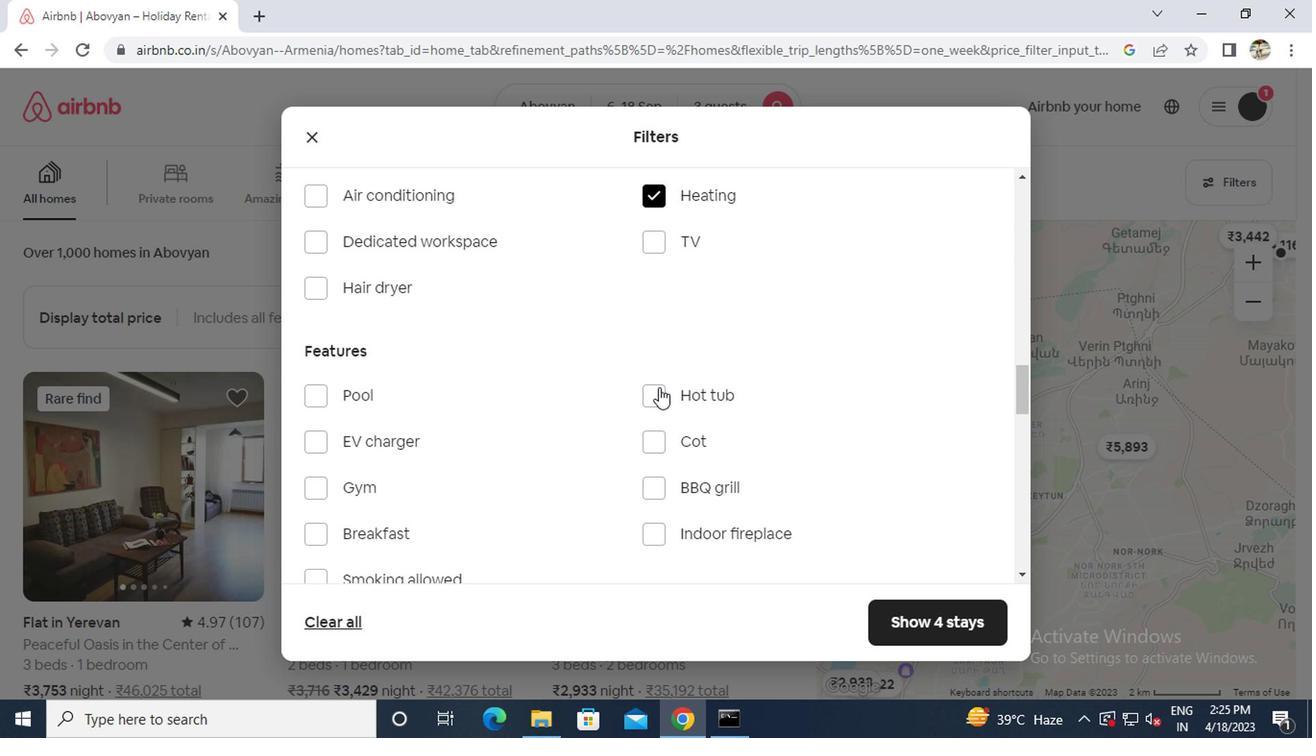 
Action: Mouse scrolled (654, 385) with delta (0, 0)
Screenshot: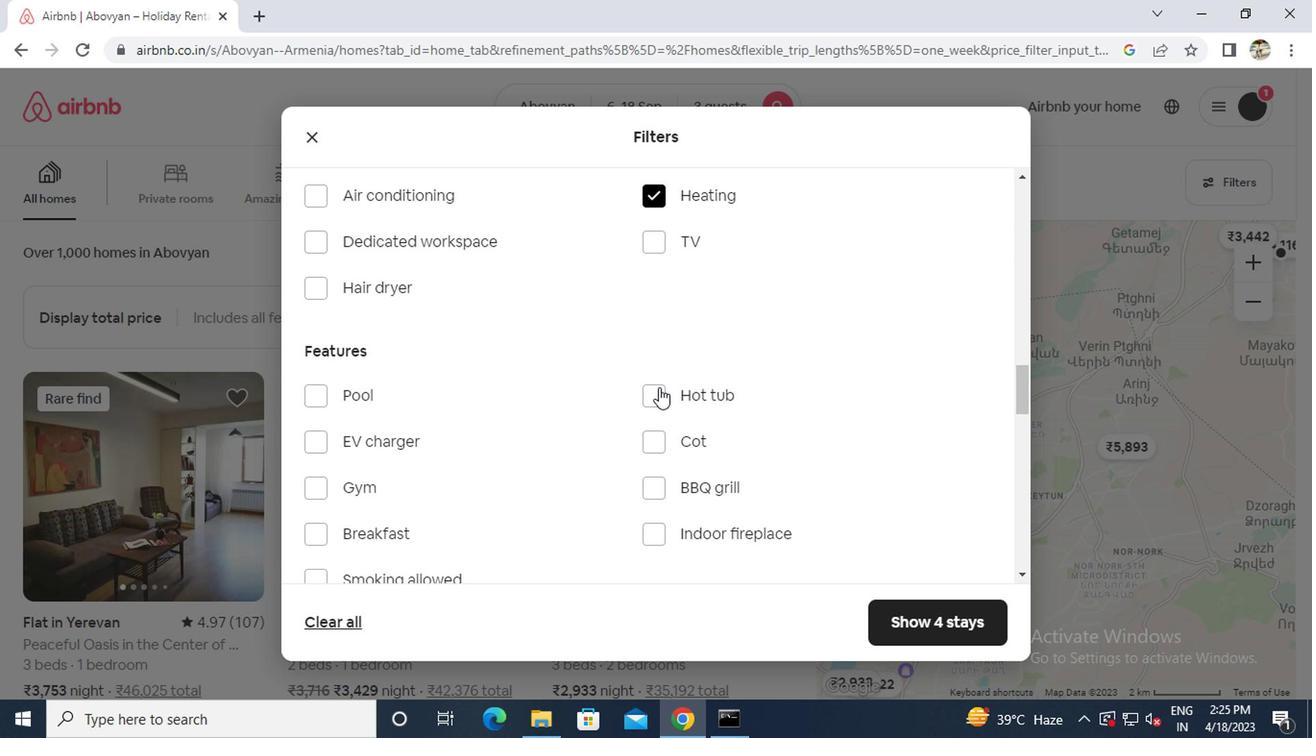 
Action: Mouse scrolled (654, 385) with delta (0, 0)
Screenshot: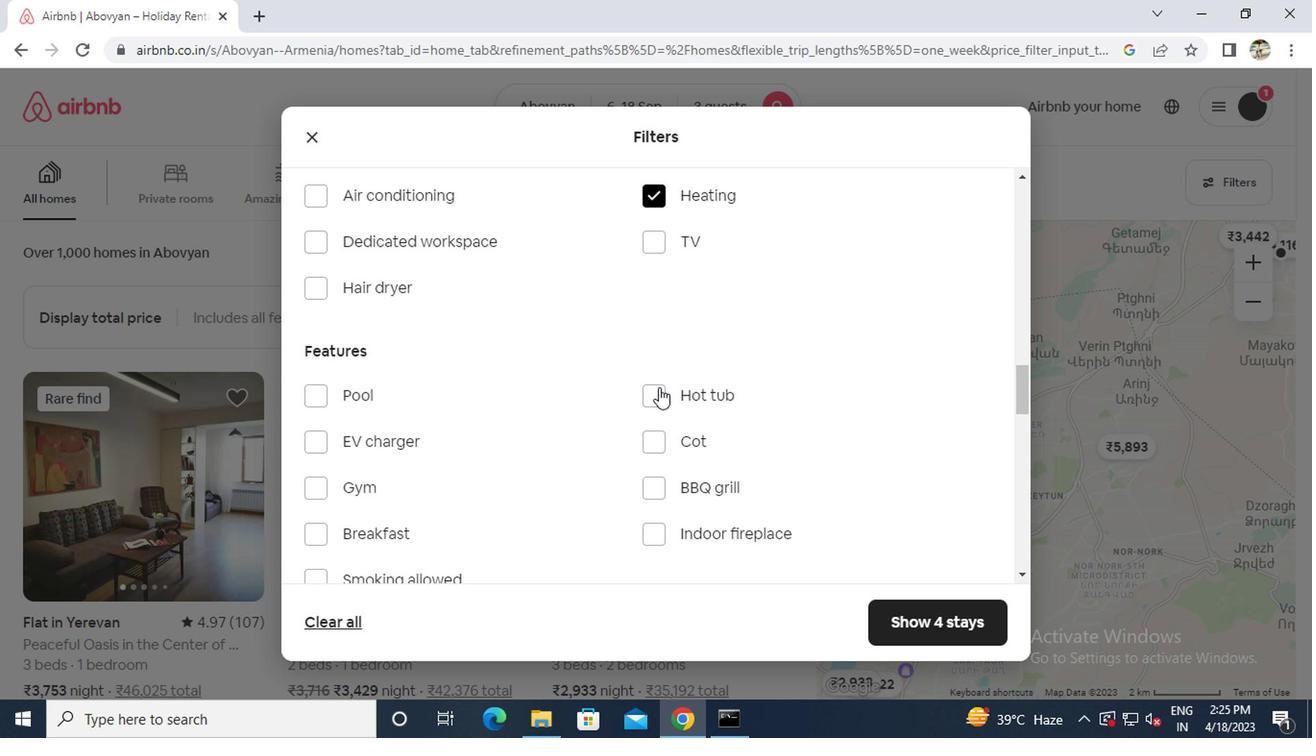 
Action: Mouse scrolled (654, 385) with delta (0, 0)
Screenshot: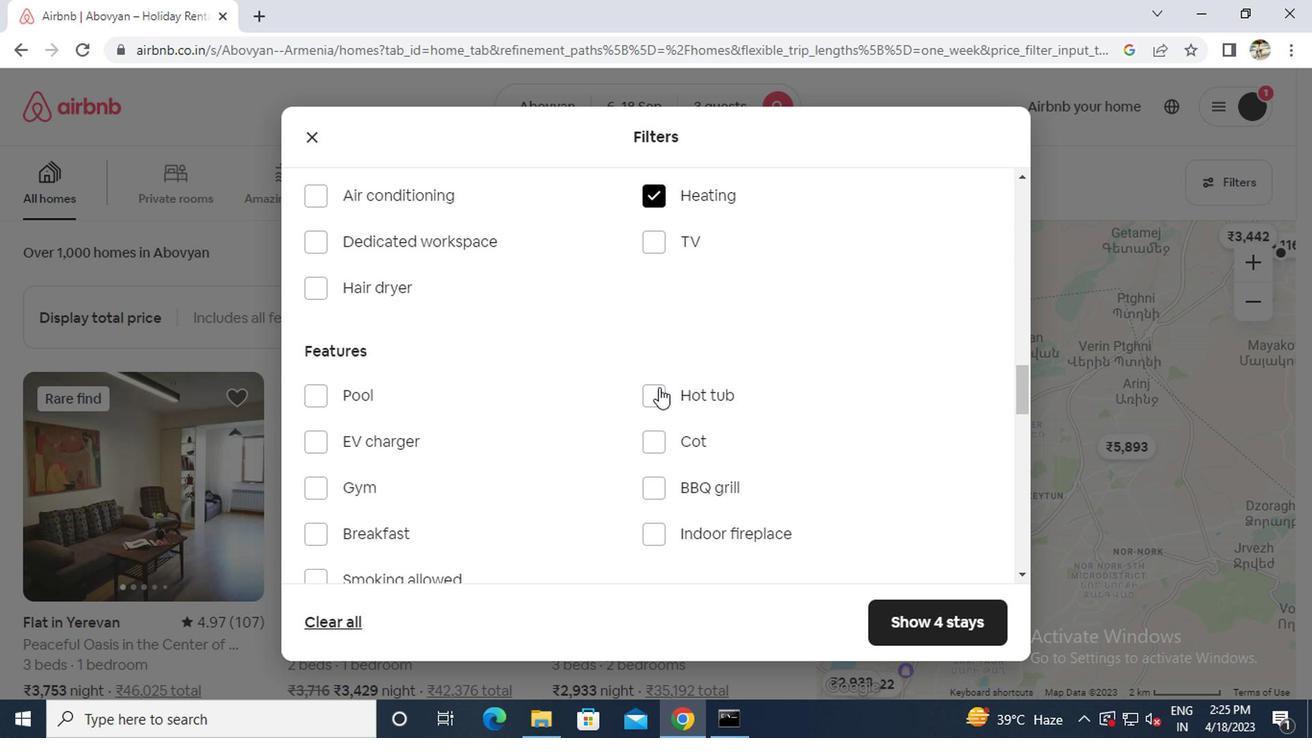 
Action: Mouse scrolled (654, 385) with delta (0, 0)
Screenshot: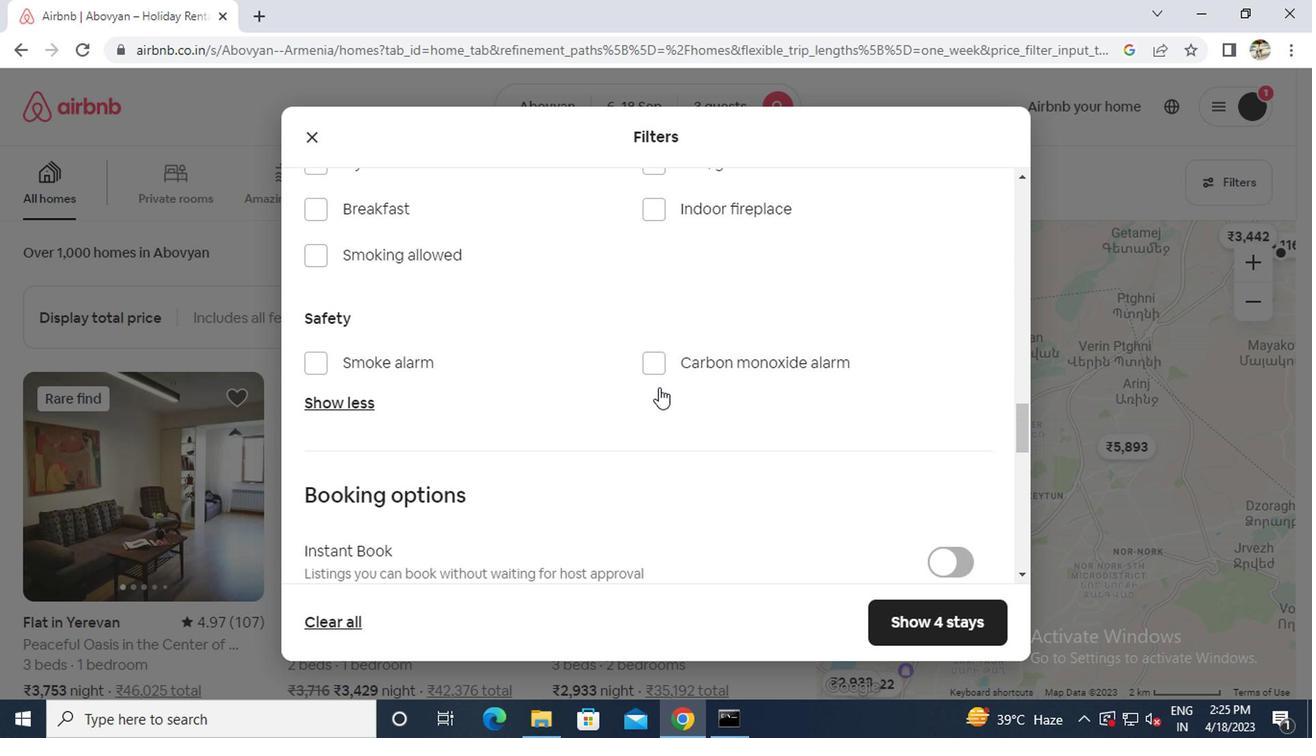 
Action: Mouse scrolled (654, 385) with delta (0, 0)
Screenshot: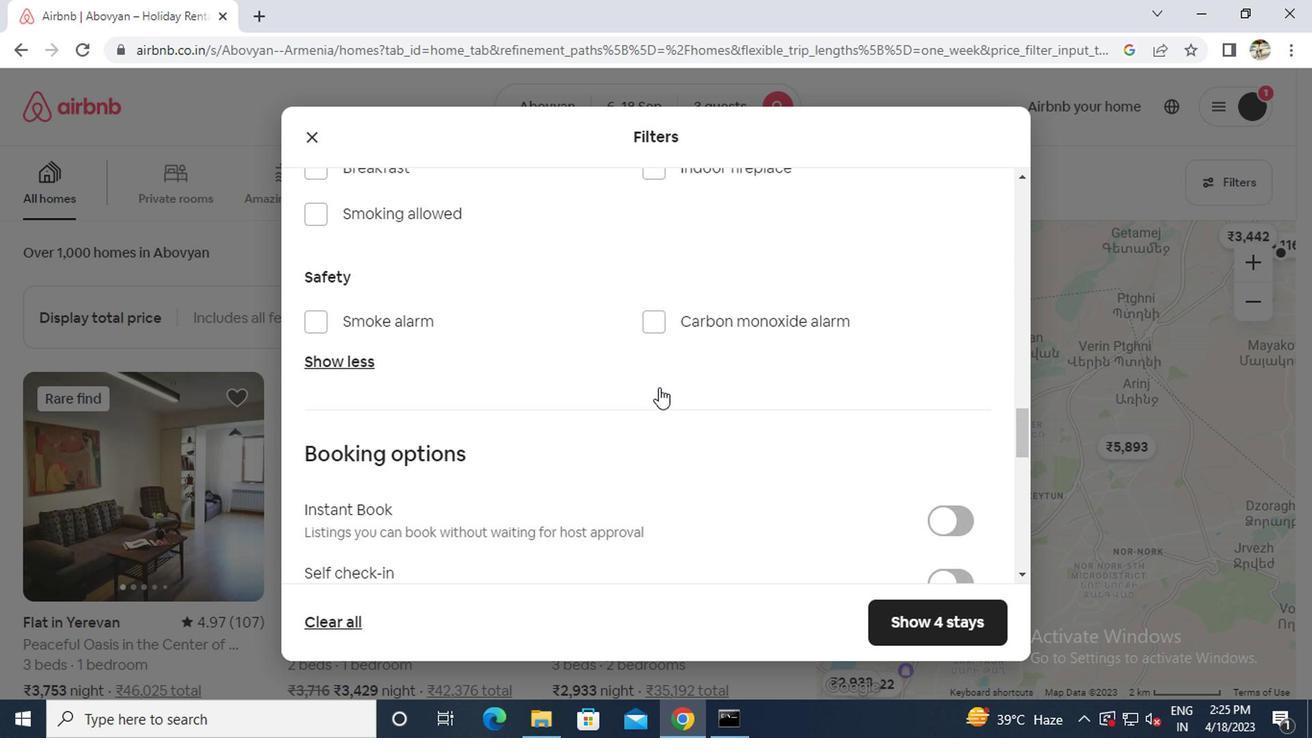 
Action: Mouse scrolled (654, 385) with delta (0, 0)
Screenshot: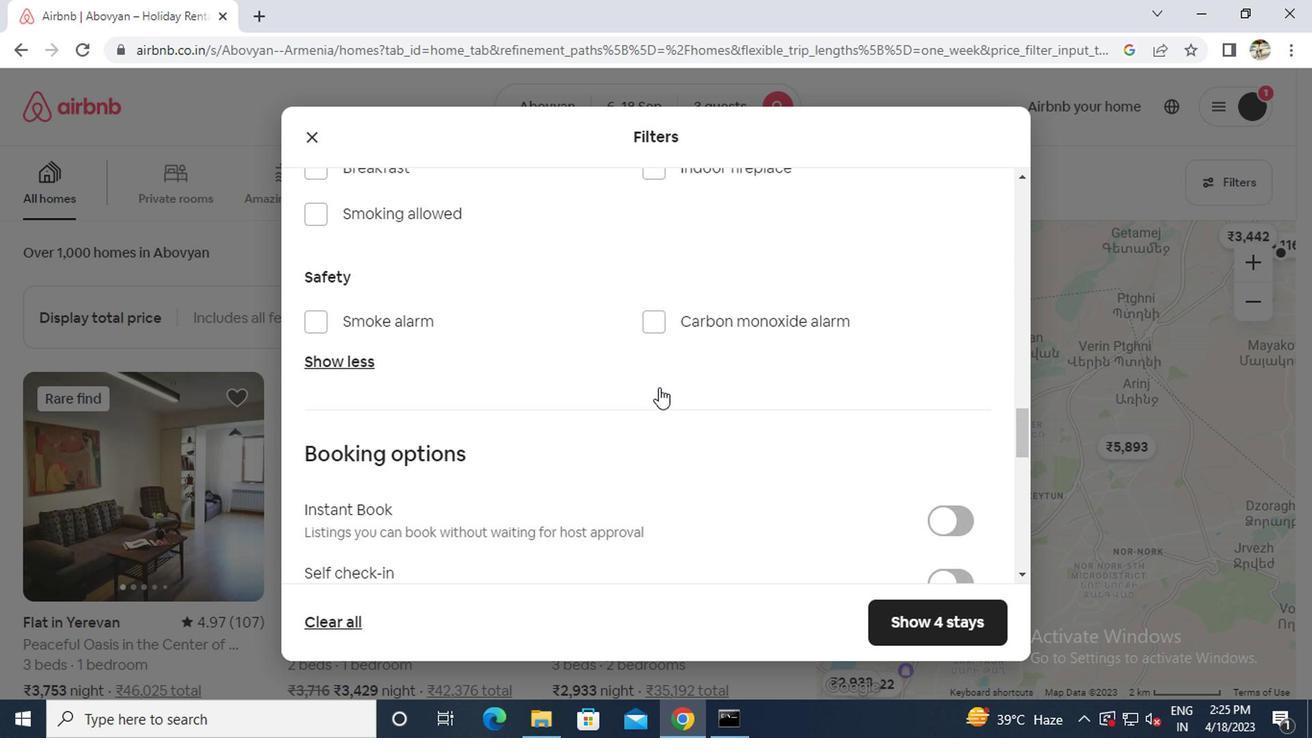 
Action: Mouse moved to (935, 276)
Screenshot: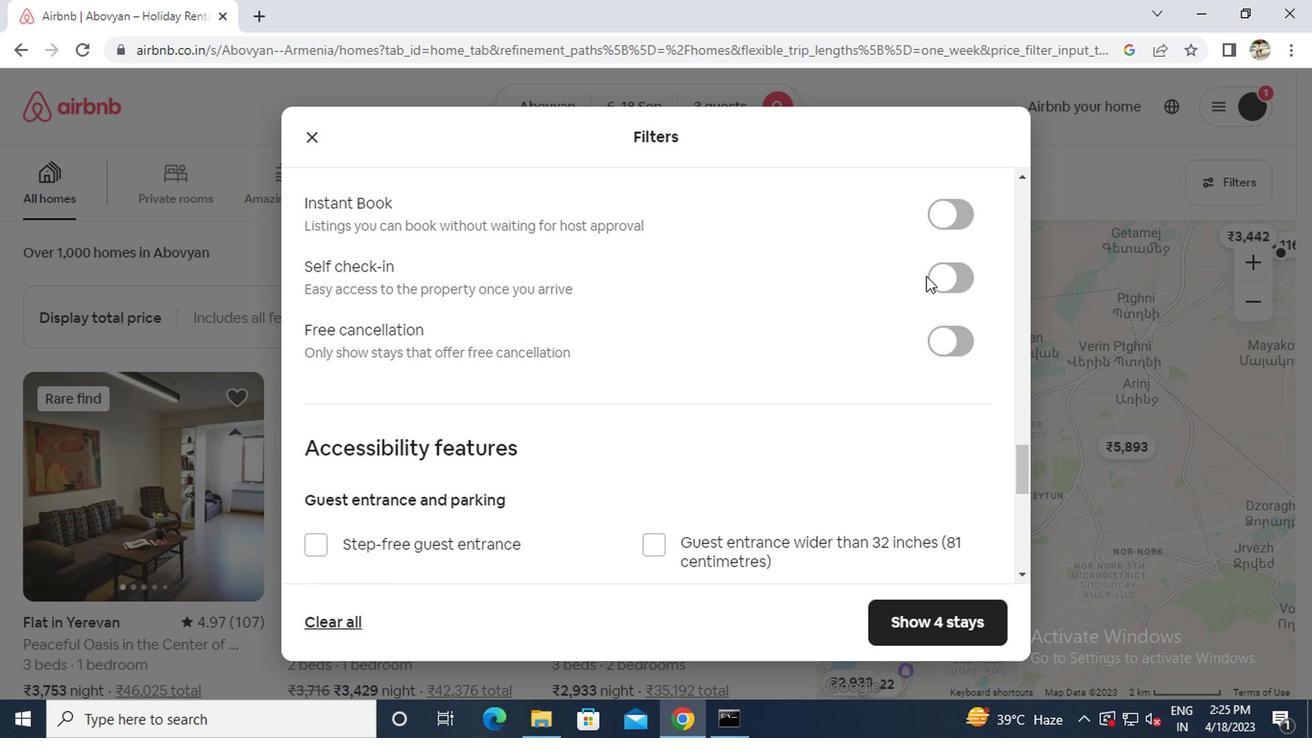 
Action: Mouse pressed left at (935, 276)
Screenshot: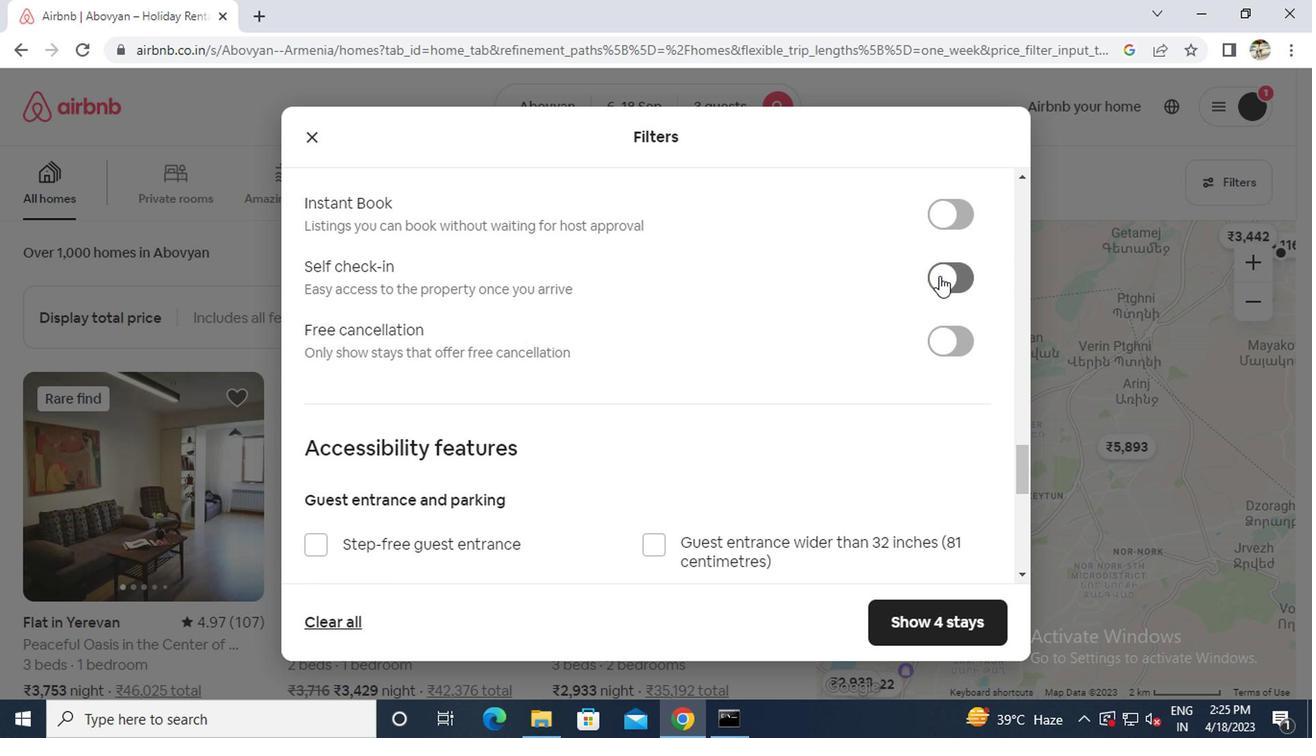 
Action: Mouse moved to (708, 337)
Screenshot: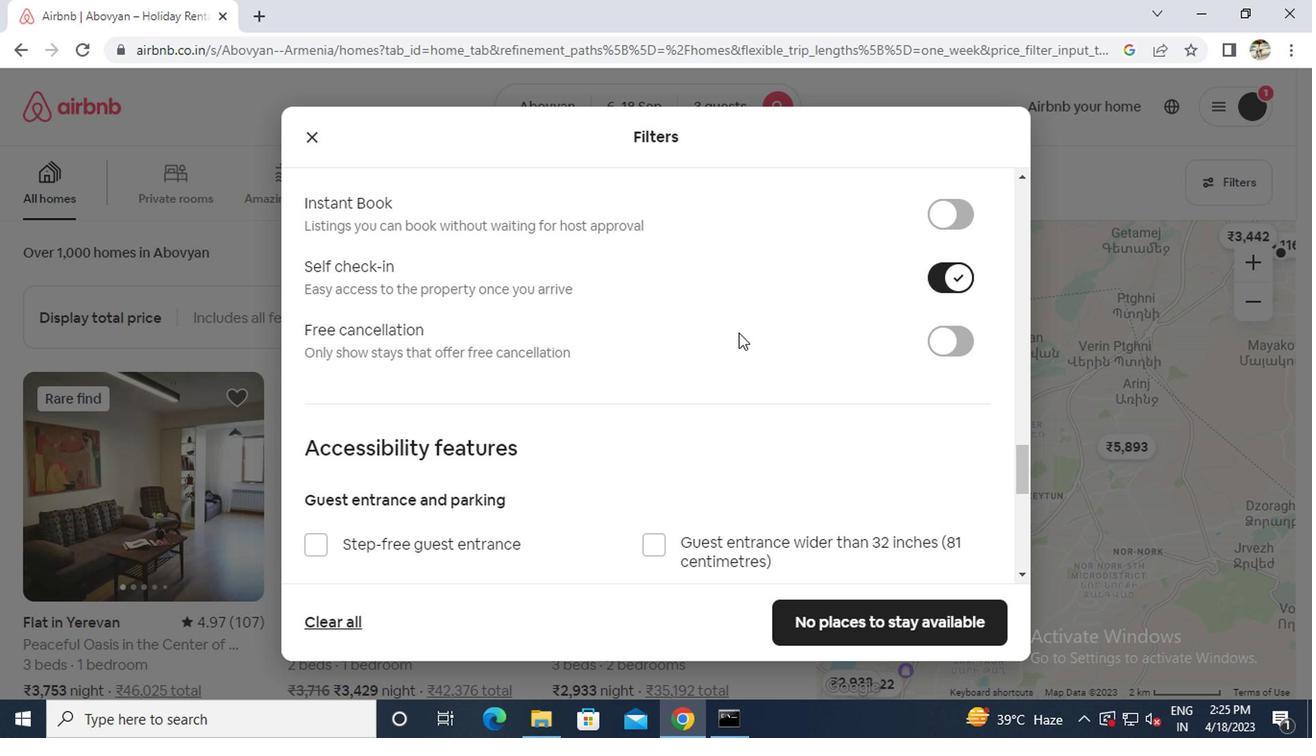 
Action: Mouse scrolled (708, 336) with delta (0, 0)
Screenshot: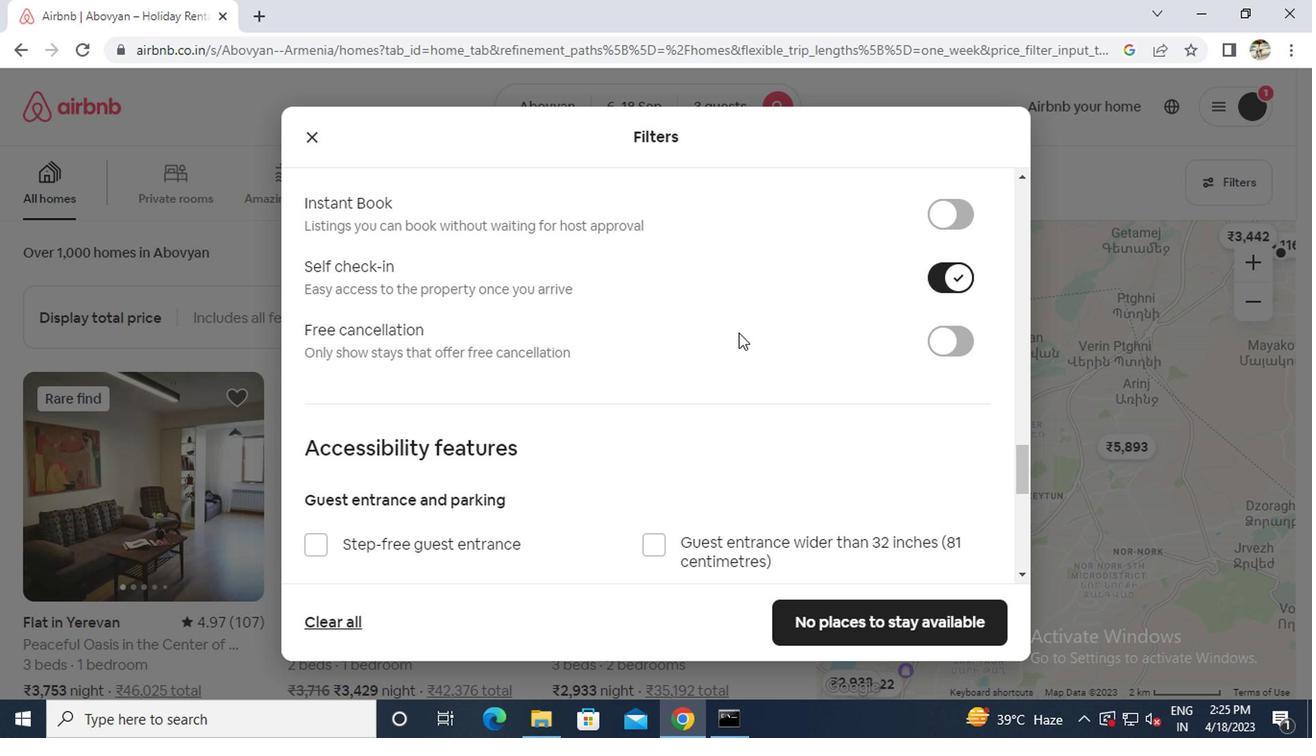 
Action: Mouse scrolled (708, 336) with delta (0, 0)
Screenshot: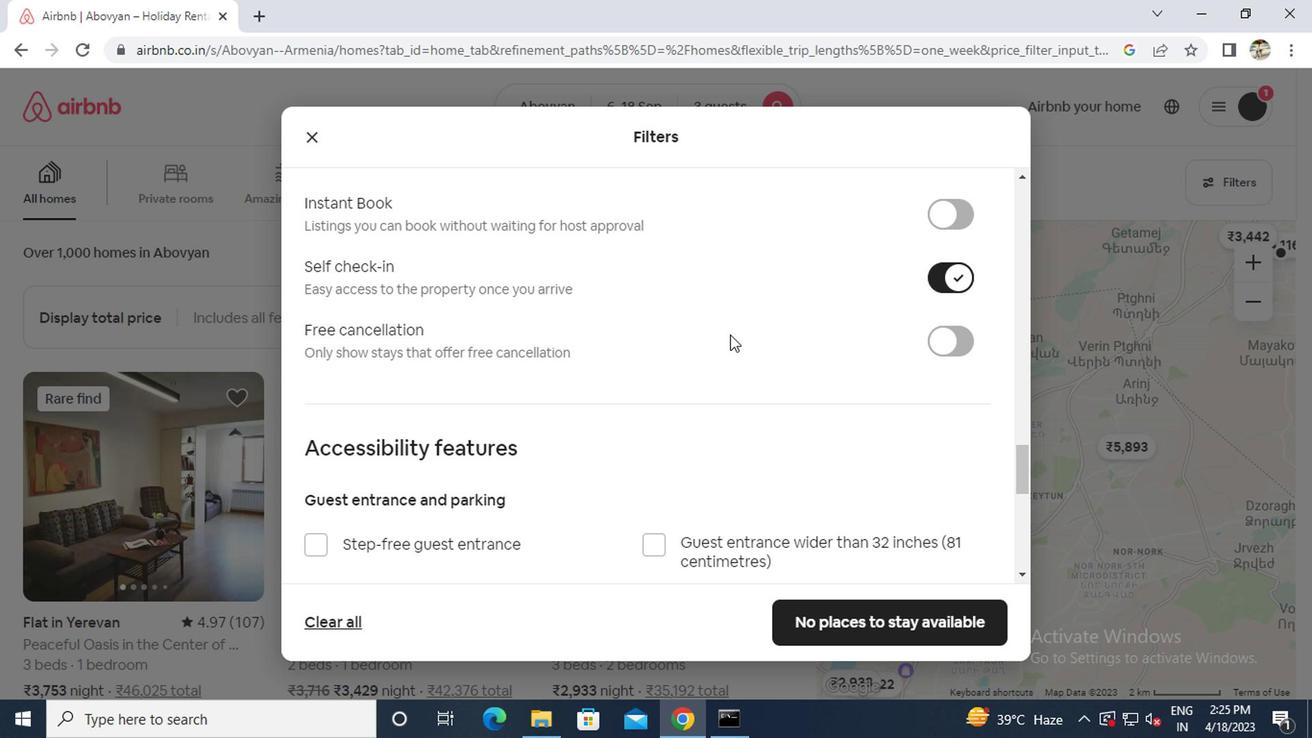 
Action: Mouse scrolled (708, 336) with delta (0, 0)
Screenshot: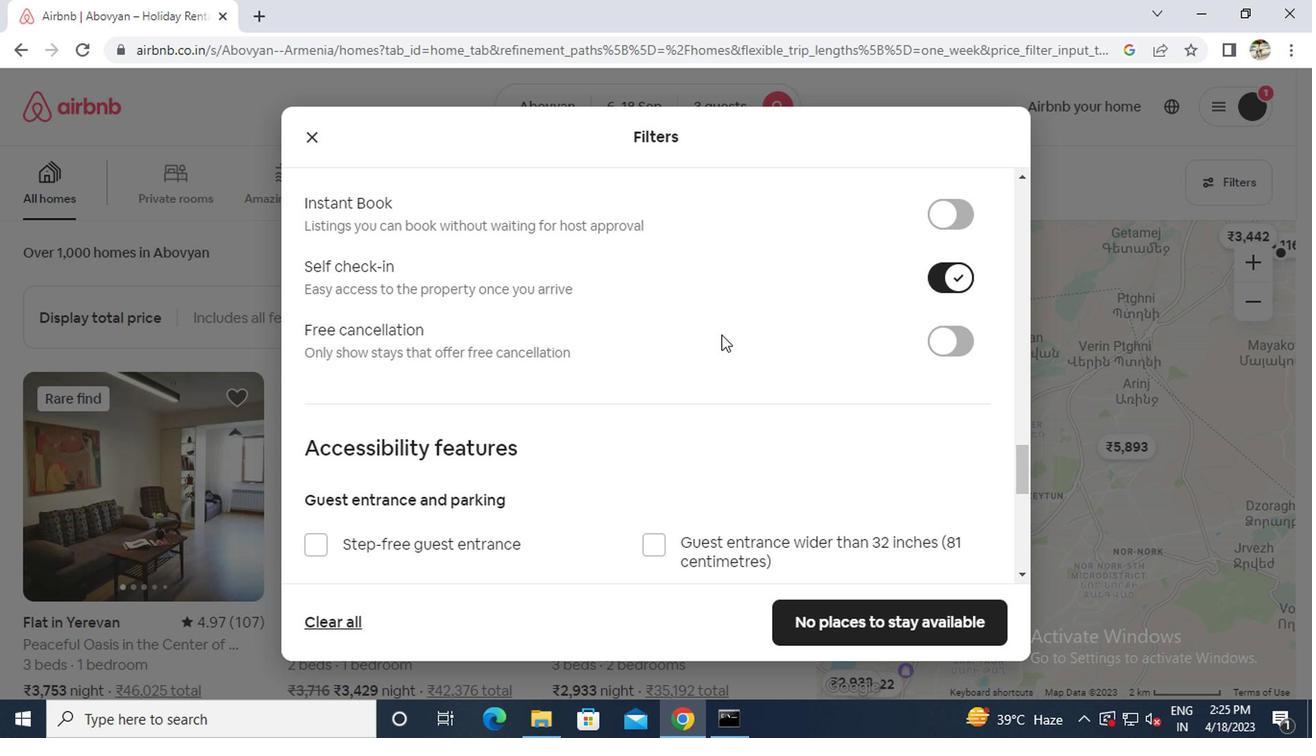 
Action: Mouse moved to (708, 339)
Screenshot: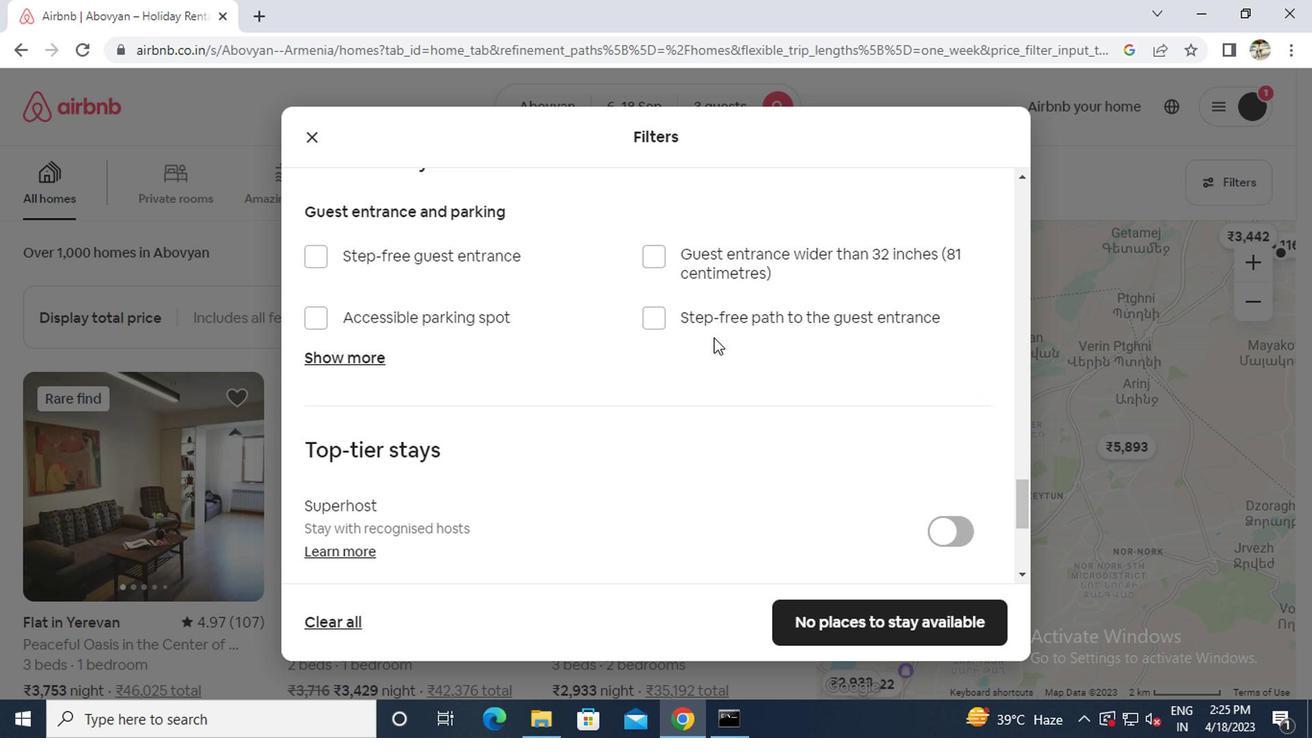 
Action: Mouse scrolled (708, 338) with delta (0, 0)
Screenshot: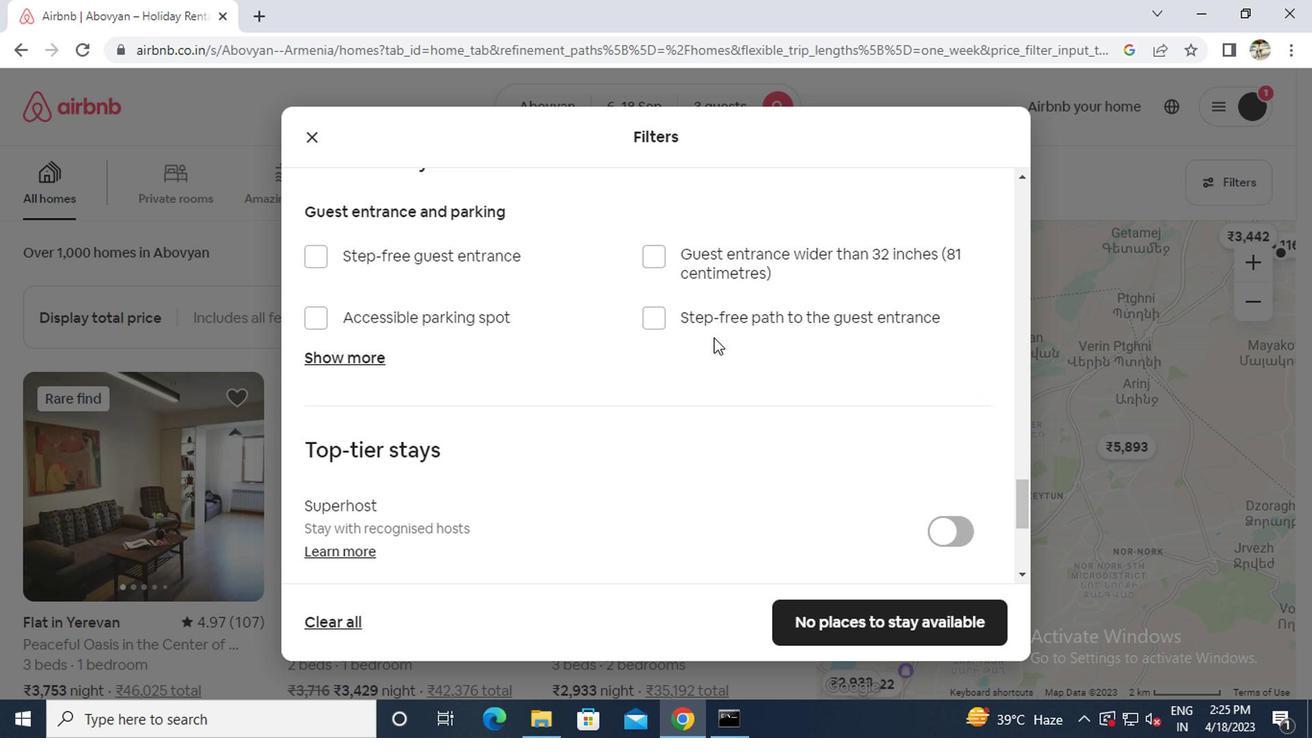 
Action: Mouse moved to (706, 339)
Screenshot: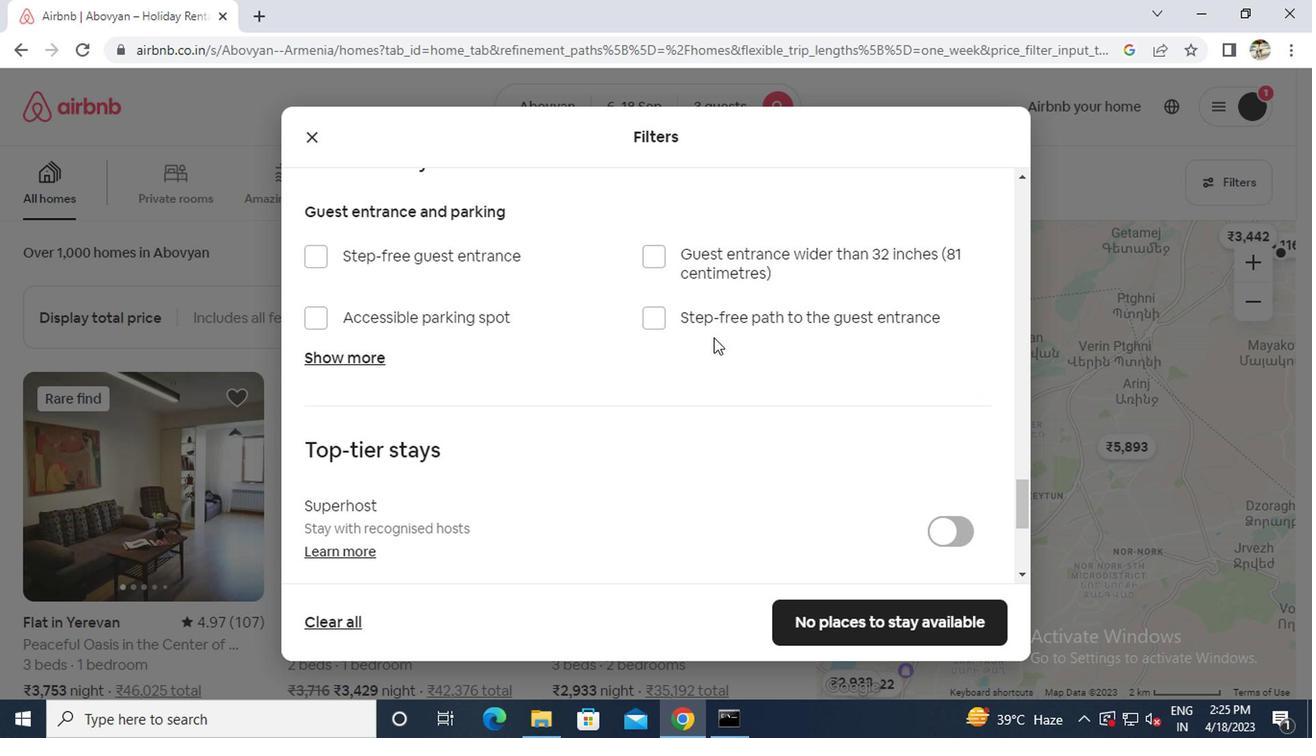 
Action: Mouse scrolled (706, 339) with delta (0, 0)
Screenshot: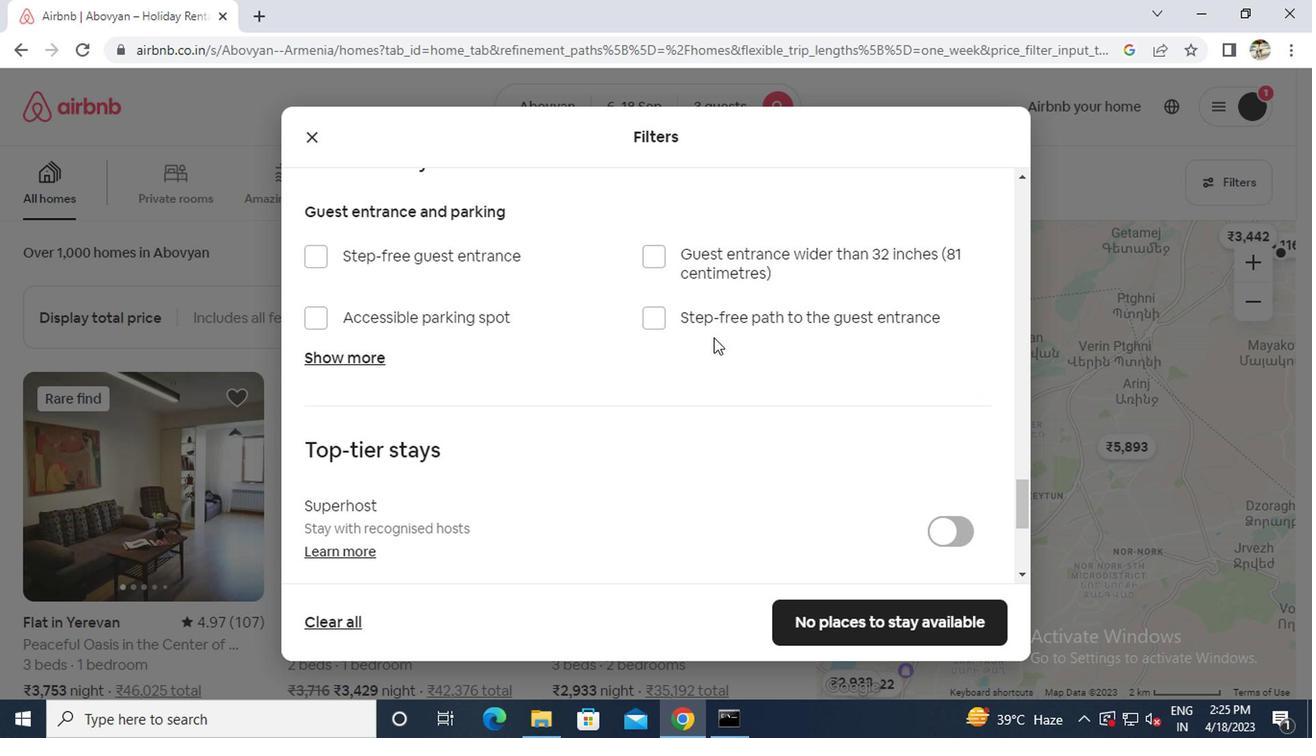 
Action: Mouse moved to (705, 341)
Screenshot: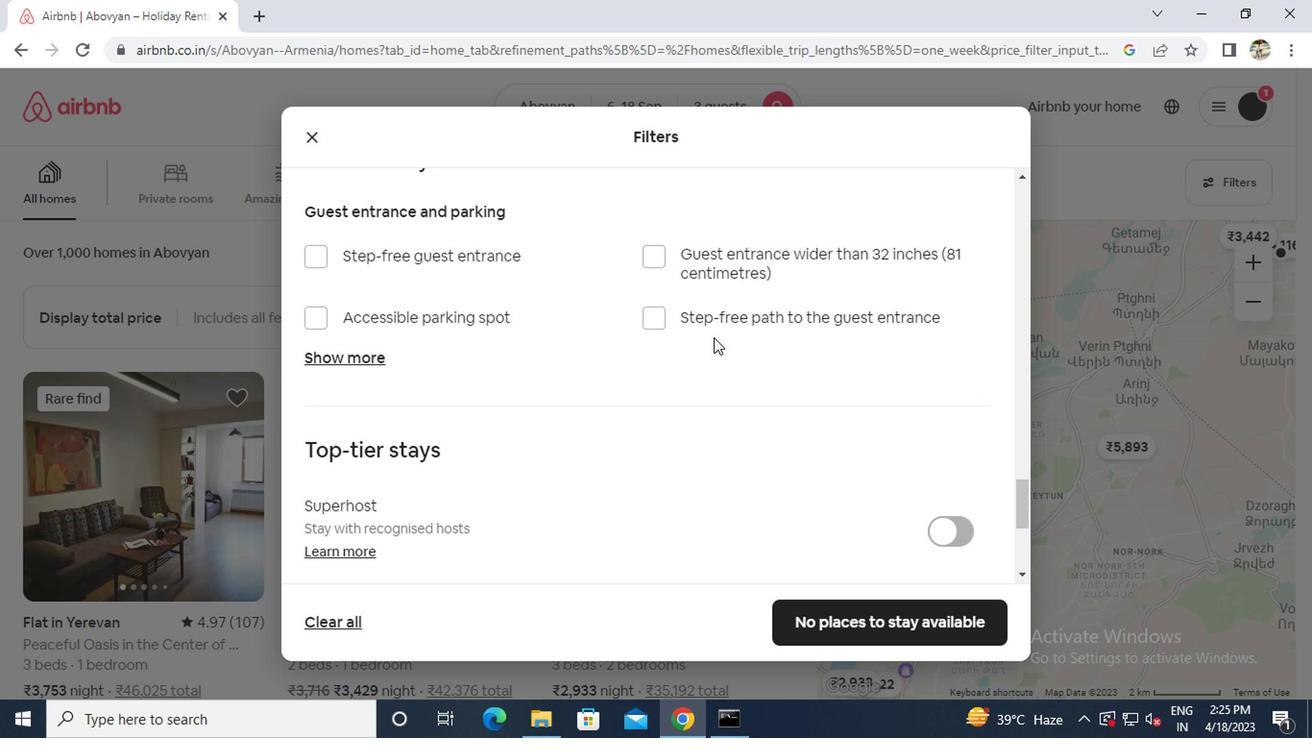 
Action: Mouse scrolled (705, 341) with delta (0, 0)
Screenshot: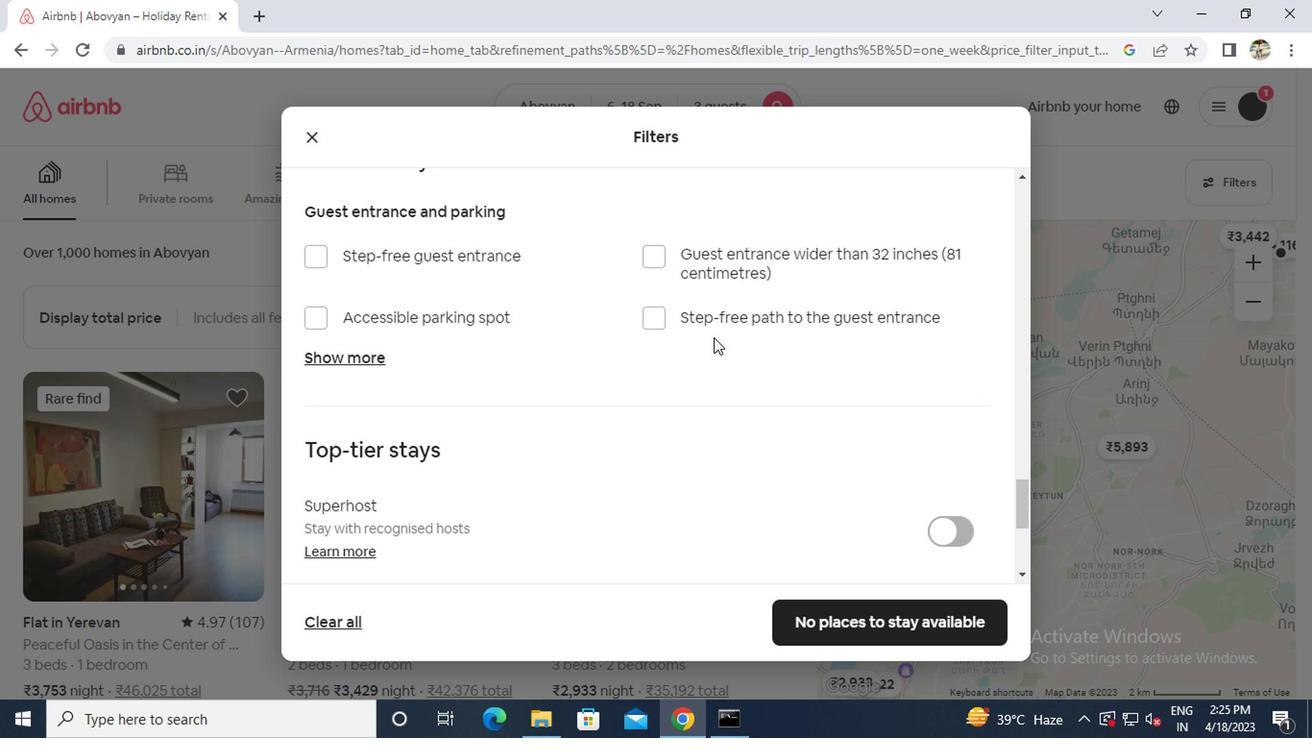 
Action: Mouse moved to (689, 354)
Screenshot: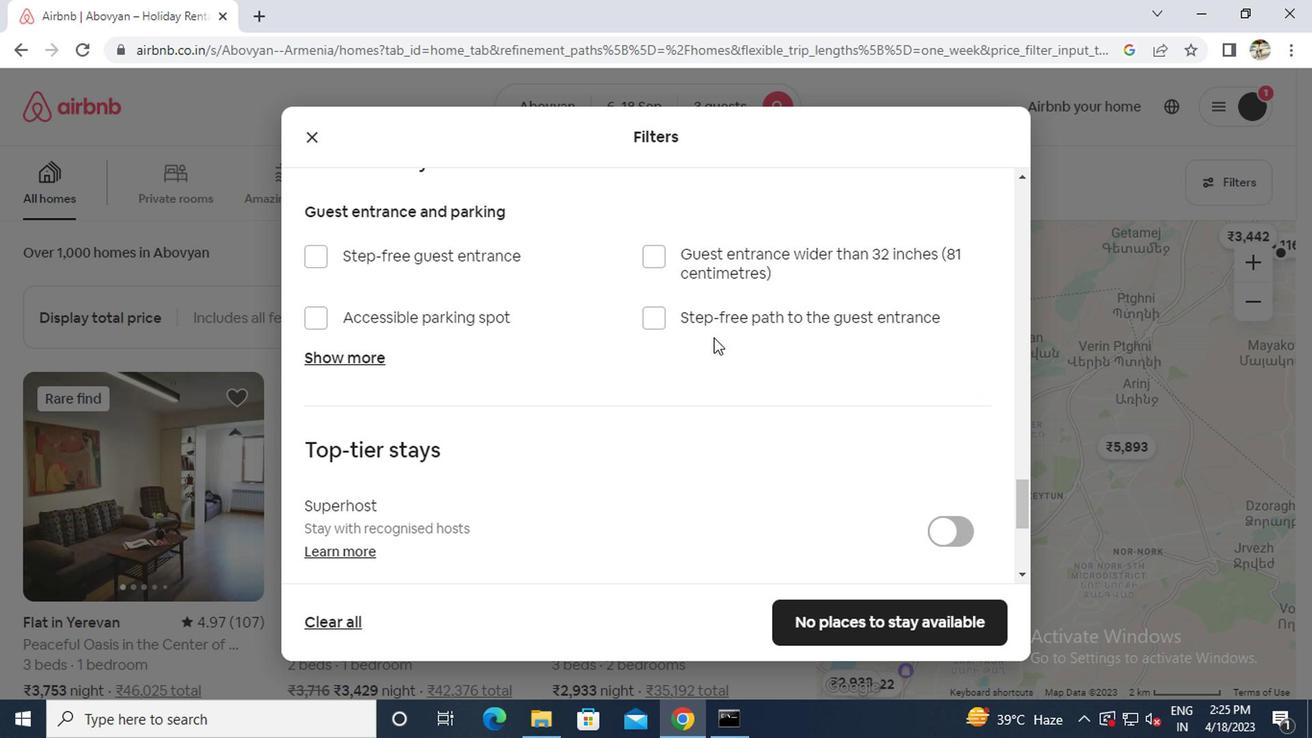 
Action: Mouse scrolled (689, 353) with delta (0, 0)
Screenshot: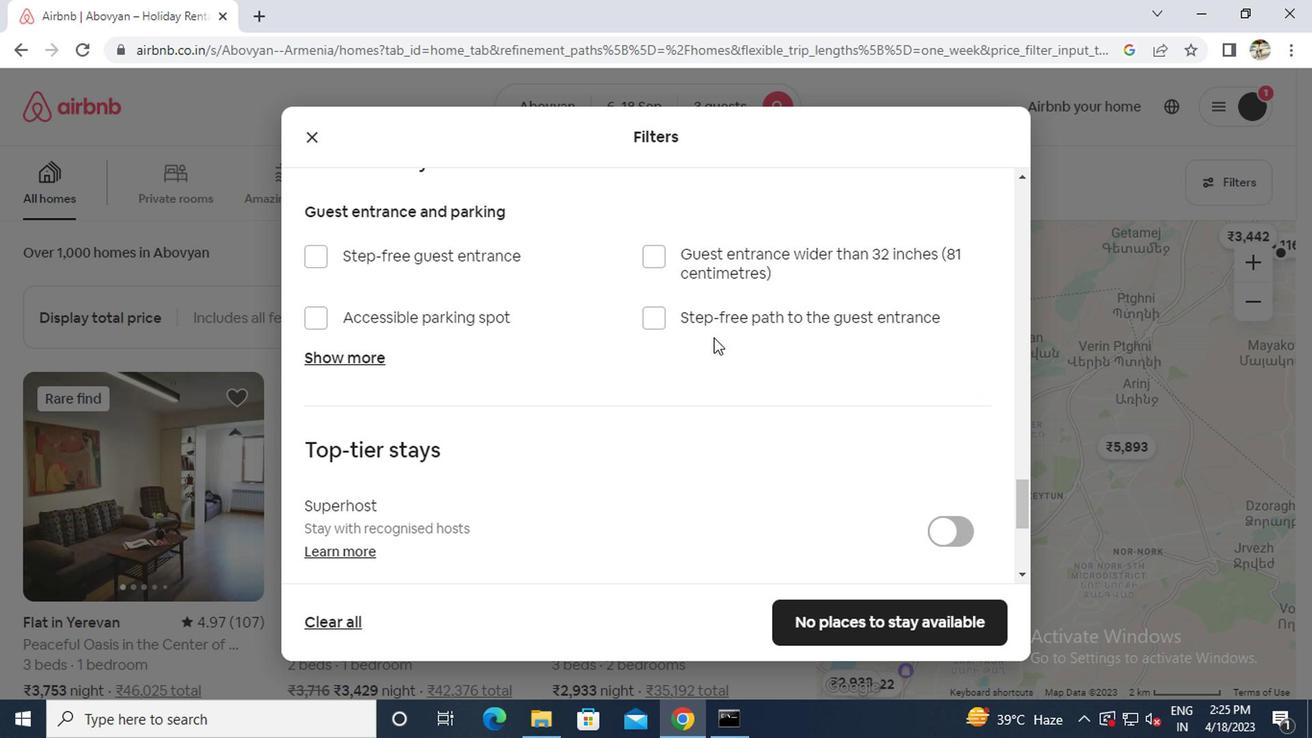 
Action: Mouse moved to (304, 448)
Screenshot: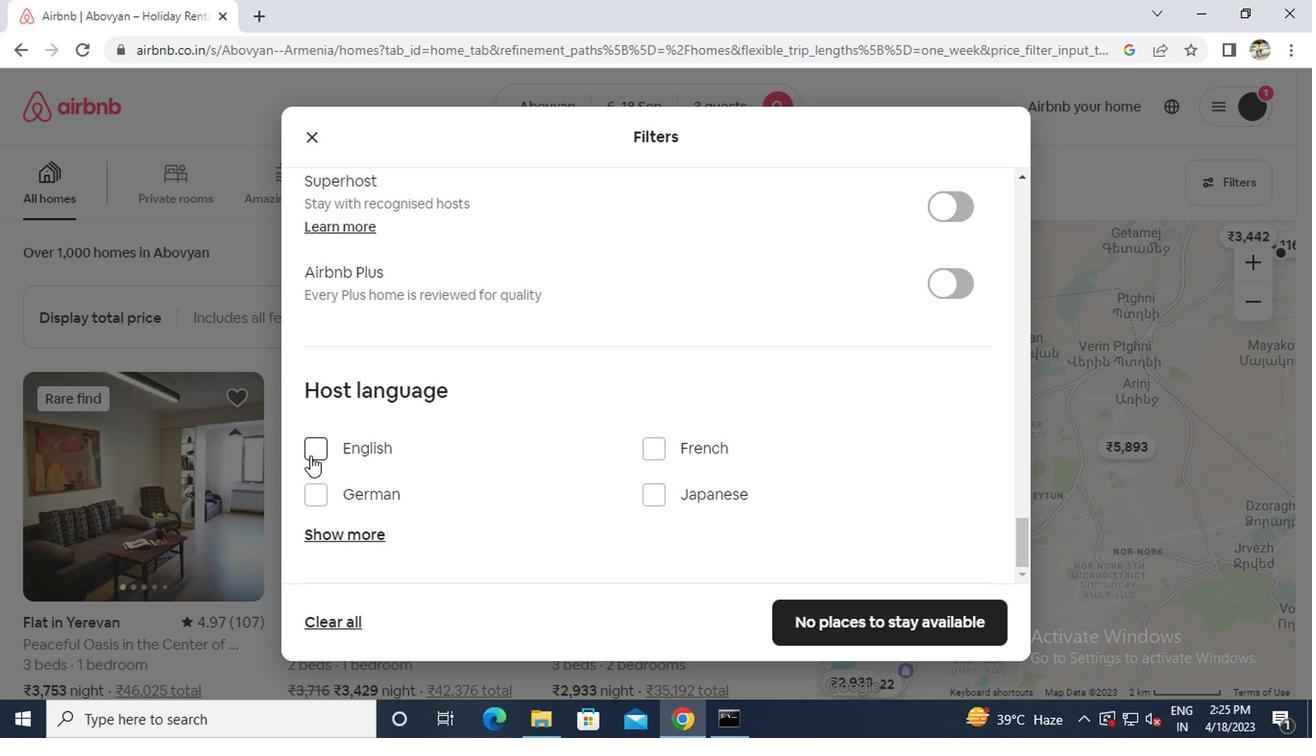 
Action: Mouse pressed left at (304, 448)
Screenshot: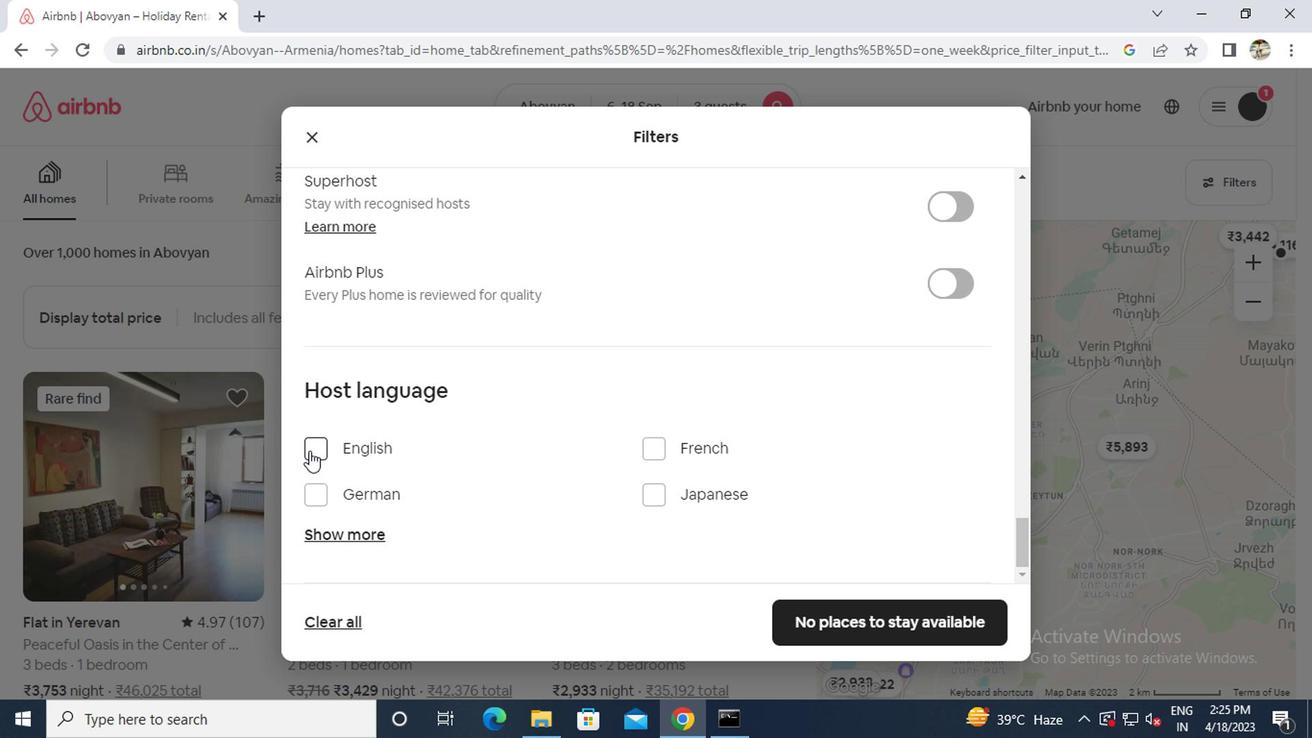 
Action: Mouse moved to (847, 609)
Screenshot: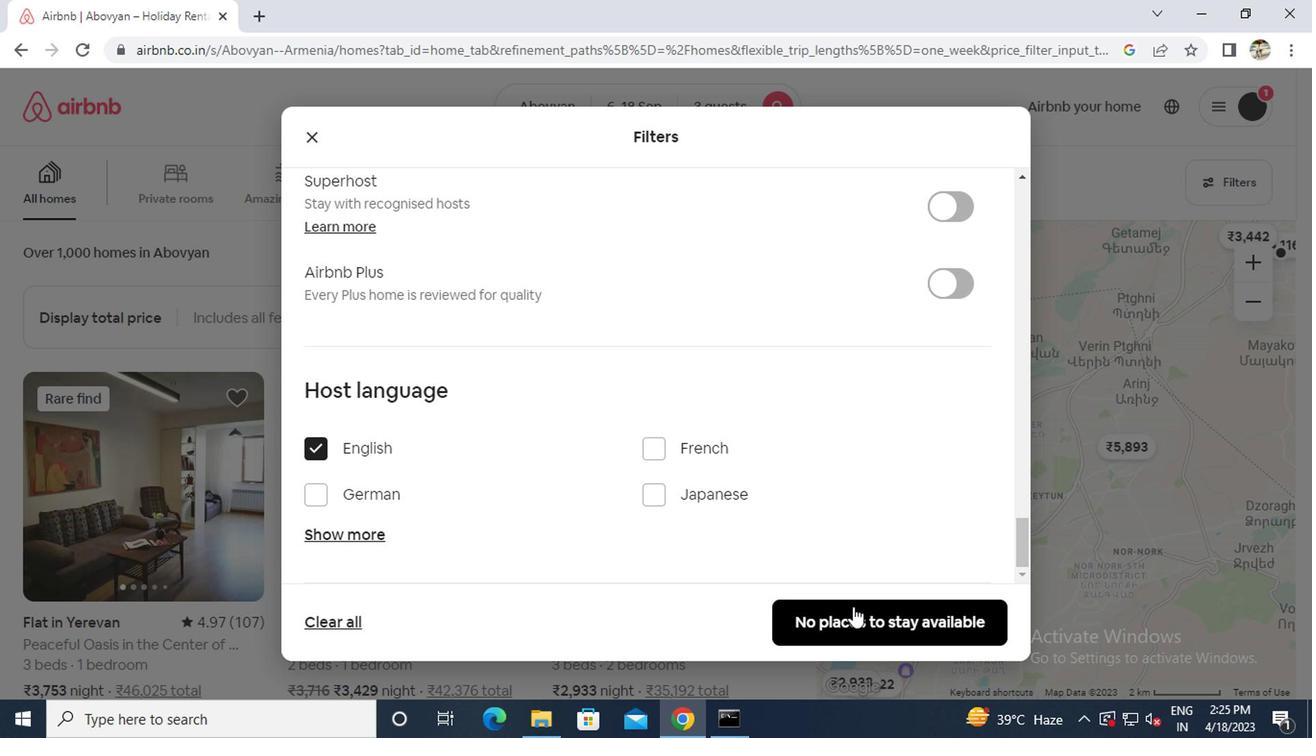 
Action: Mouse pressed left at (847, 609)
Screenshot: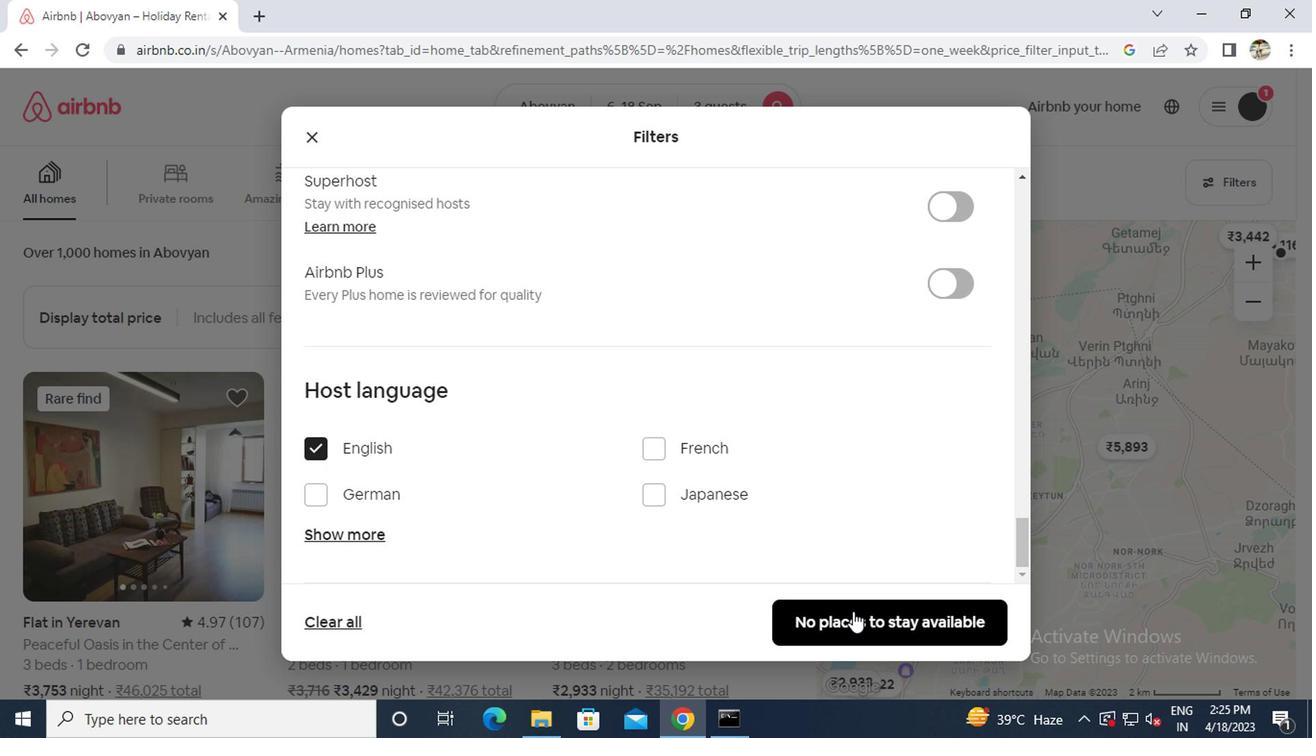 
